 Task: In the  document bpa.txt Select the text and change paragraph spacing to  '1.5' Change page orientation to  'Landscape' Add Page color Navy Blue
Action: Mouse moved to (341, 393)
Screenshot: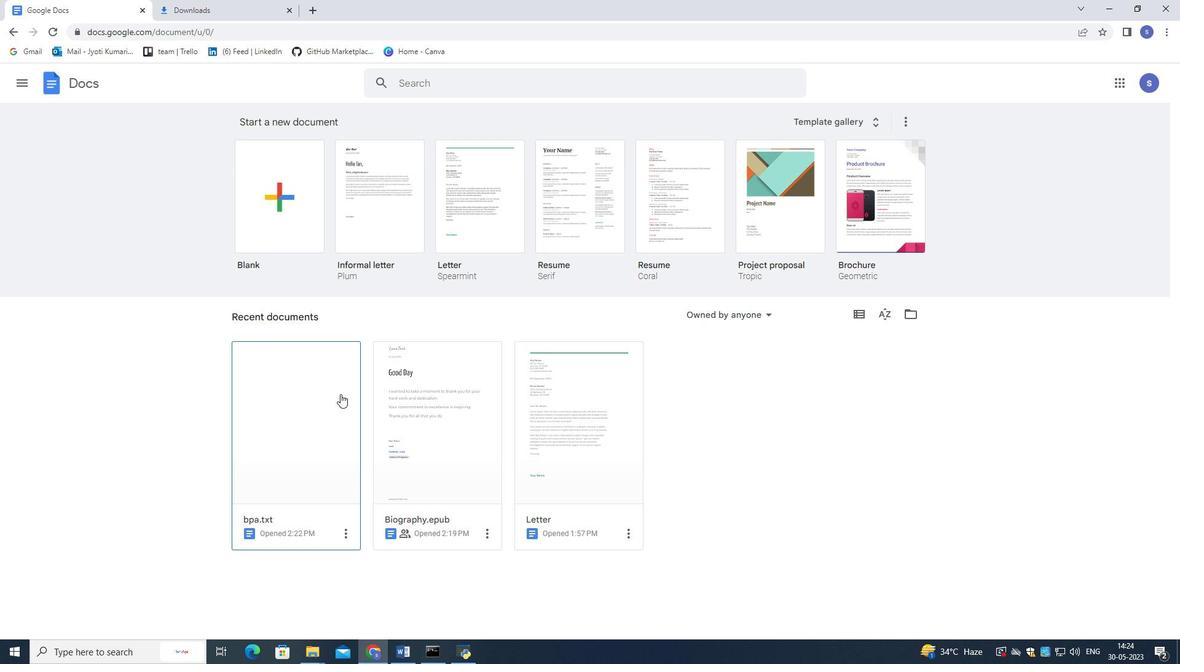 
Action: Mouse pressed left at (341, 393)
Screenshot: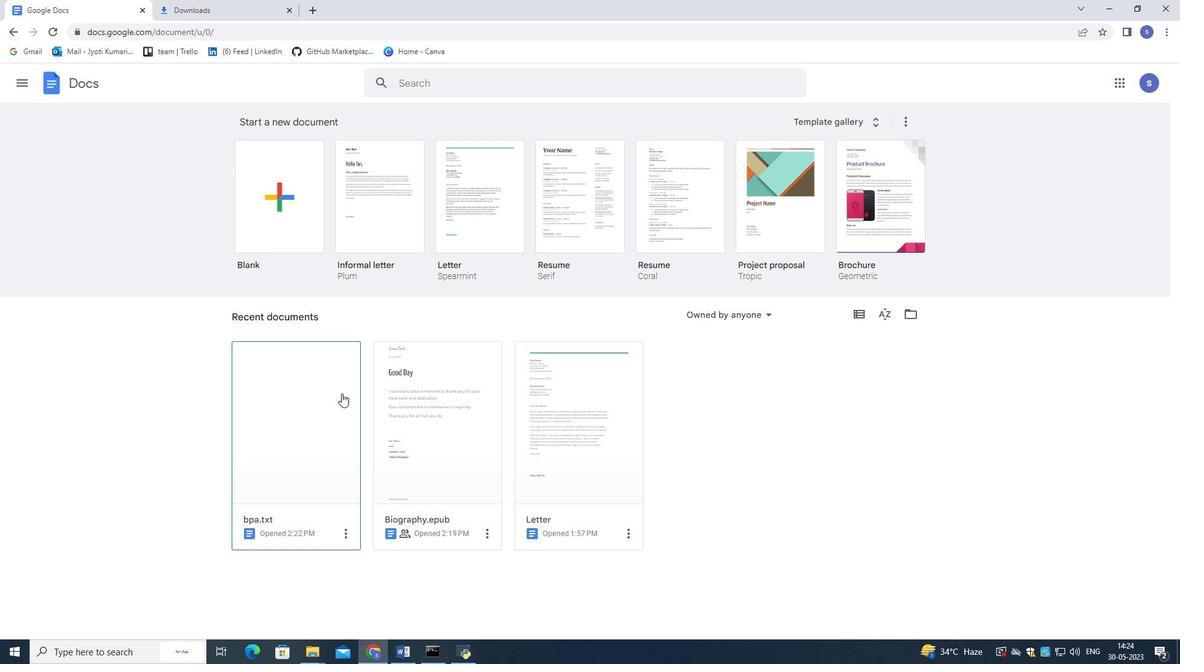 
Action: Mouse moved to (549, 282)
Screenshot: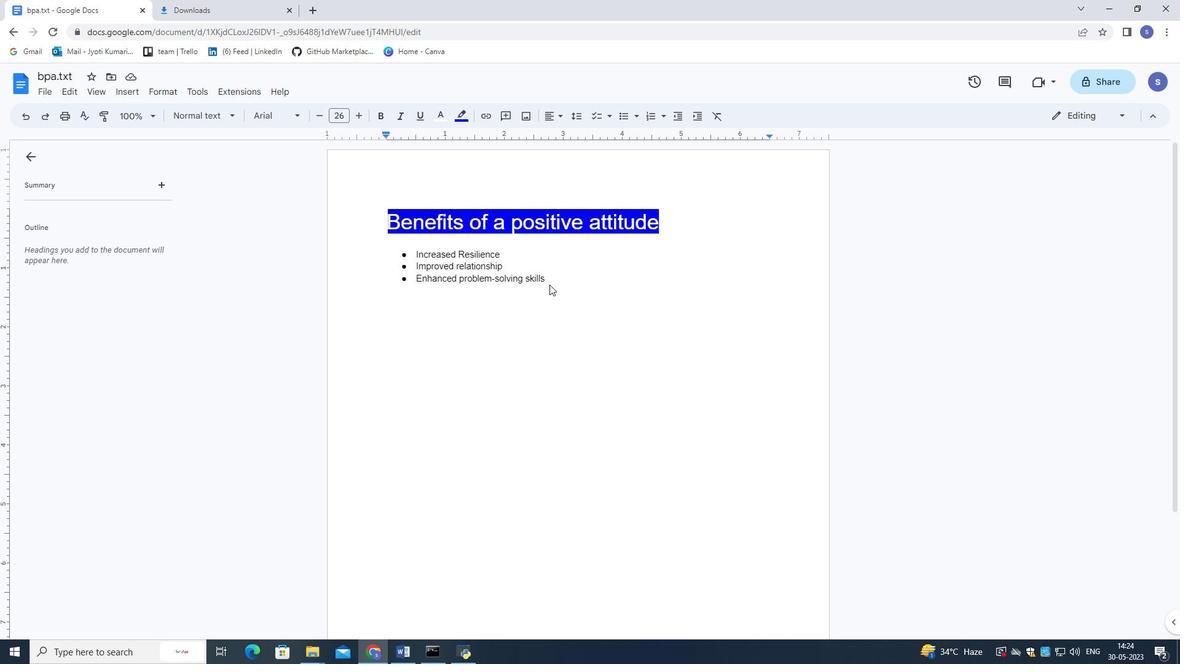 
Action: Mouse pressed left at (549, 282)
Screenshot: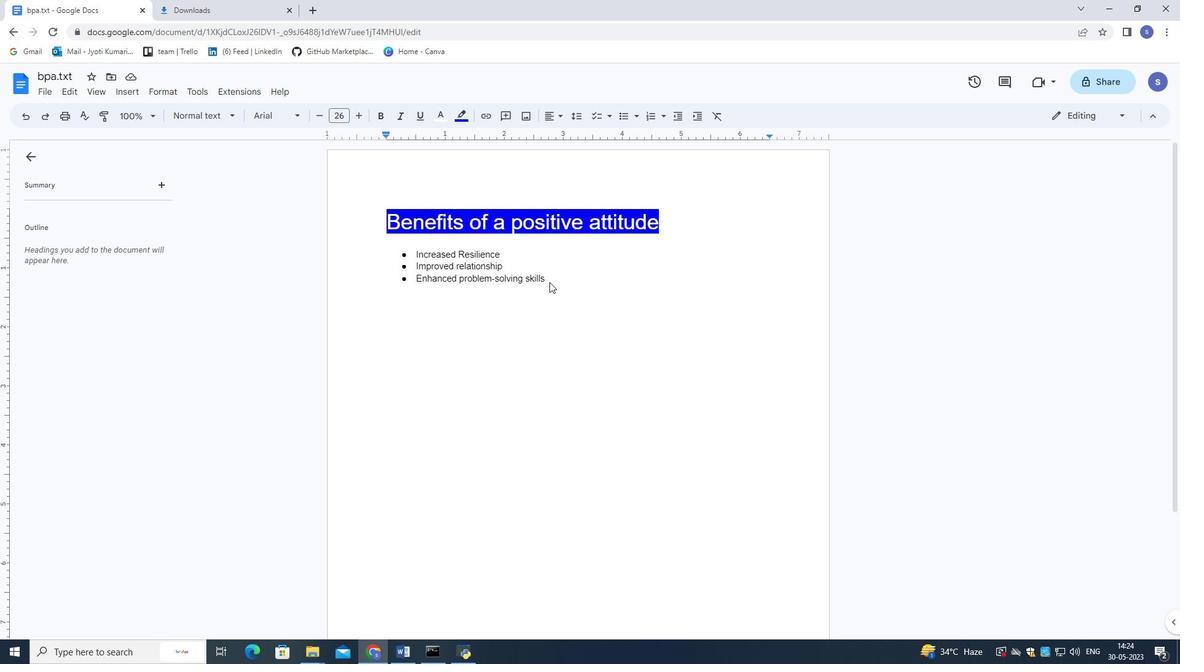 
Action: Mouse moved to (581, 118)
Screenshot: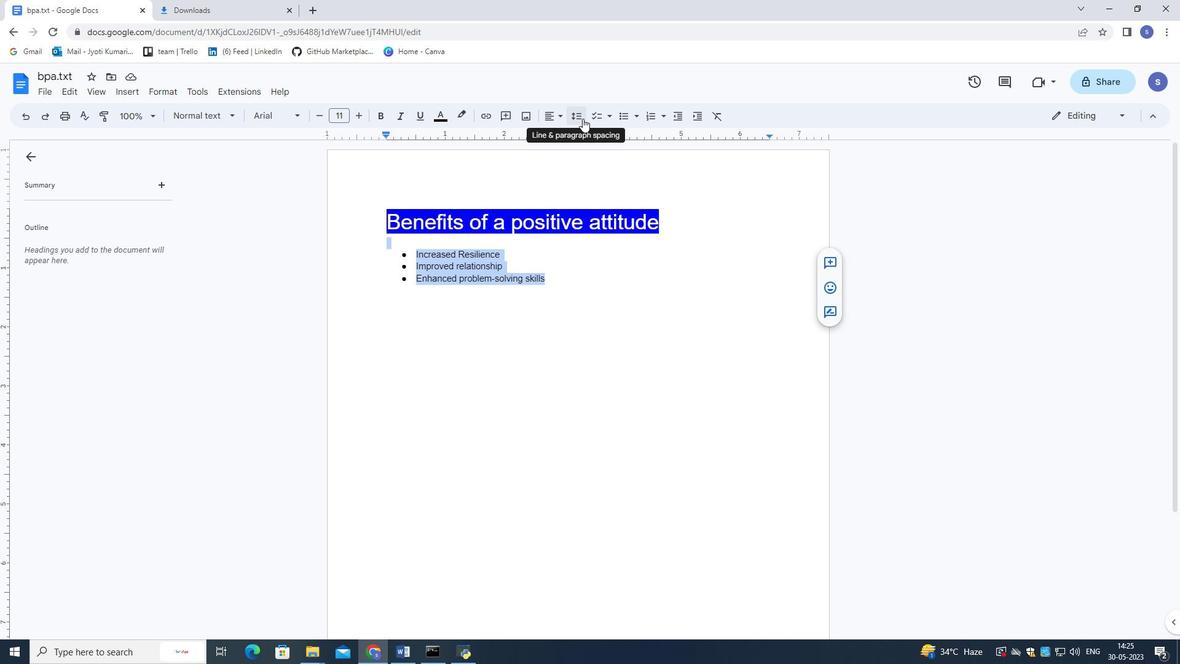 
Action: Mouse pressed left at (581, 118)
Screenshot: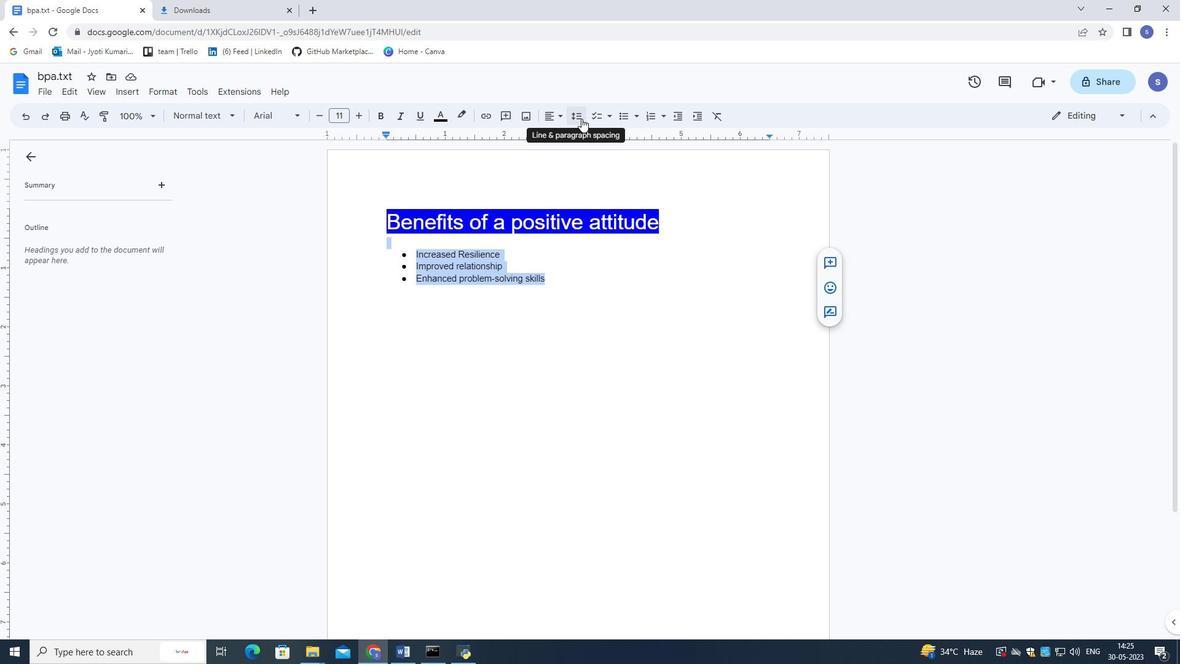 
Action: Mouse moved to (600, 182)
Screenshot: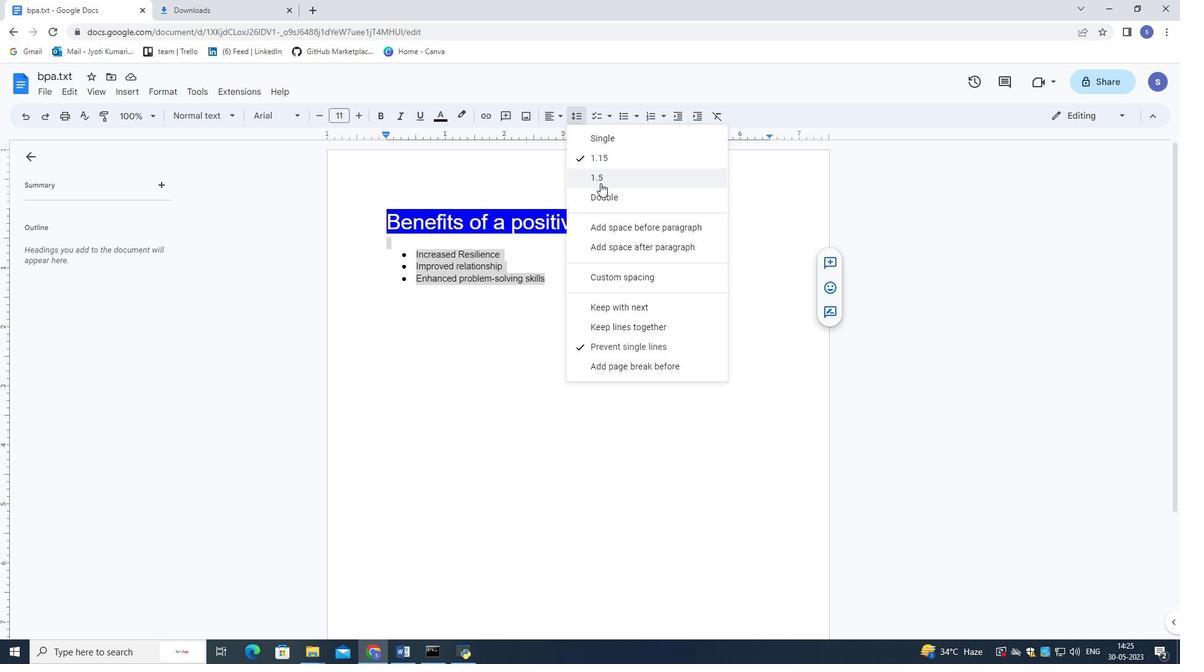 
Action: Mouse pressed left at (600, 182)
Screenshot: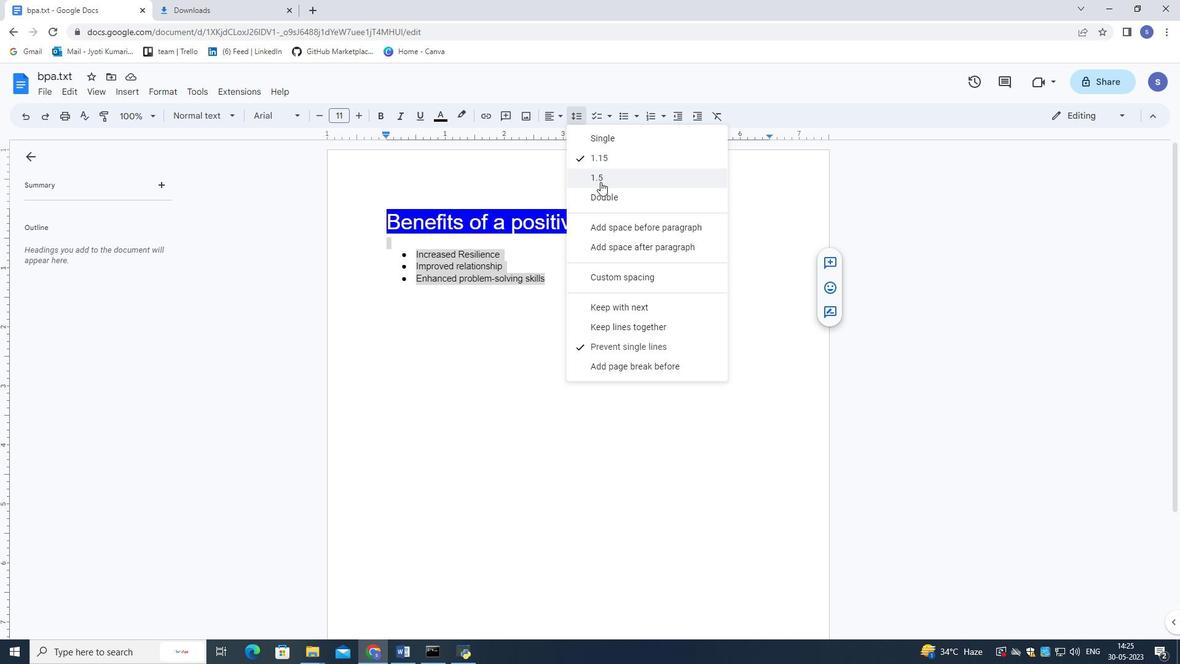 
Action: Mouse moved to (474, 335)
Screenshot: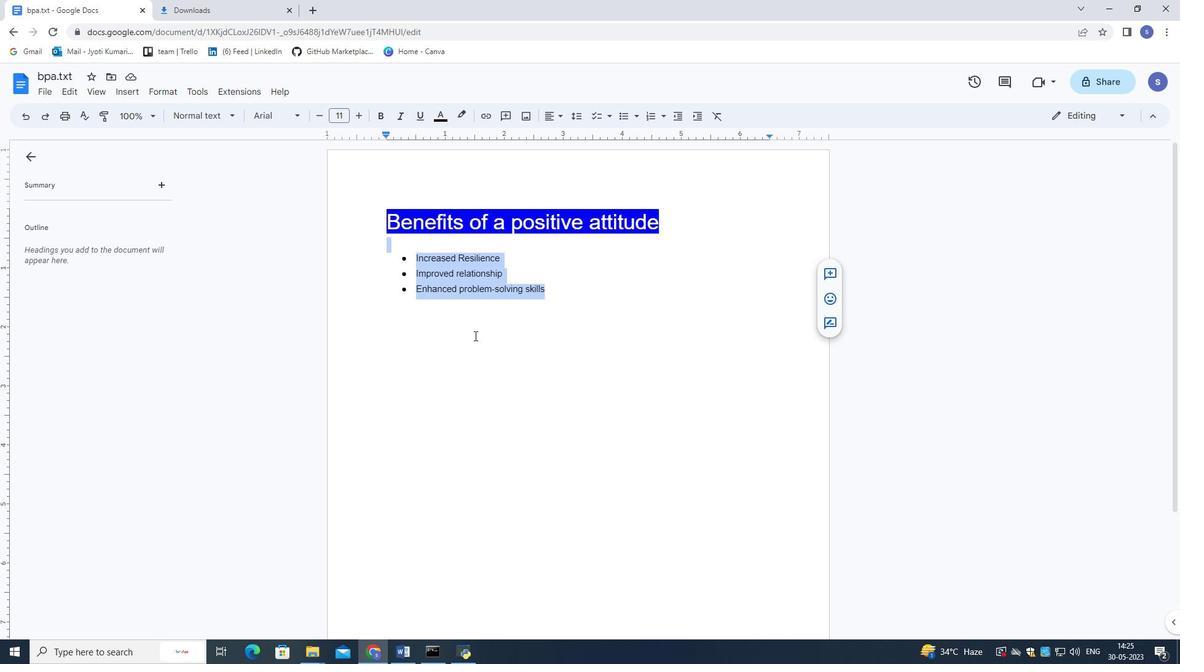 
Action: Mouse pressed left at (474, 335)
Screenshot: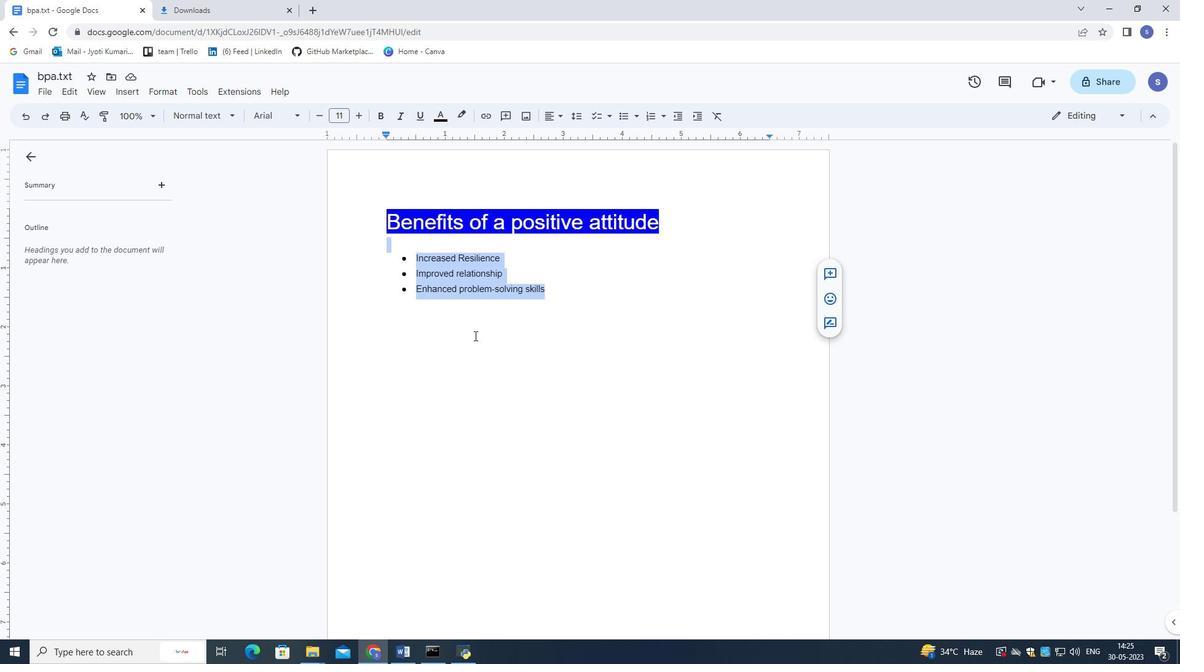 
Action: Mouse moved to (209, 122)
Screenshot: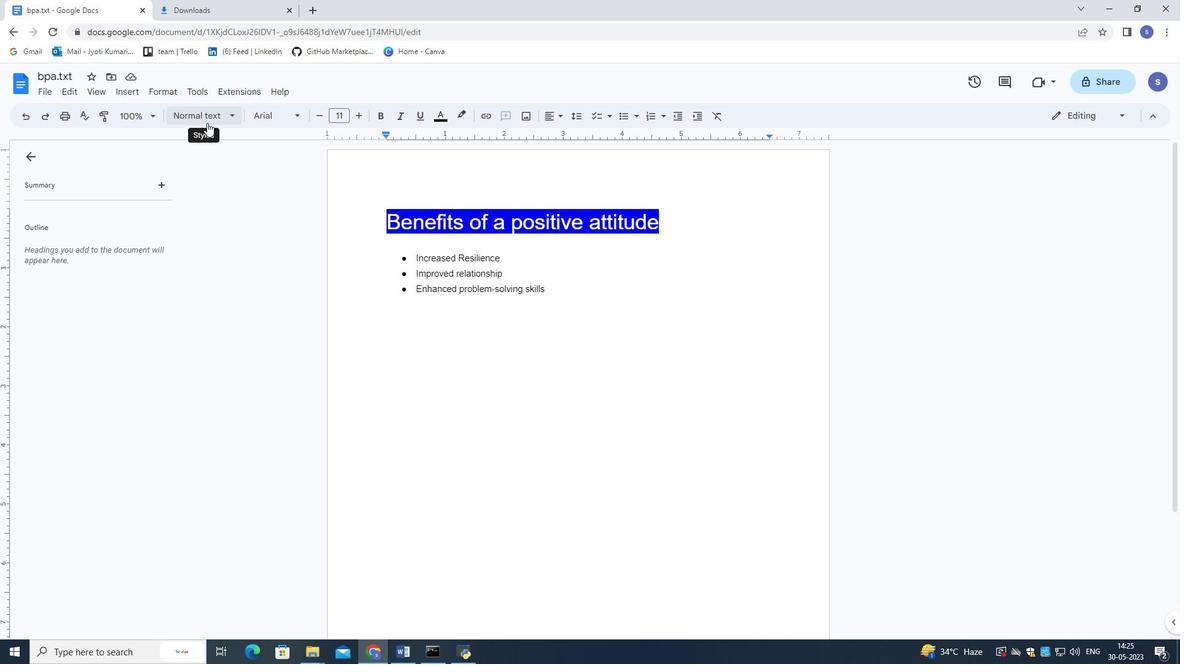 
Action: Mouse pressed left at (209, 122)
Screenshot: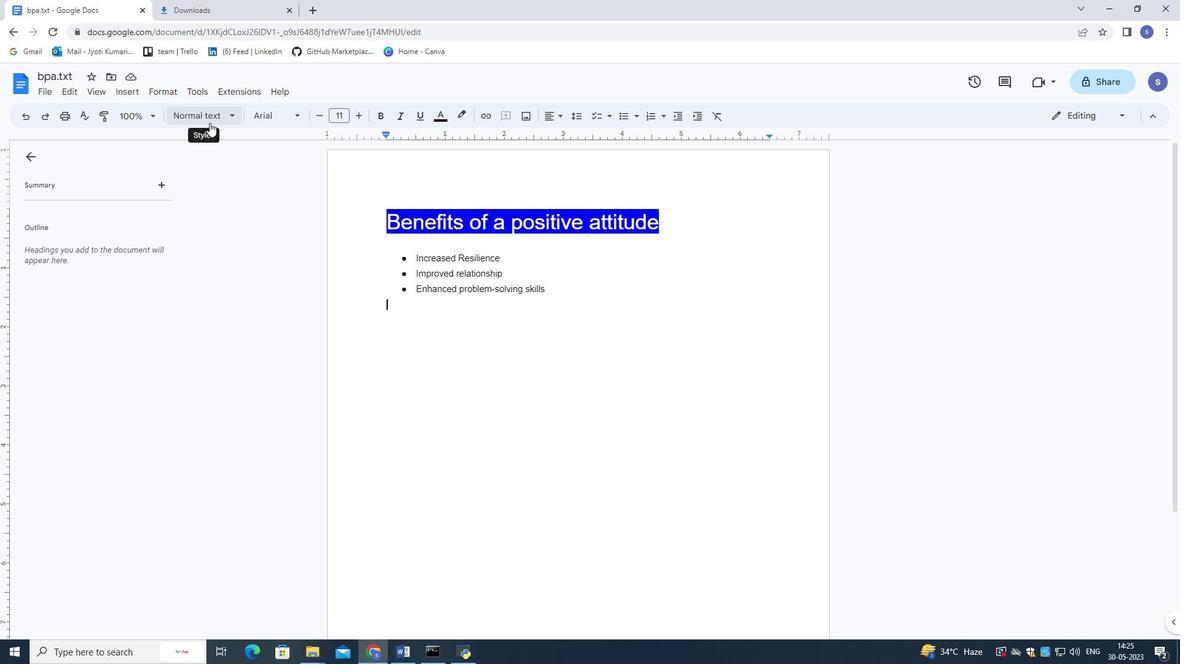 
Action: Mouse moved to (127, 201)
Screenshot: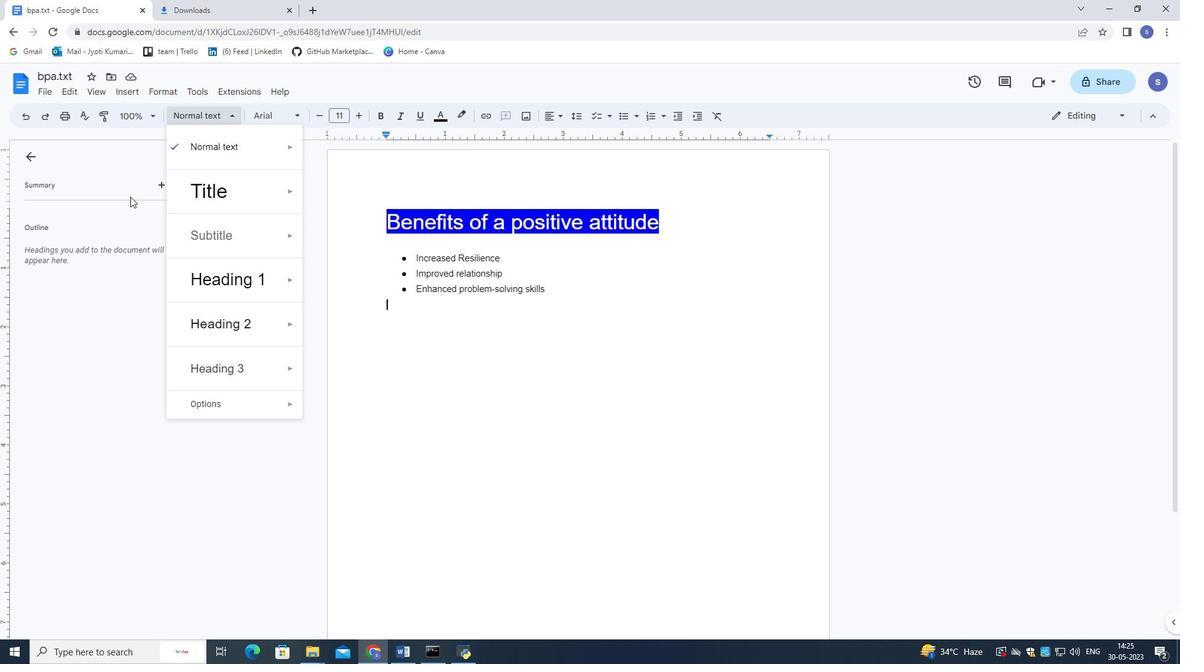 
Action: Mouse pressed left at (127, 201)
Screenshot: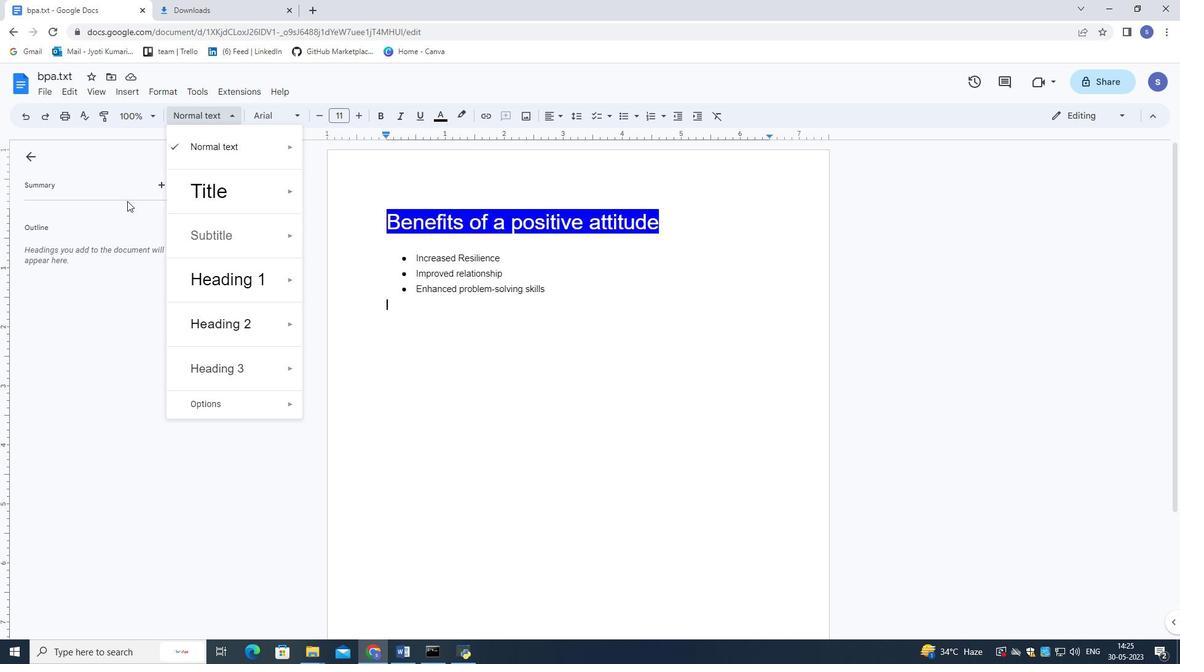 
Action: Mouse moved to (175, 90)
Screenshot: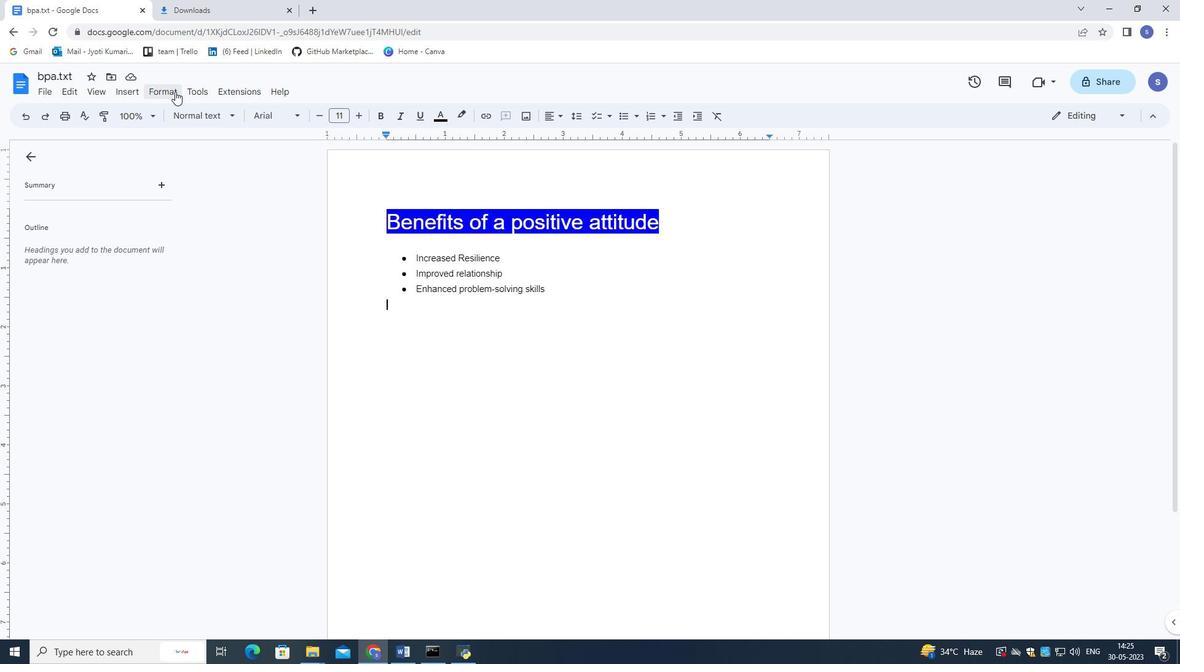 
Action: Mouse pressed left at (175, 90)
Screenshot: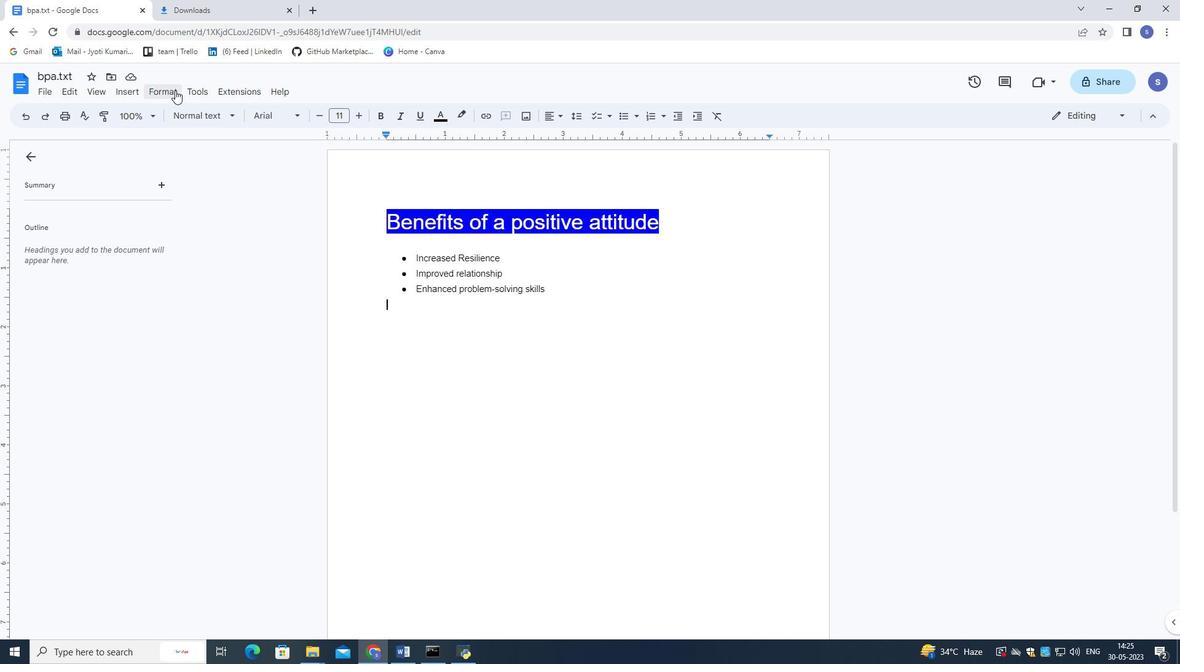 
Action: Mouse moved to (110, 427)
Screenshot: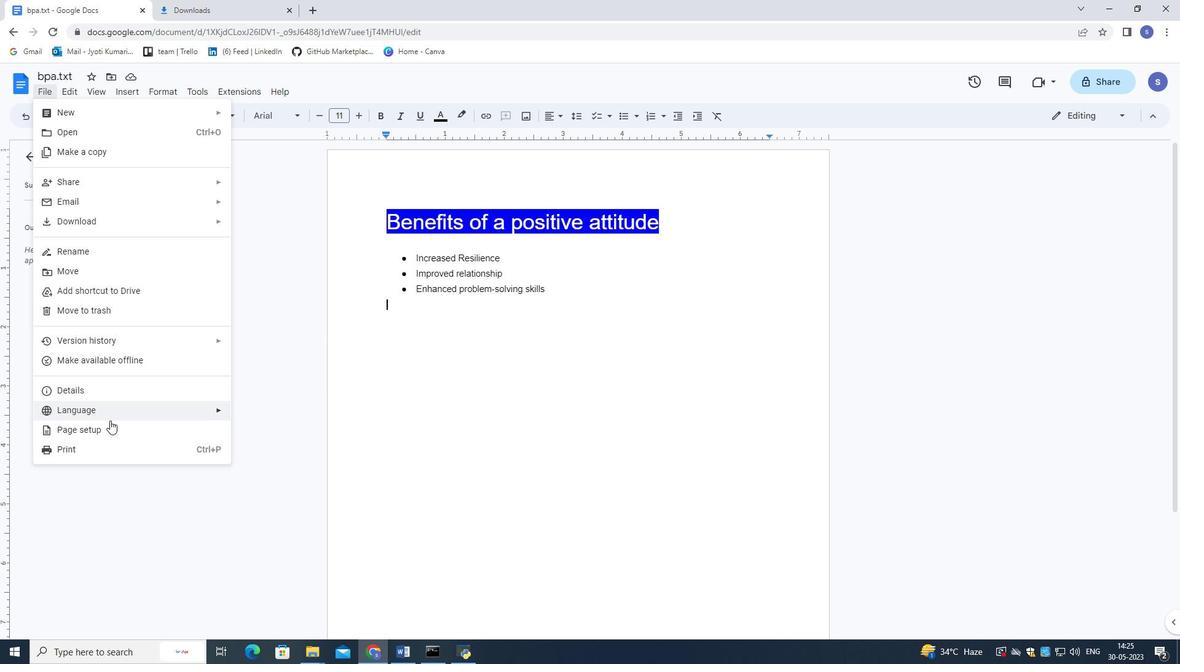 
Action: Mouse pressed left at (110, 427)
Screenshot: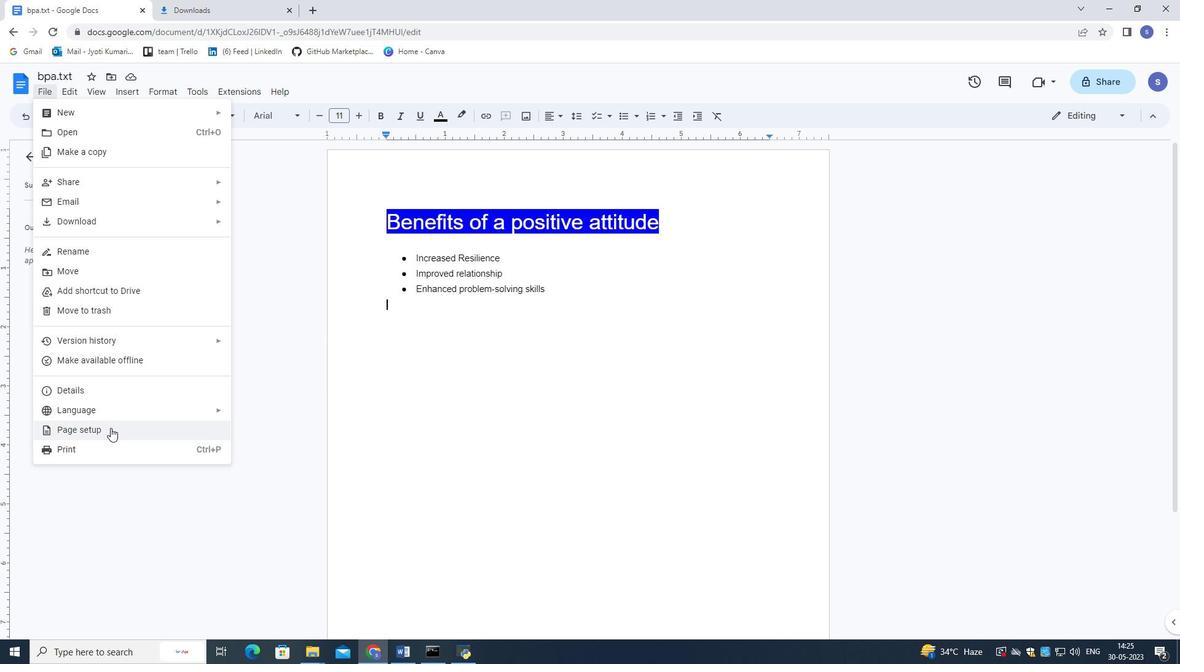 
Action: Mouse moved to (542, 336)
Screenshot: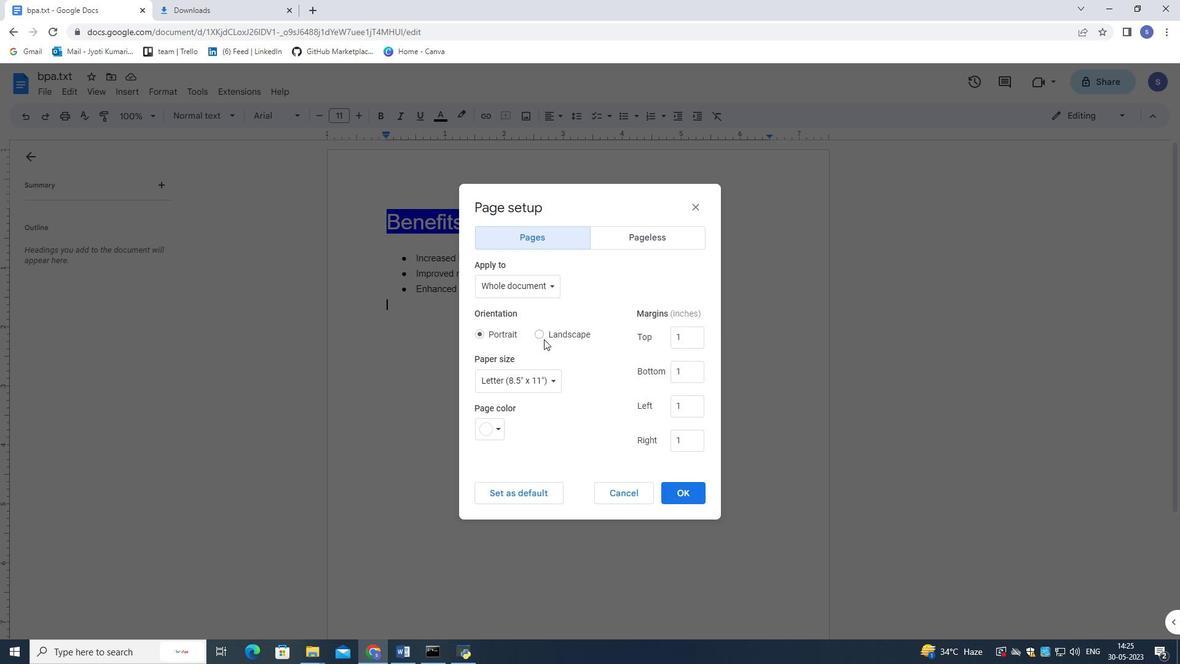 
Action: Mouse pressed left at (542, 336)
Screenshot: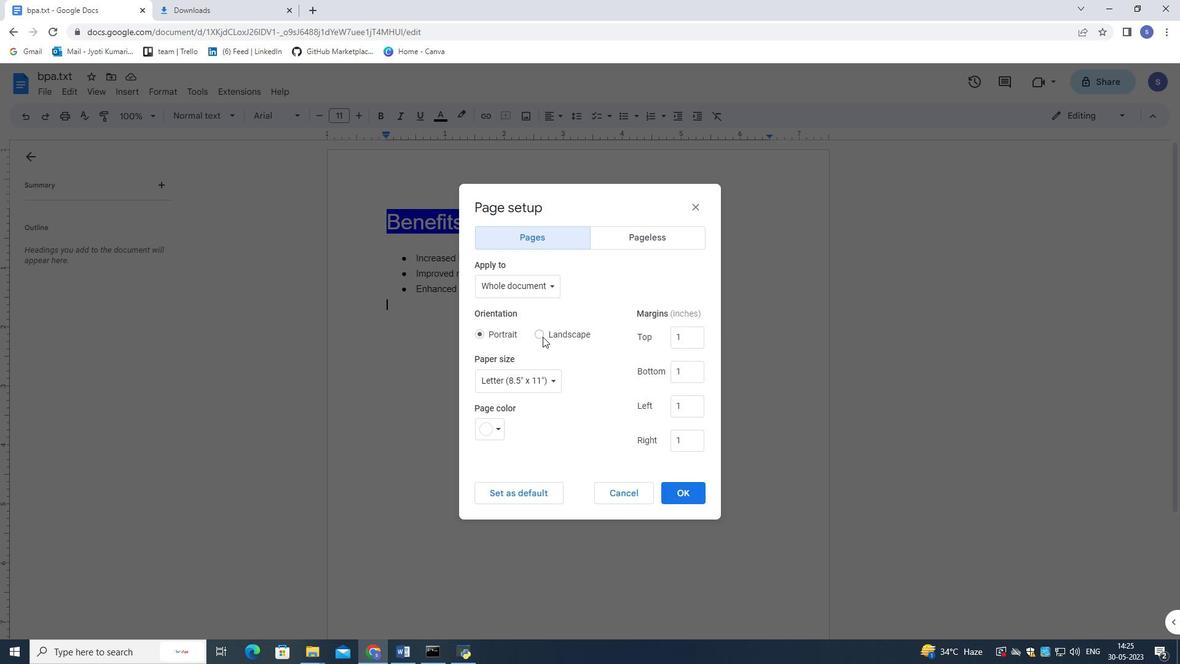 
Action: Mouse moved to (685, 491)
Screenshot: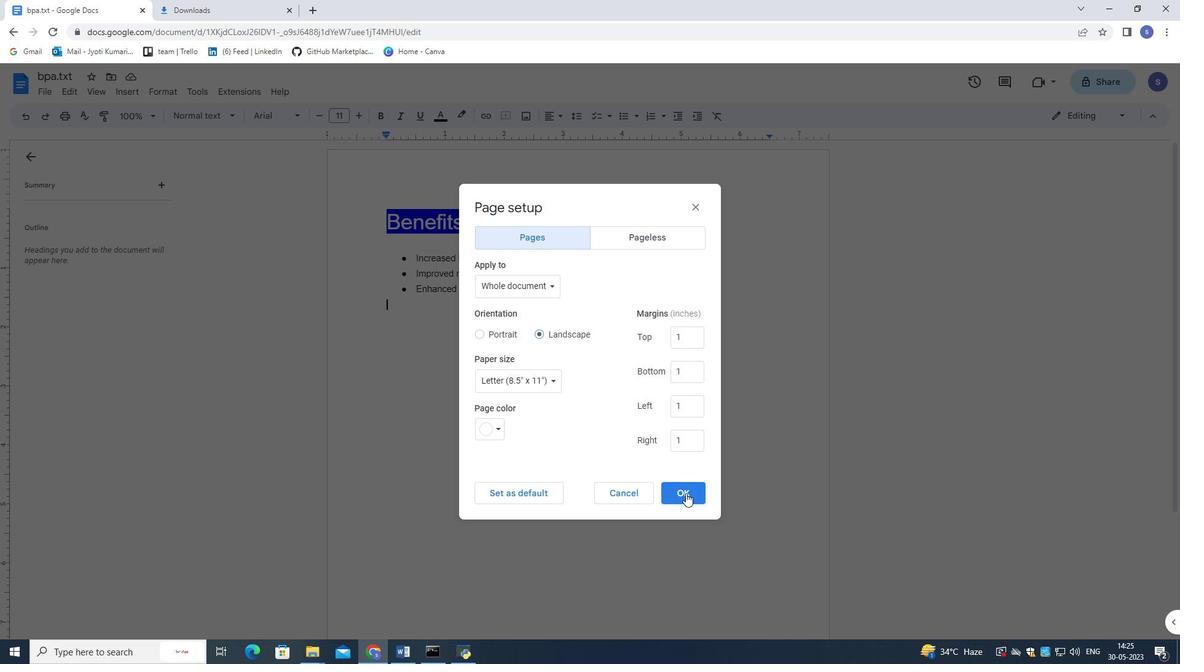 
Action: Mouse pressed left at (685, 491)
Screenshot: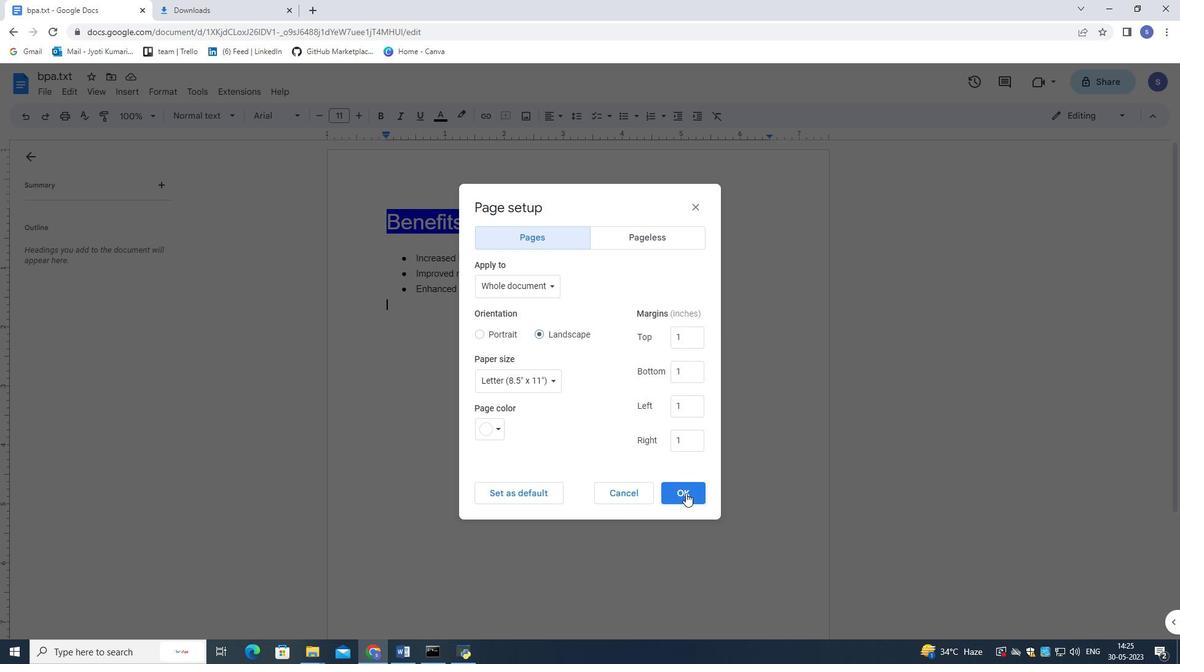 
Action: Mouse moved to (45, 92)
Screenshot: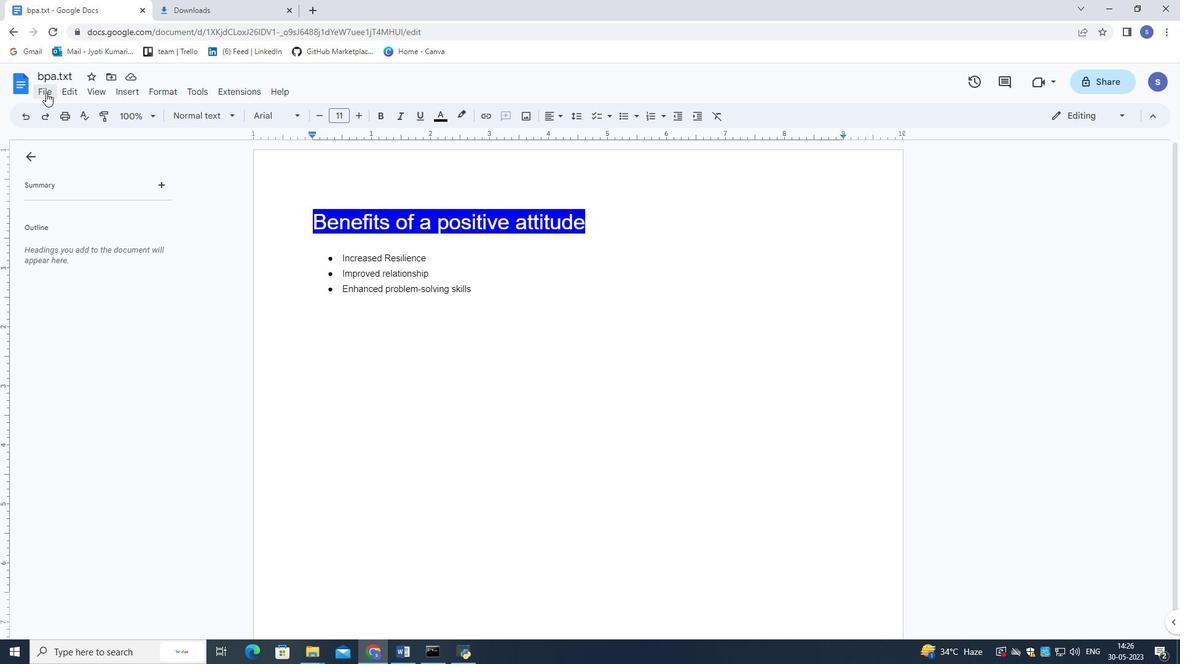 
Action: Mouse pressed left at (45, 92)
Screenshot: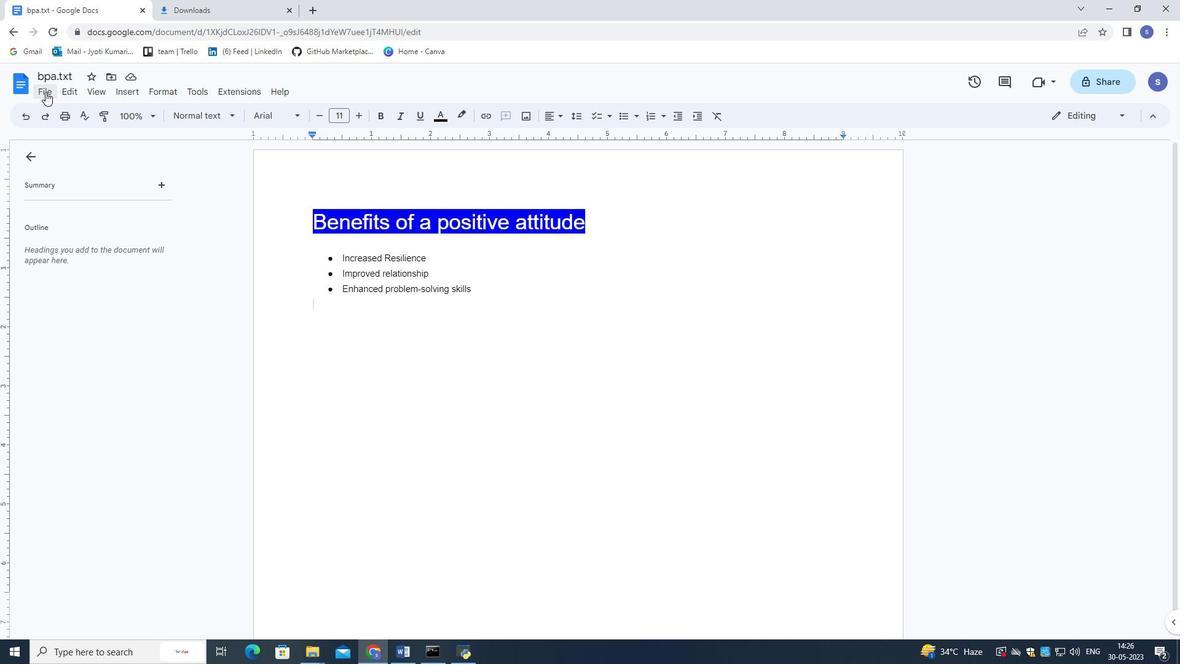 
Action: Mouse moved to (237, 278)
Screenshot: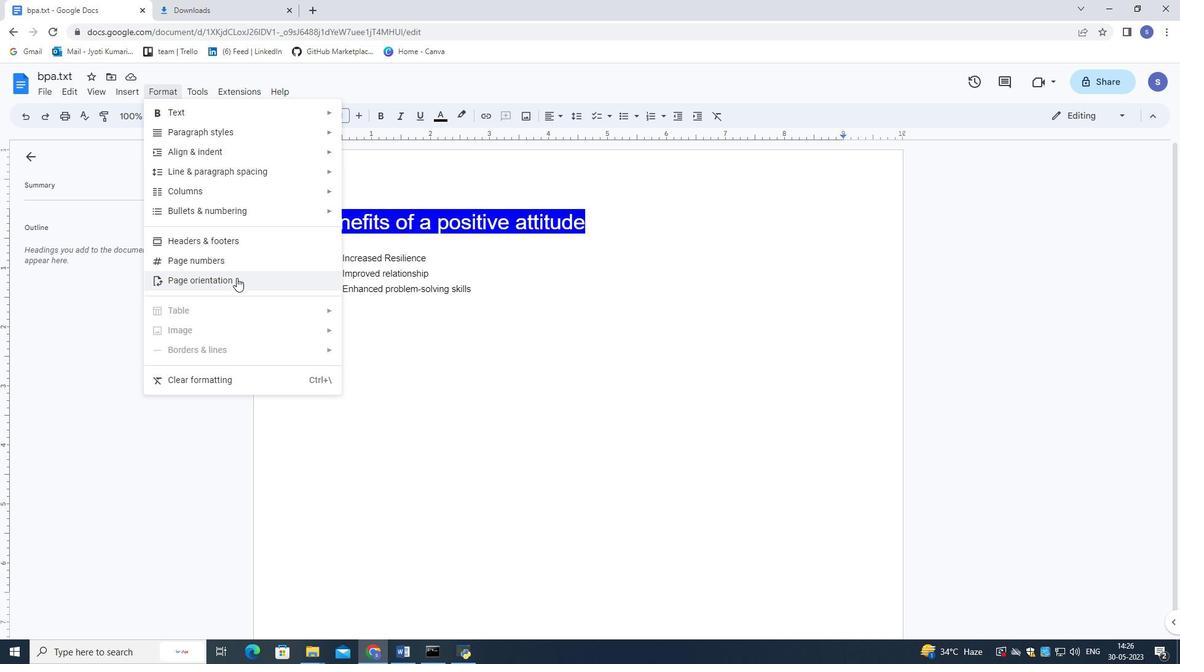 
Action: Mouse pressed left at (237, 278)
Screenshot: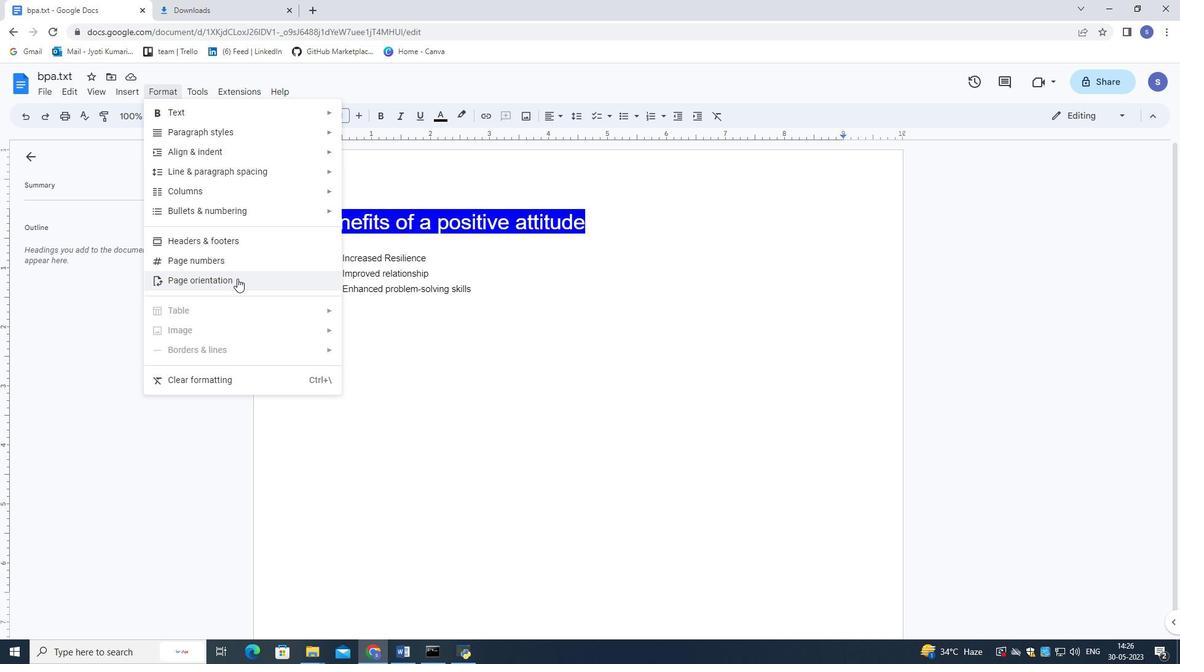 
Action: Mouse moved to (548, 375)
Screenshot: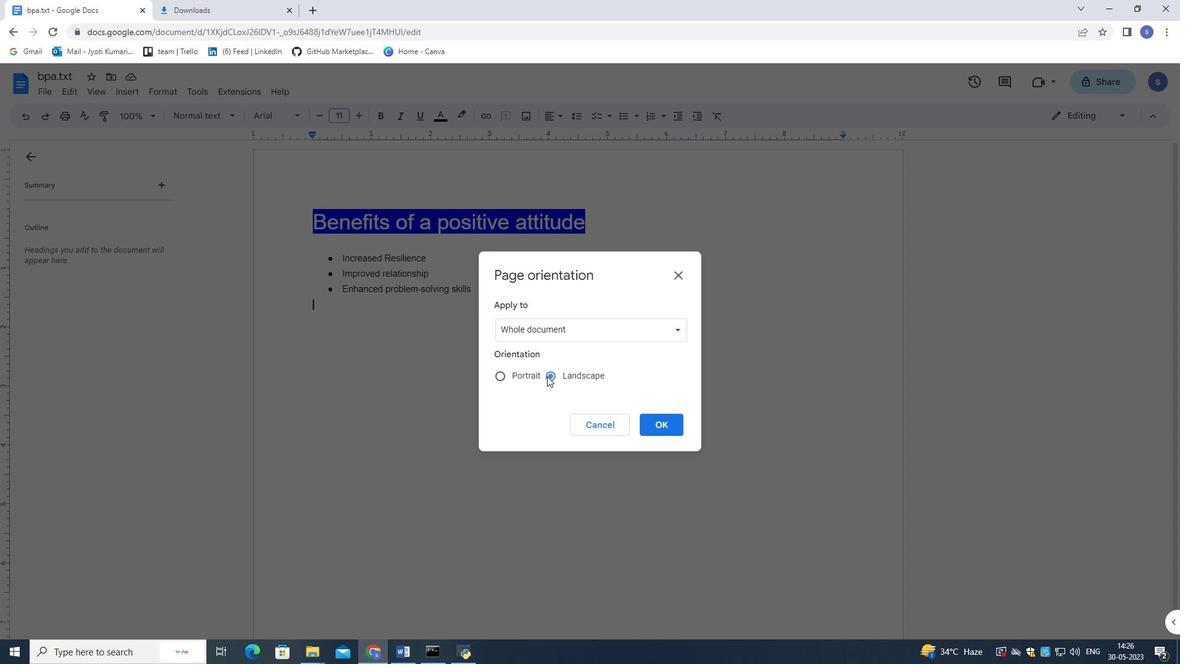 
Action: Mouse pressed left at (548, 375)
Screenshot: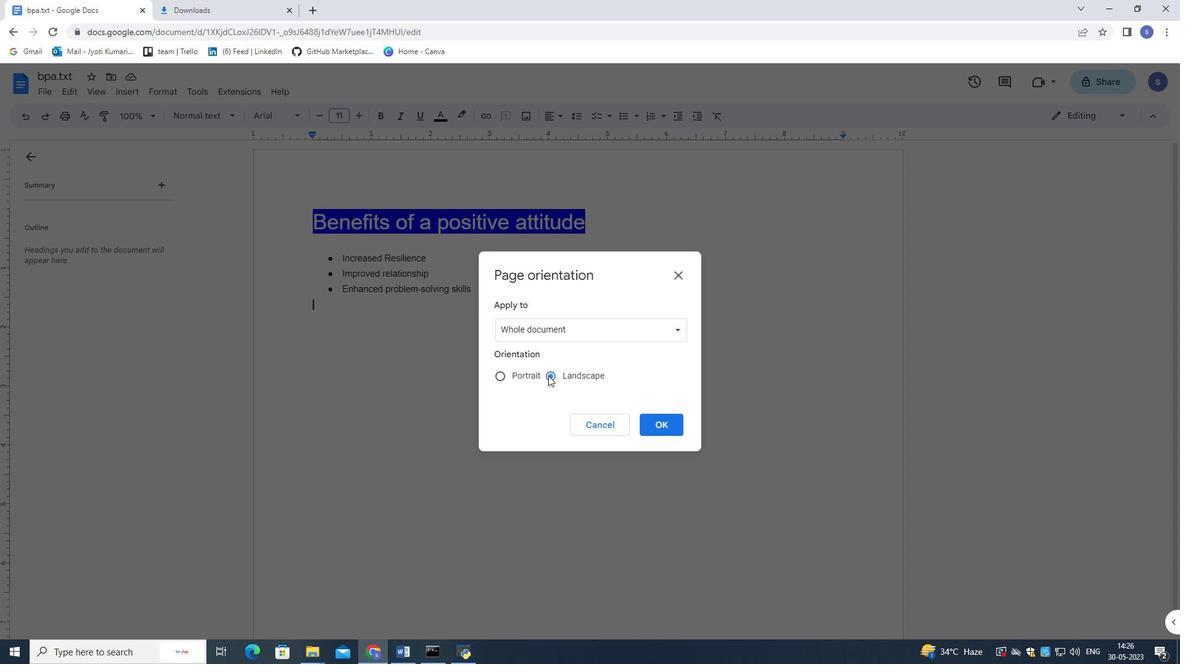 
Action: Mouse moved to (662, 423)
Screenshot: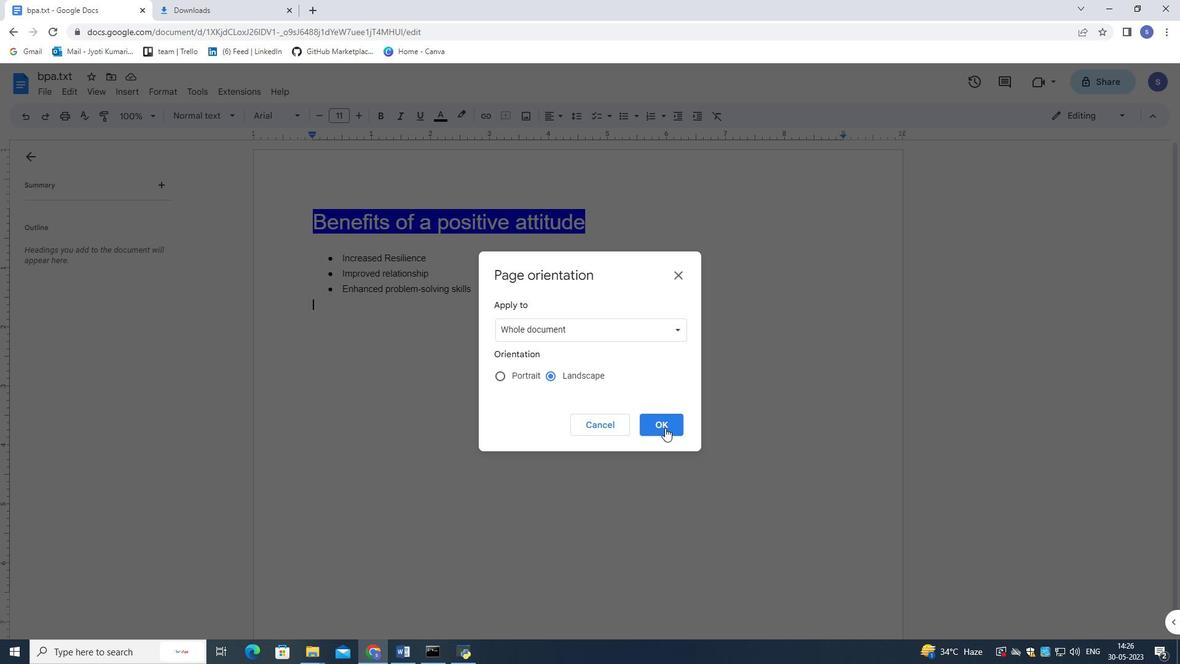 
Action: Mouse pressed left at (662, 423)
Screenshot: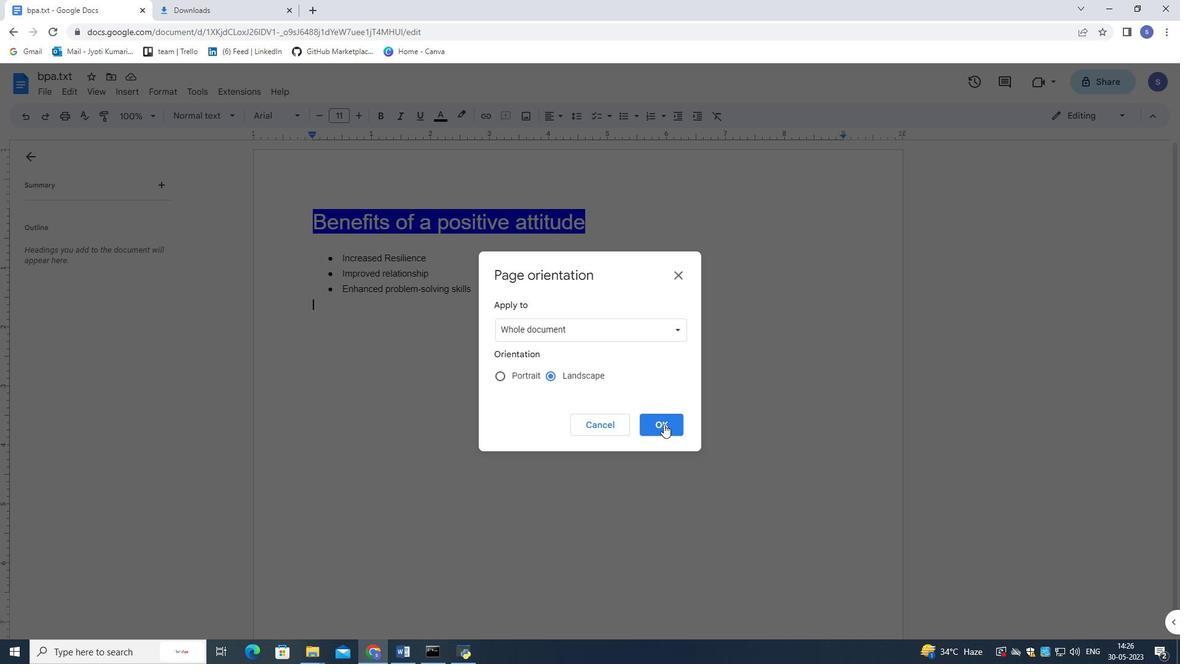 
Action: Mouse moved to (186, 89)
Screenshot: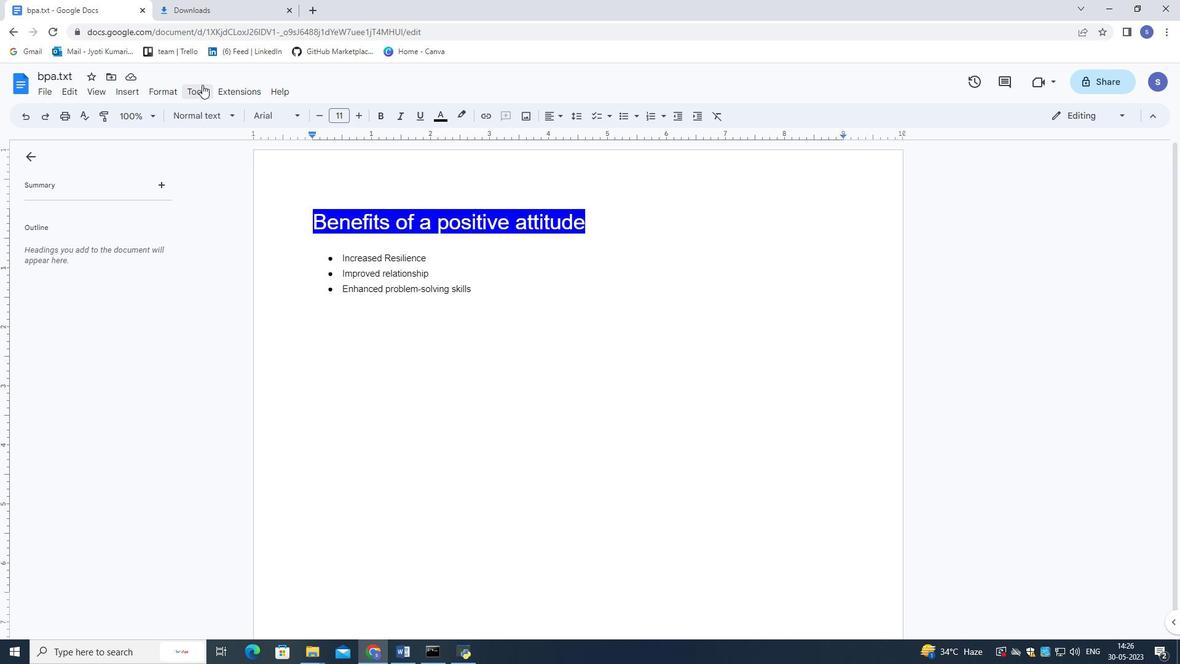 
Action: Mouse pressed left at (186, 89)
Screenshot: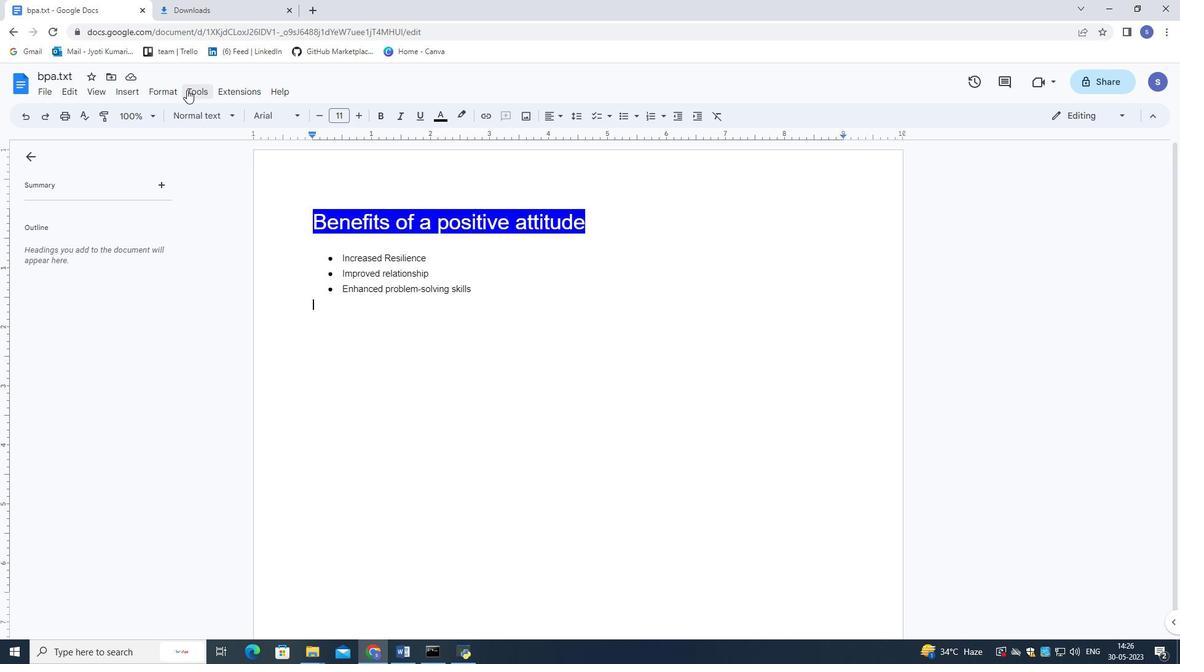 
Action: Mouse moved to (311, 111)
Screenshot: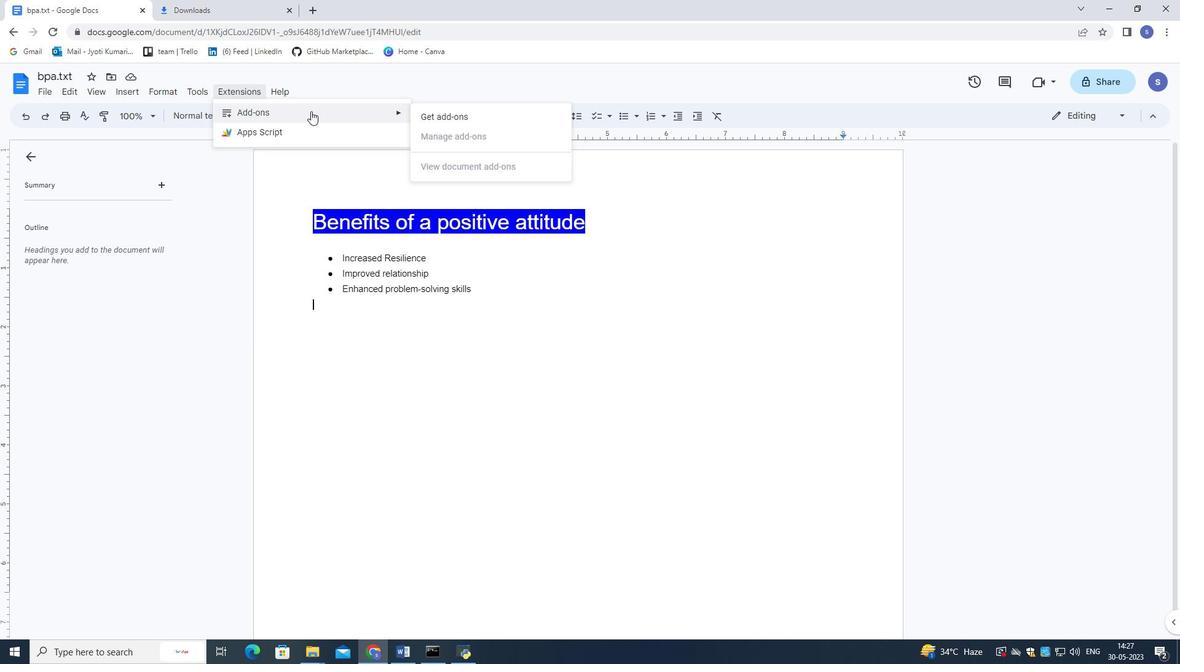
Action: Mouse pressed left at (311, 111)
Screenshot: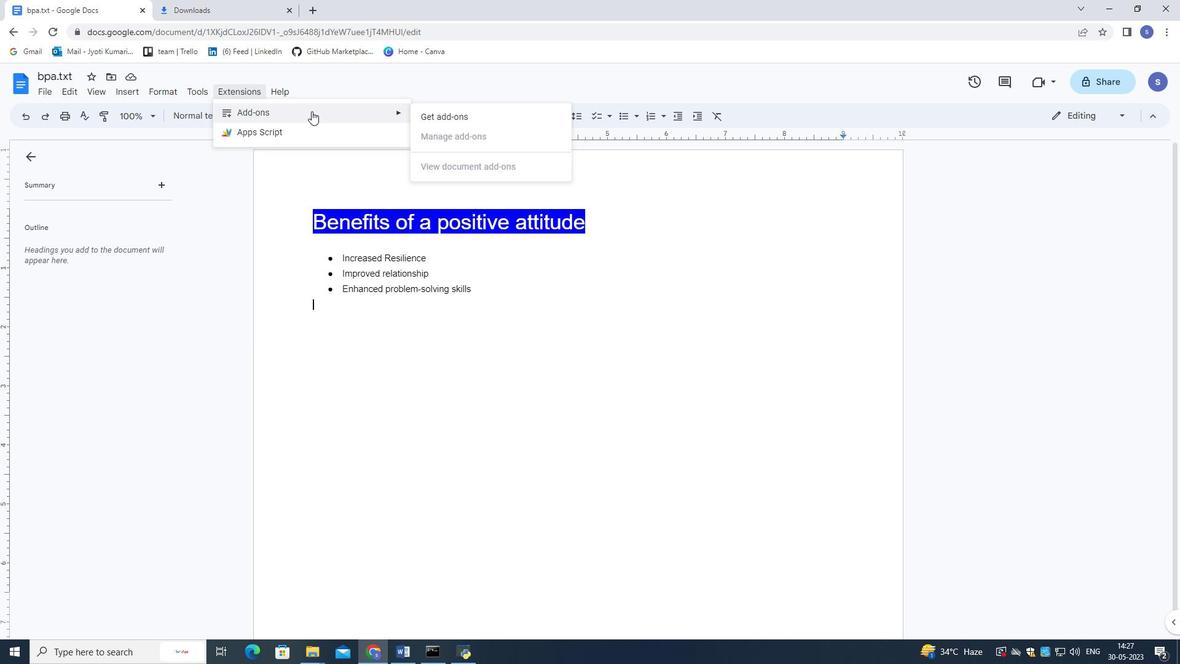 
Action: Mouse moved to (487, 118)
Screenshot: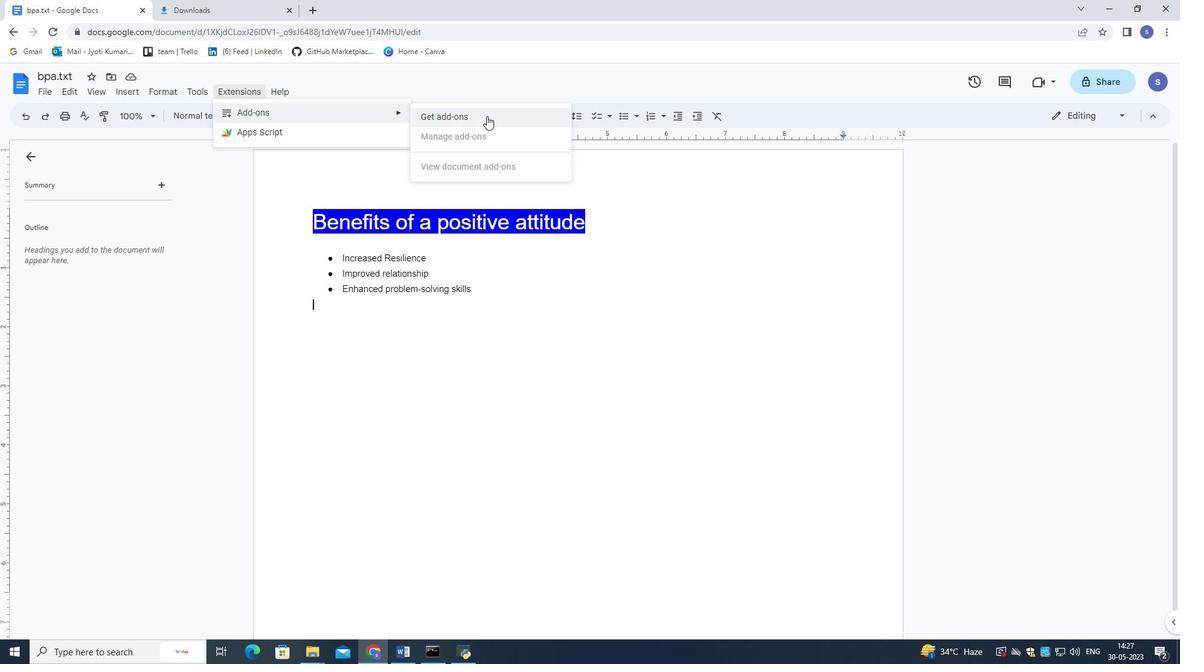 
Action: Mouse pressed left at (487, 118)
Screenshot: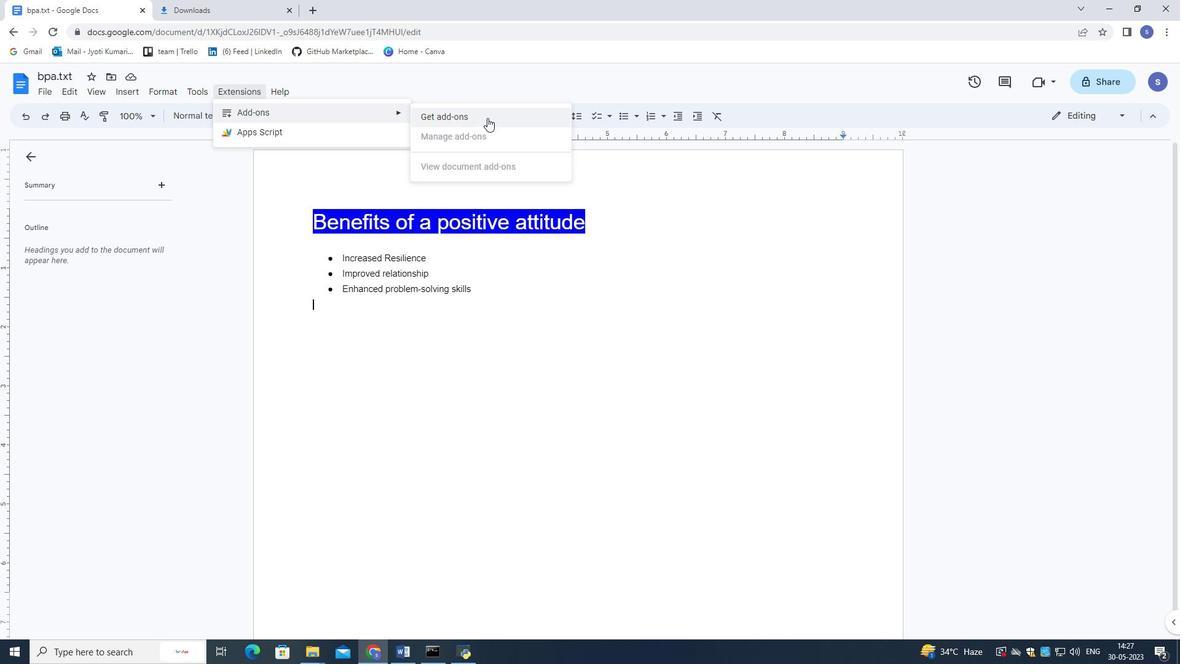 
Action: Mouse moved to (494, 136)
Screenshot: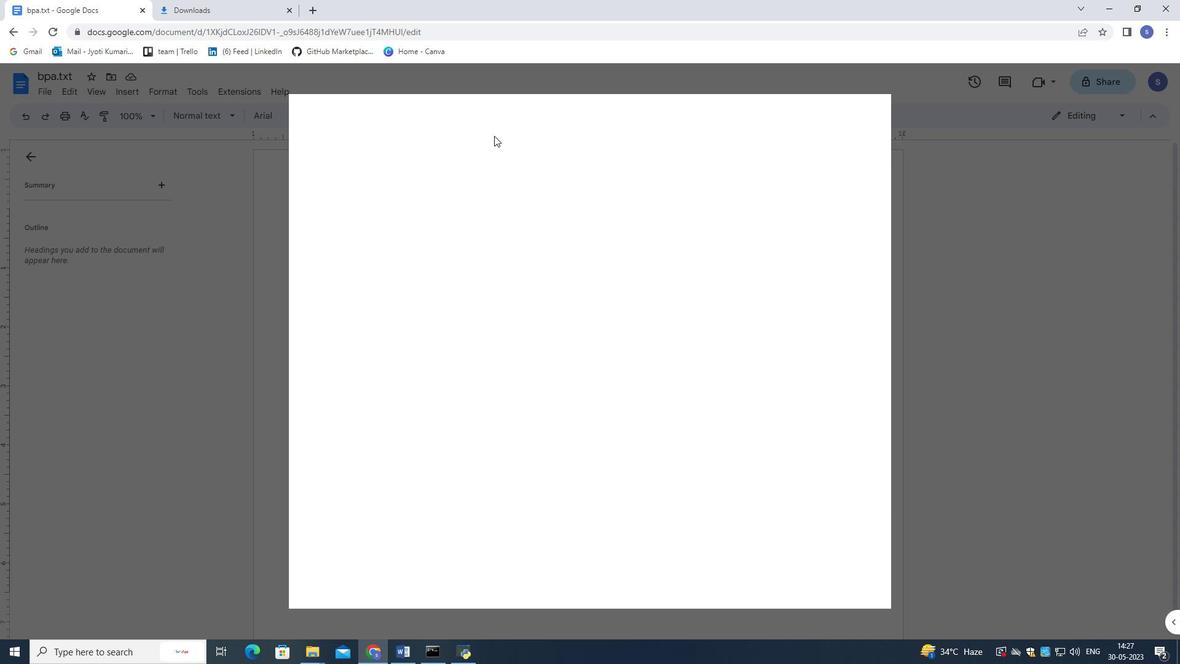 
Action: Mouse pressed left at (494, 136)
Screenshot: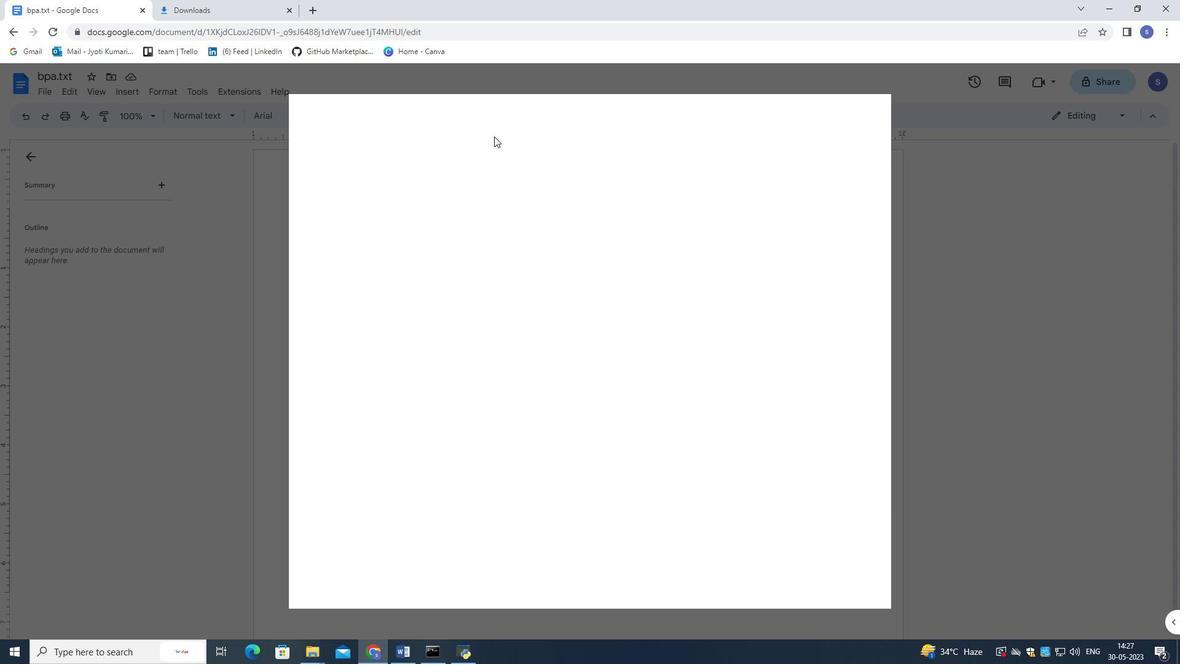 
Action: Mouse pressed right at (494, 136)
Screenshot: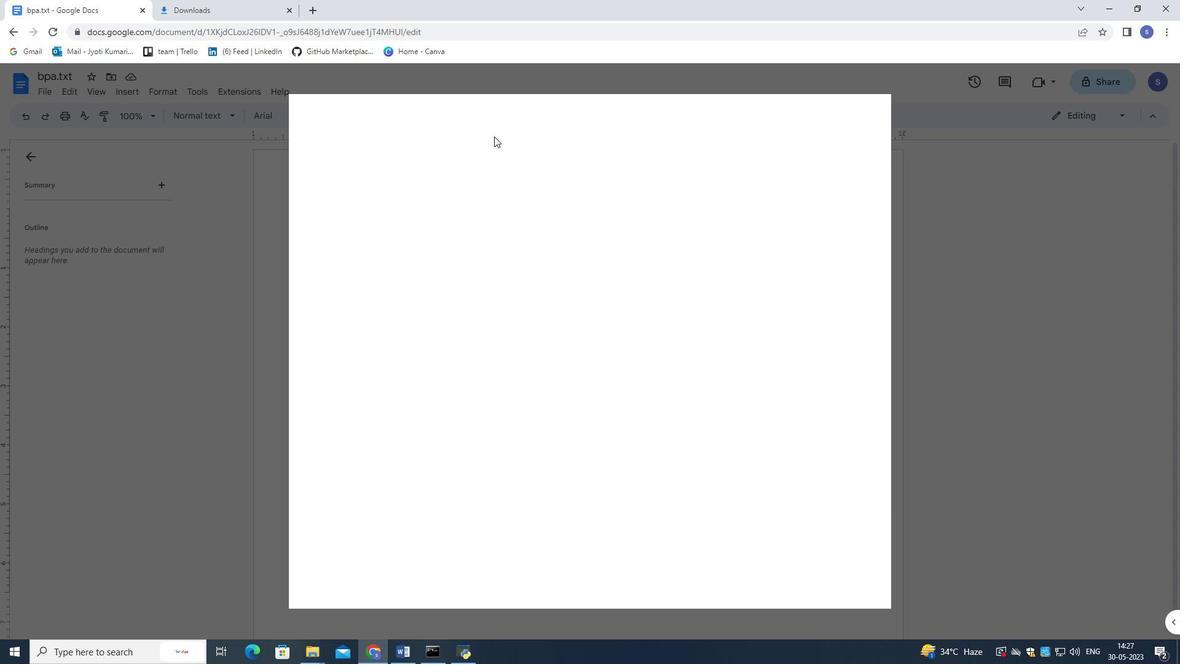 
Action: Mouse moved to (876, 114)
Screenshot: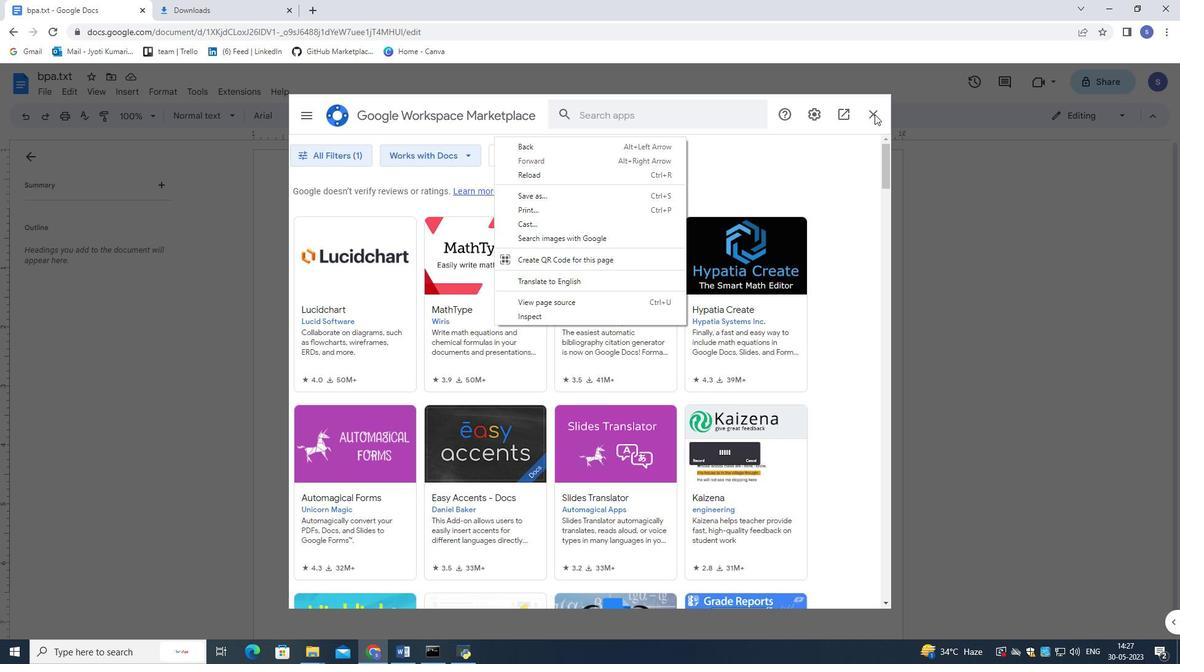 
Action: Mouse pressed left at (876, 114)
Screenshot: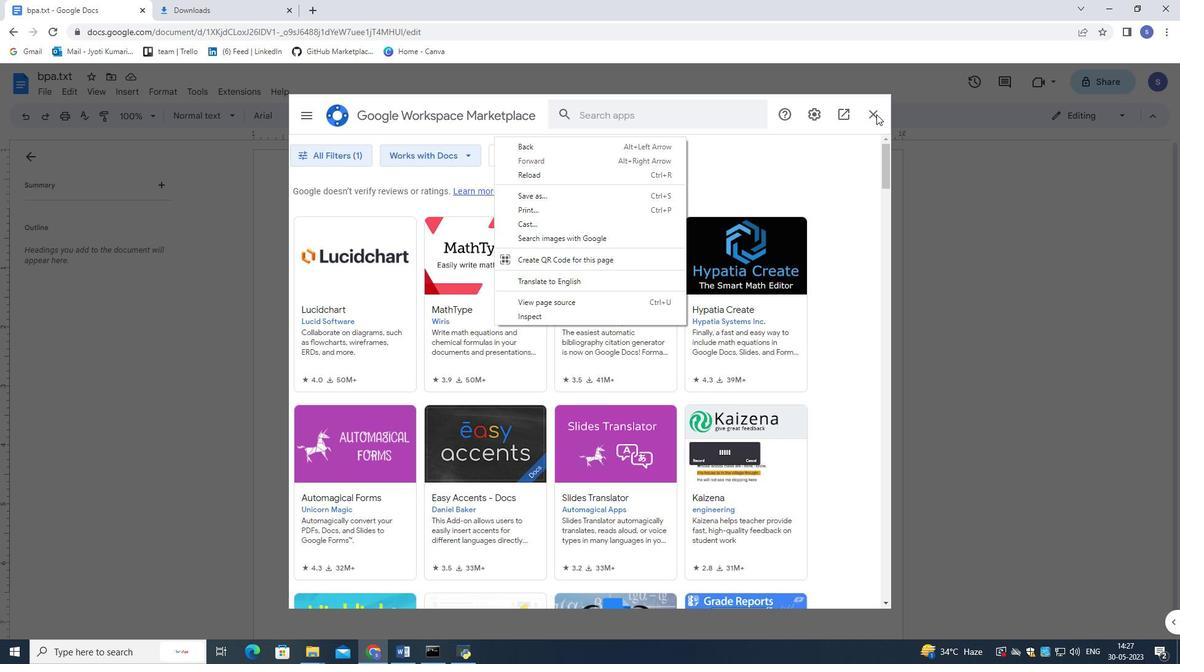 
Action: Mouse moved to (1125, 115)
Screenshot: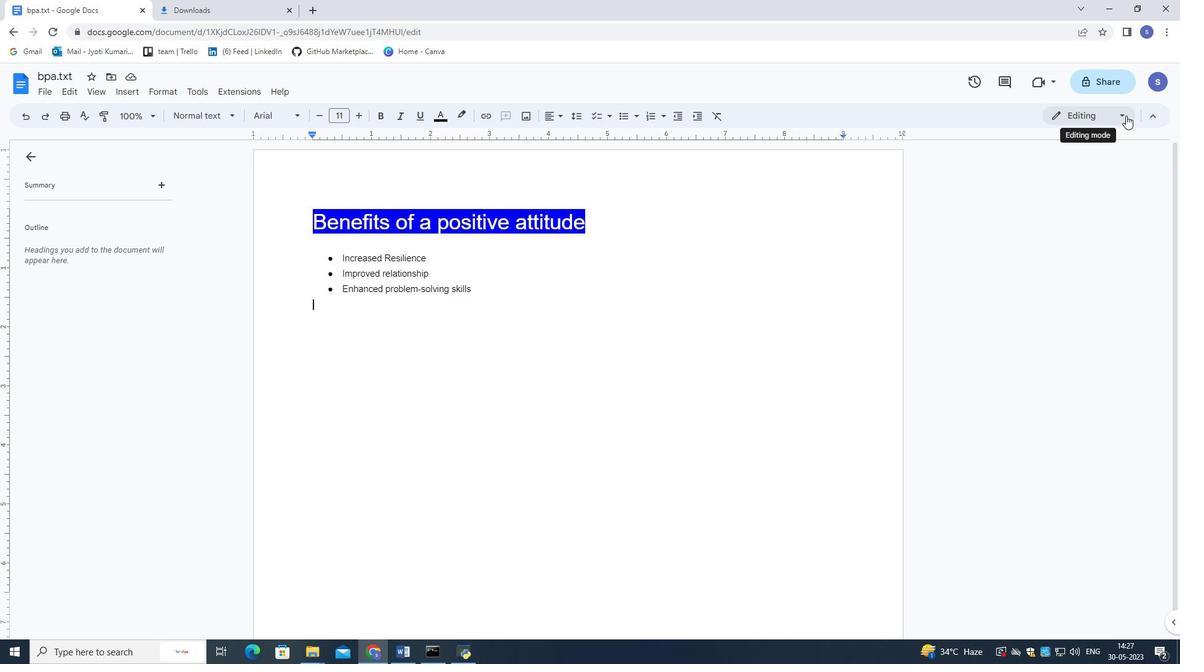 
Action: Mouse pressed left at (1125, 115)
Screenshot: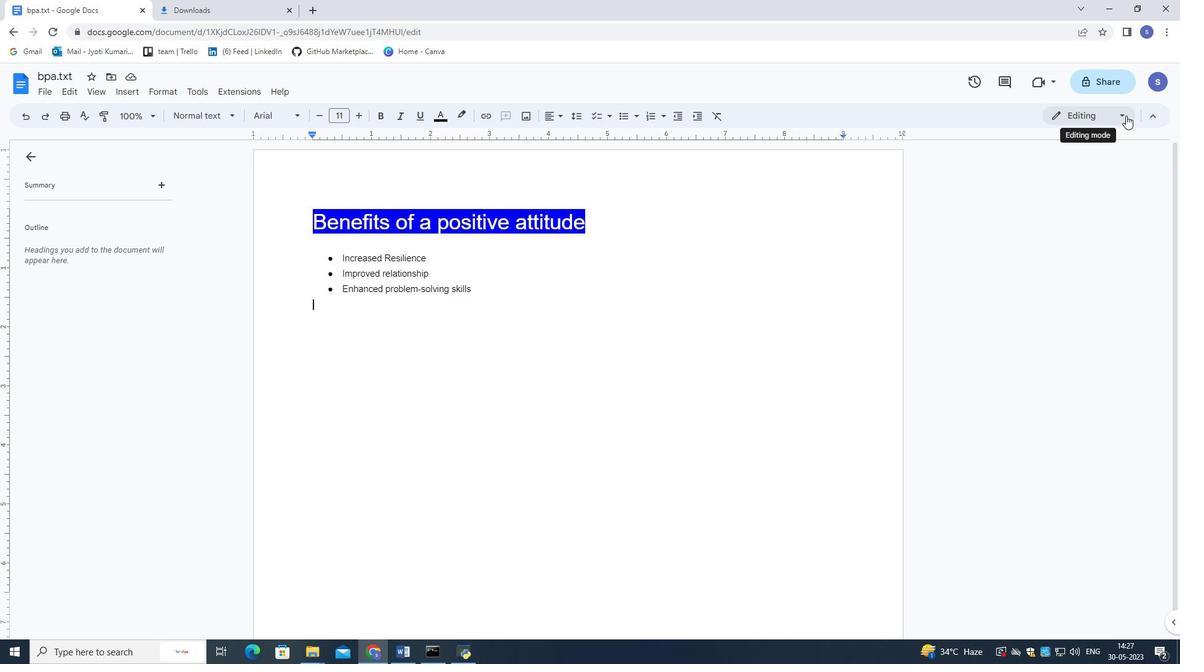
Action: Mouse moved to (1081, 241)
Screenshot: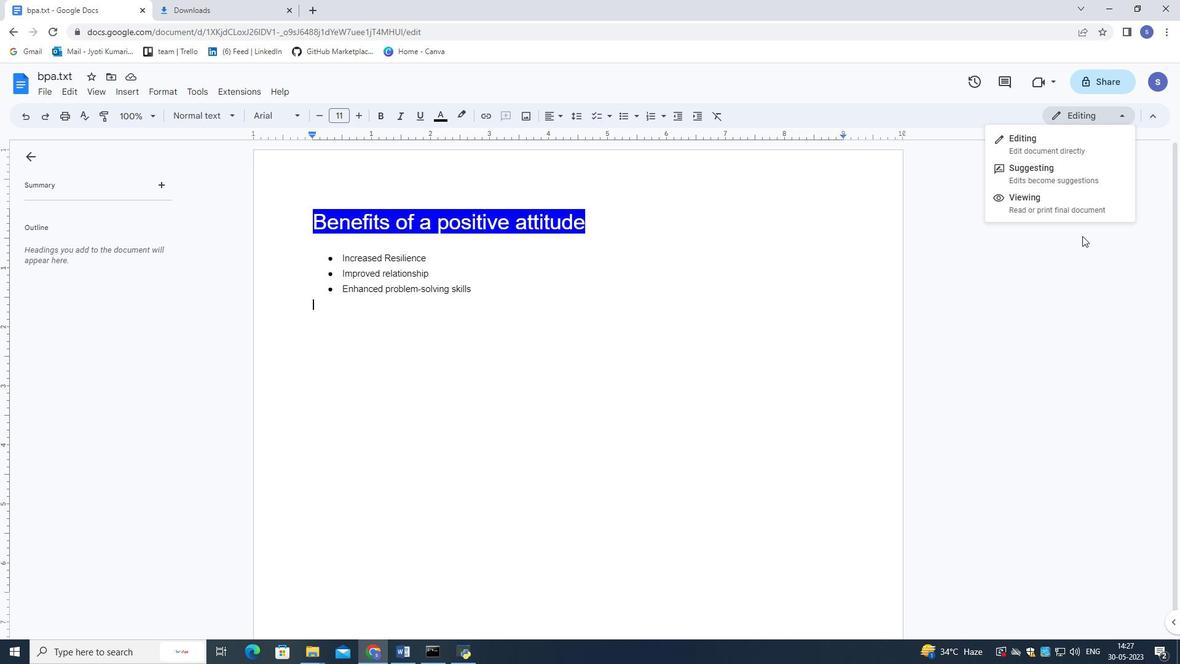 
Action: Mouse pressed left at (1081, 241)
Screenshot: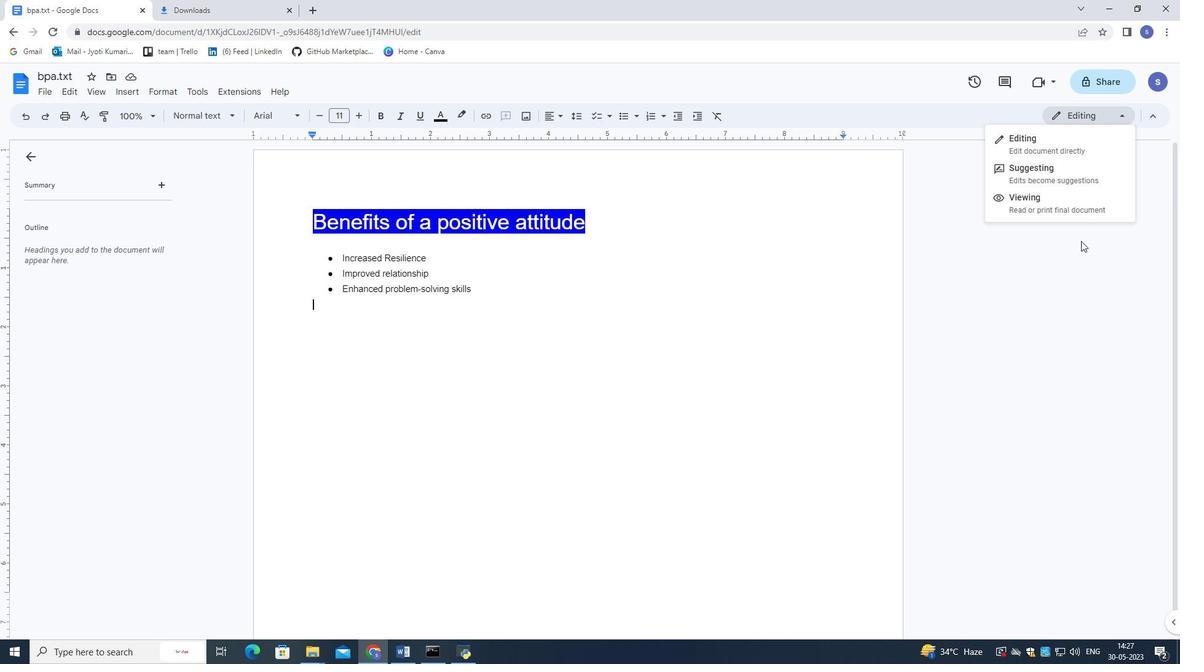 
Action: Mouse moved to (208, 88)
Screenshot: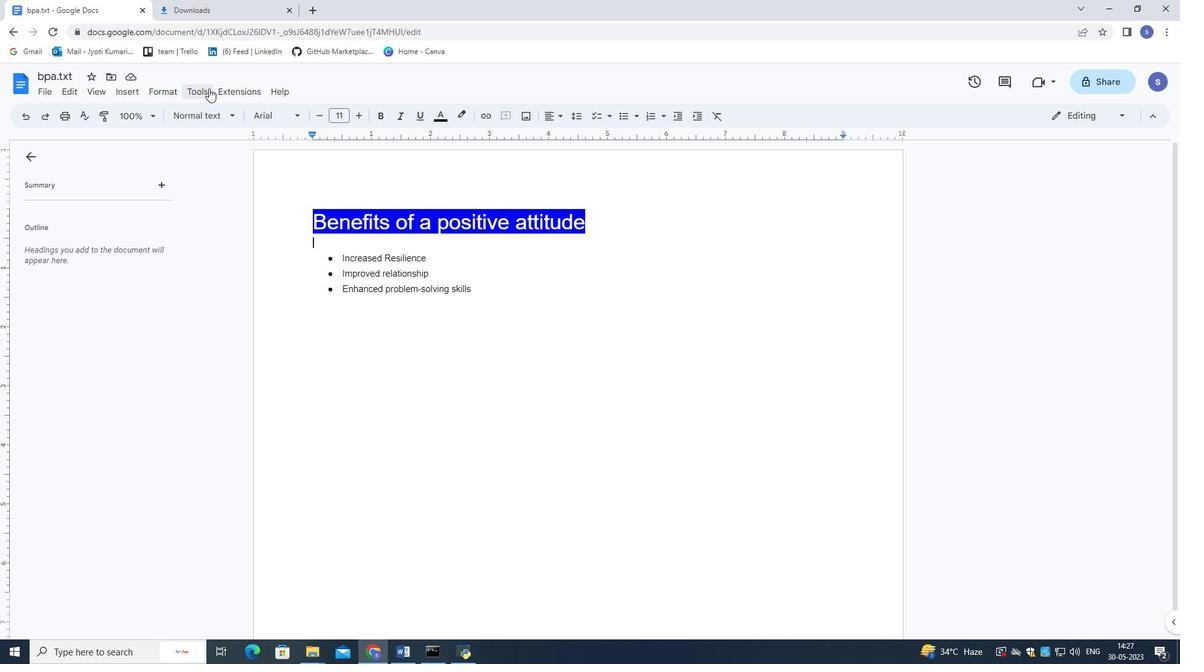
Action: Mouse pressed left at (208, 88)
Screenshot: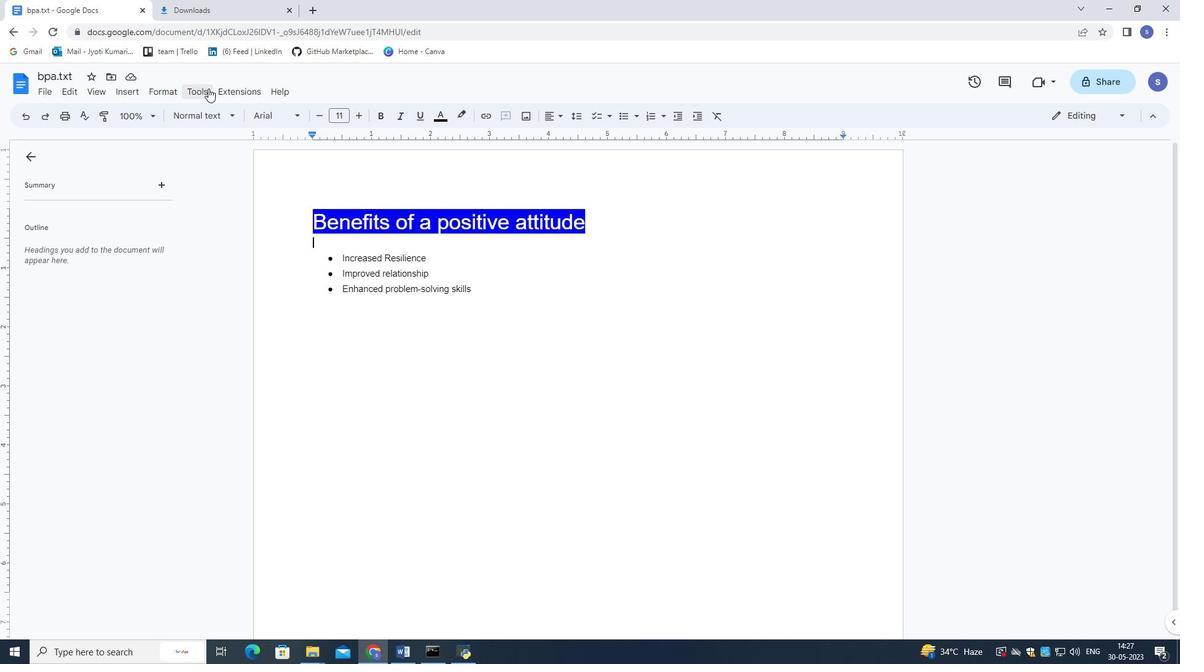 
Action: Mouse moved to (178, 424)
Screenshot: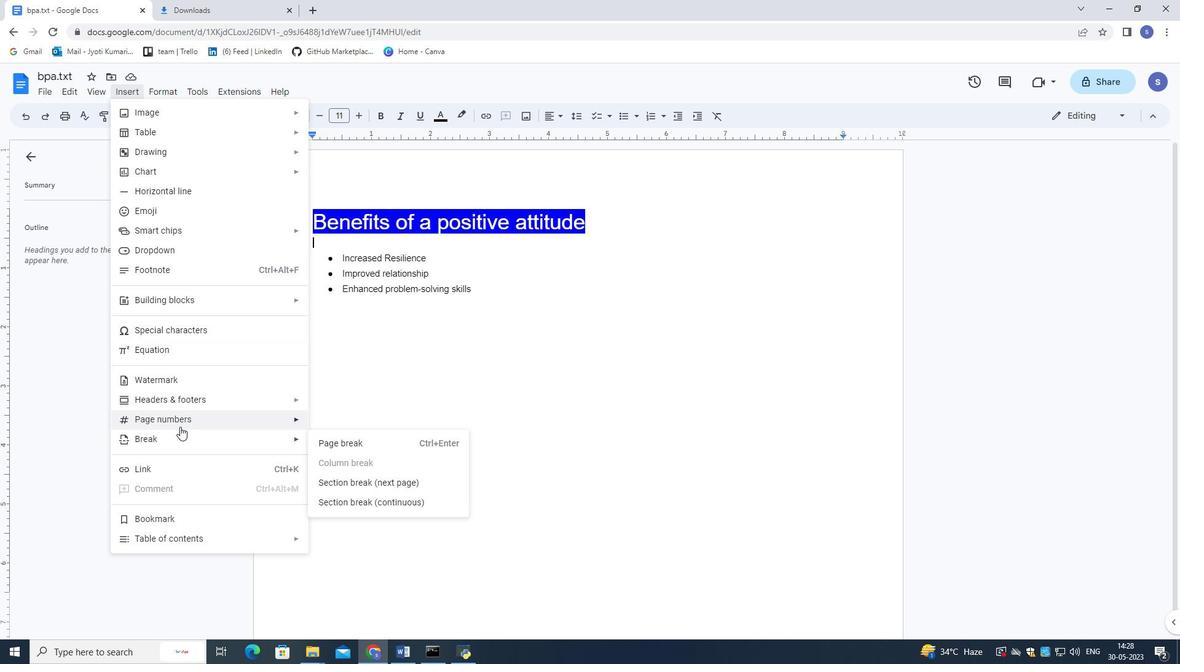 
Action: Mouse pressed left at (178, 424)
Screenshot: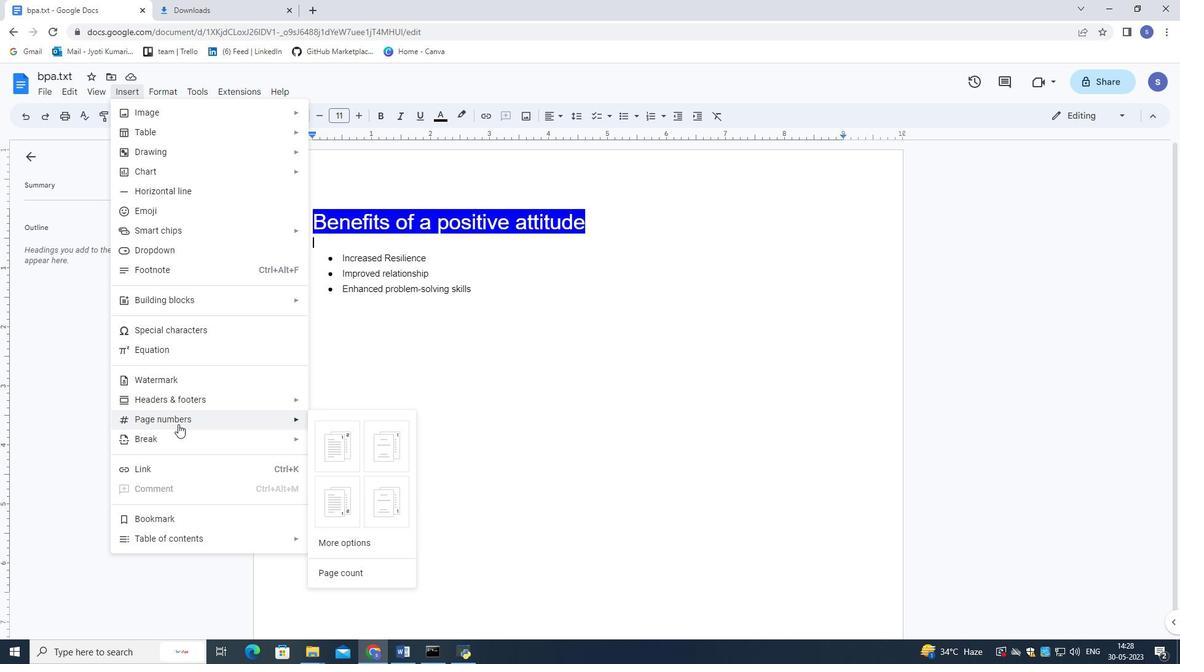 
Action: Mouse moved to (568, 450)
Screenshot: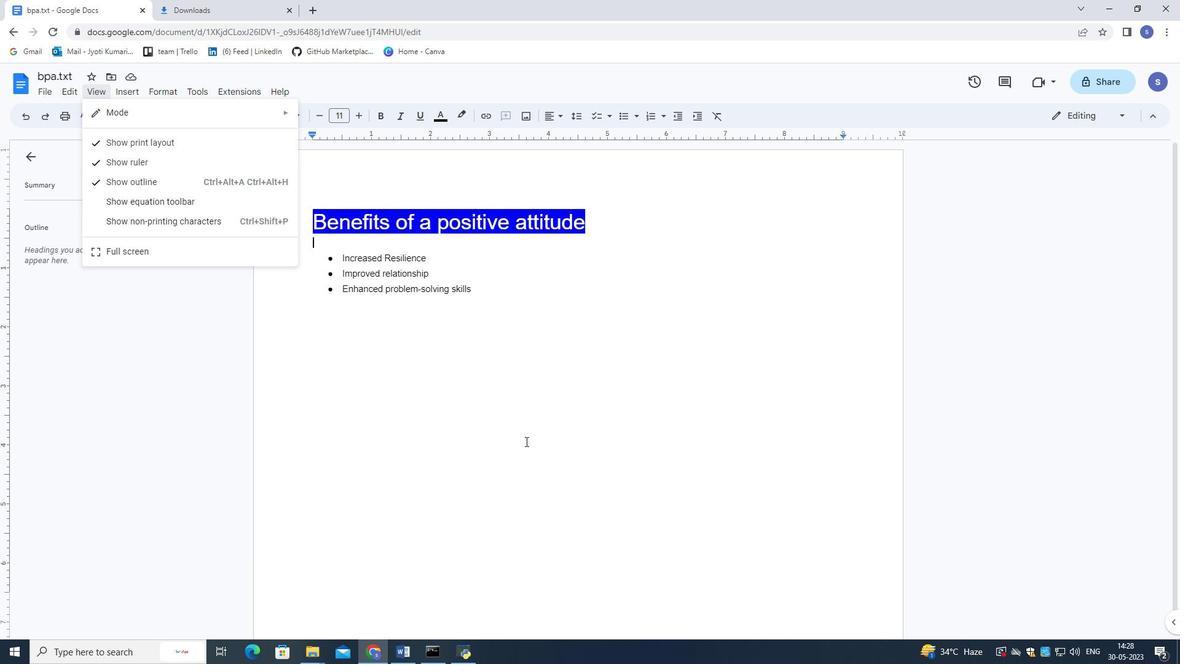 
Action: Mouse pressed left at (568, 450)
Screenshot: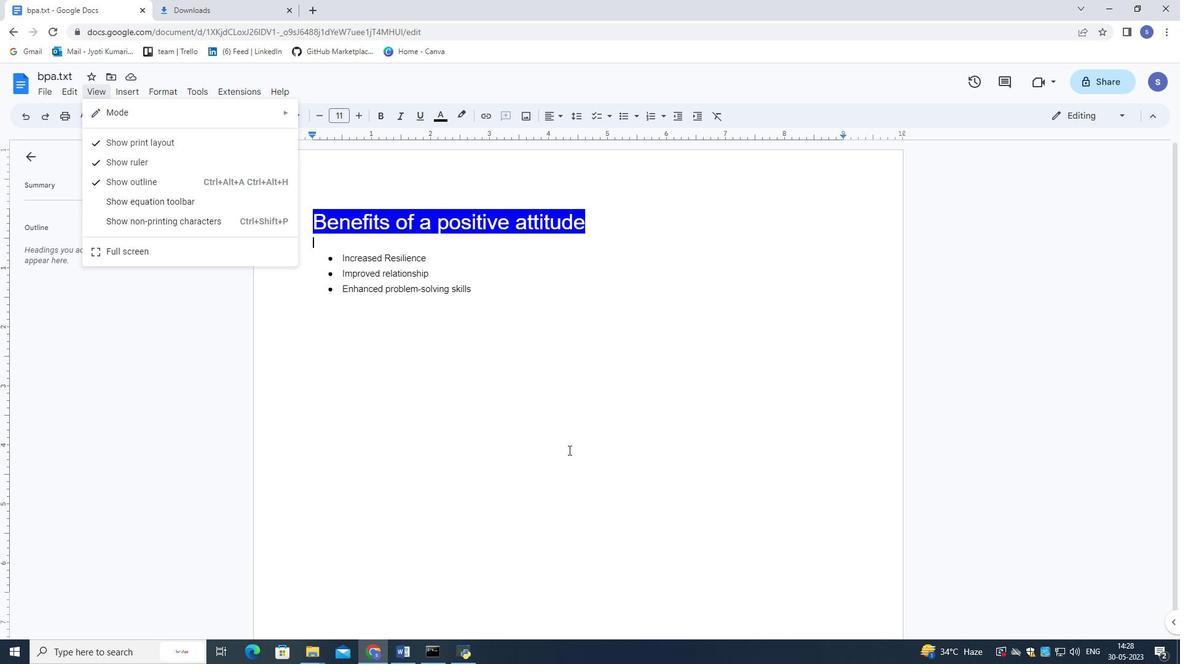 
Action: Mouse moved to (569, 450)
Screenshot: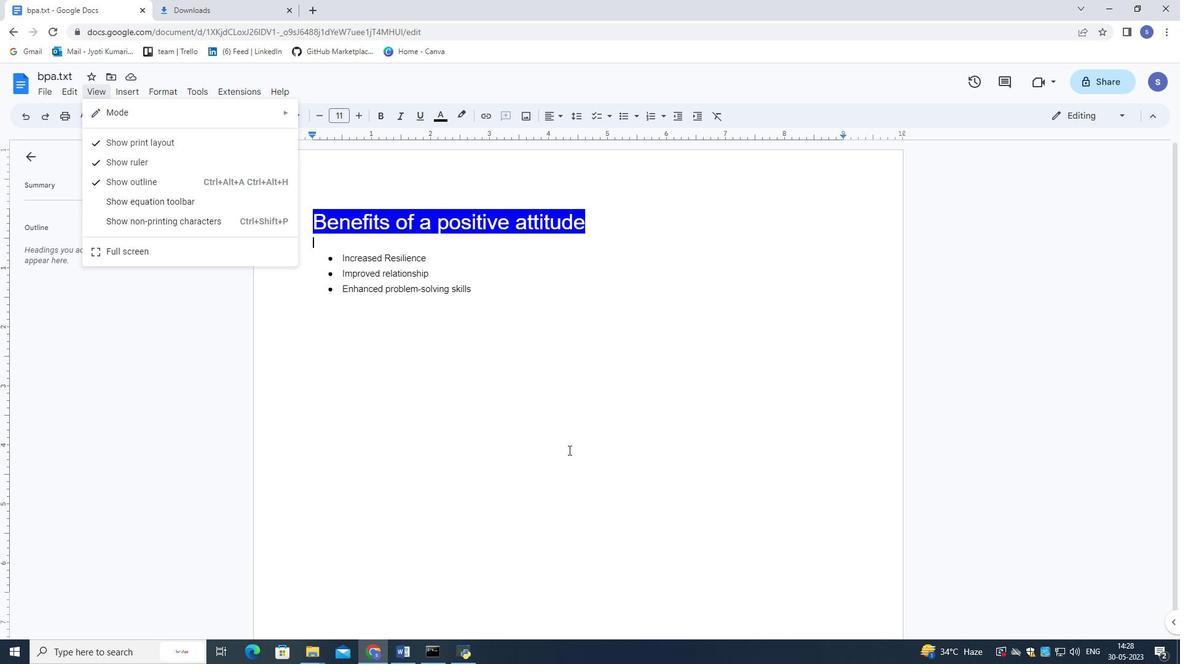 
Action: Mouse scrolled (569, 449) with delta (0, 0)
Screenshot: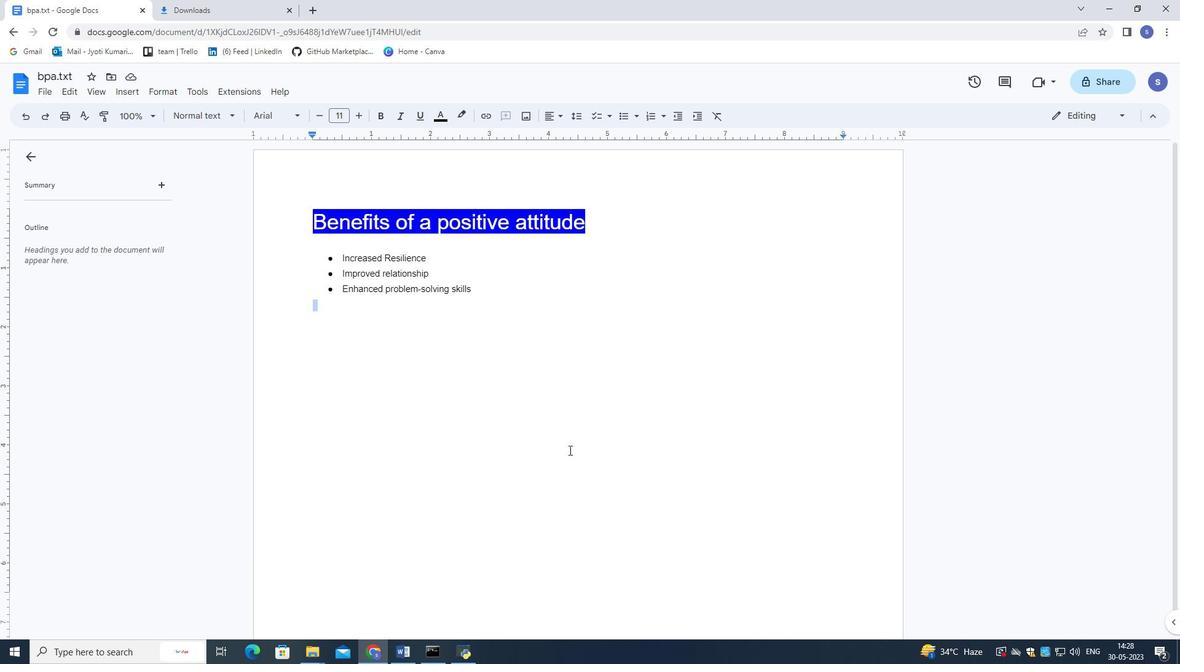 
Action: Mouse scrolled (569, 449) with delta (0, 0)
Screenshot: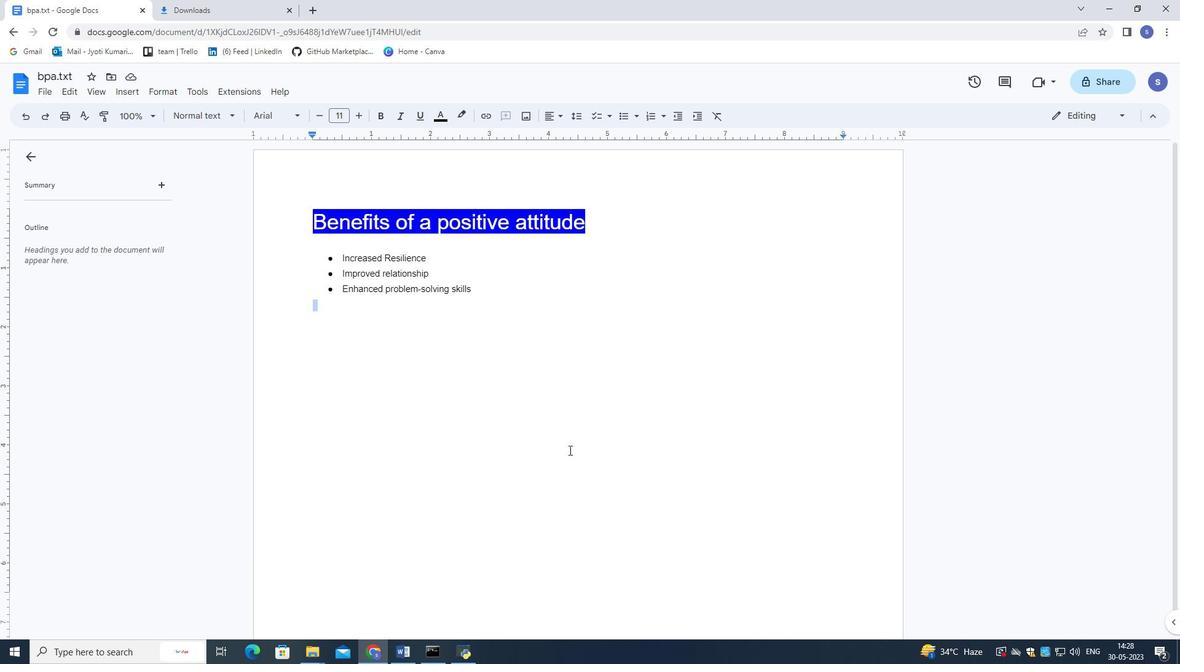 
Action: Mouse scrolled (569, 449) with delta (0, 0)
Screenshot: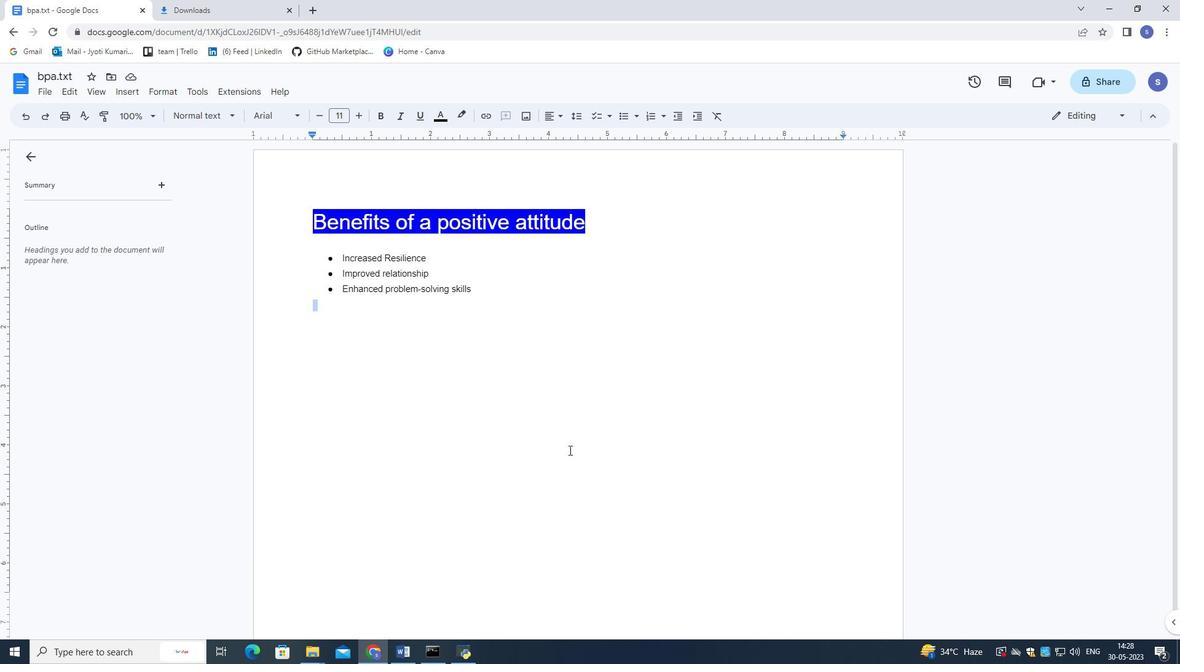 
Action: Mouse scrolled (569, 449) with delta (0, 0)
Screenshot: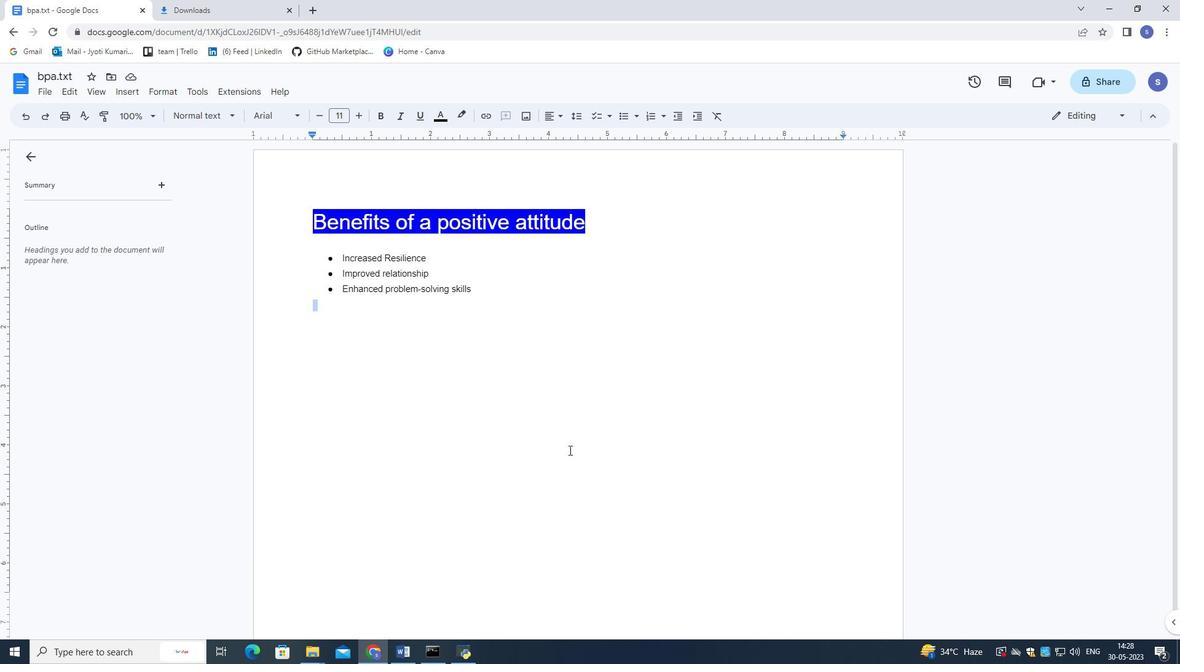 
Action: Mouse moved to (570, 445)
Screenshot: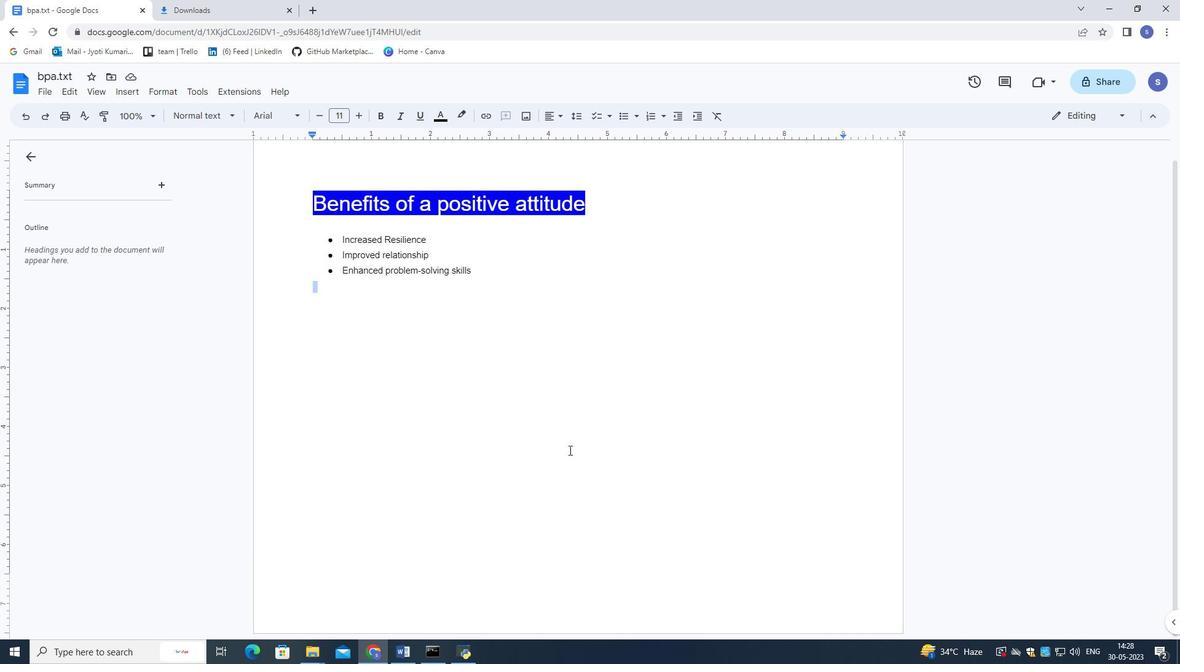 
Action: Mouse scrolled (570, 445) with delta (0, 0)
Screenshot: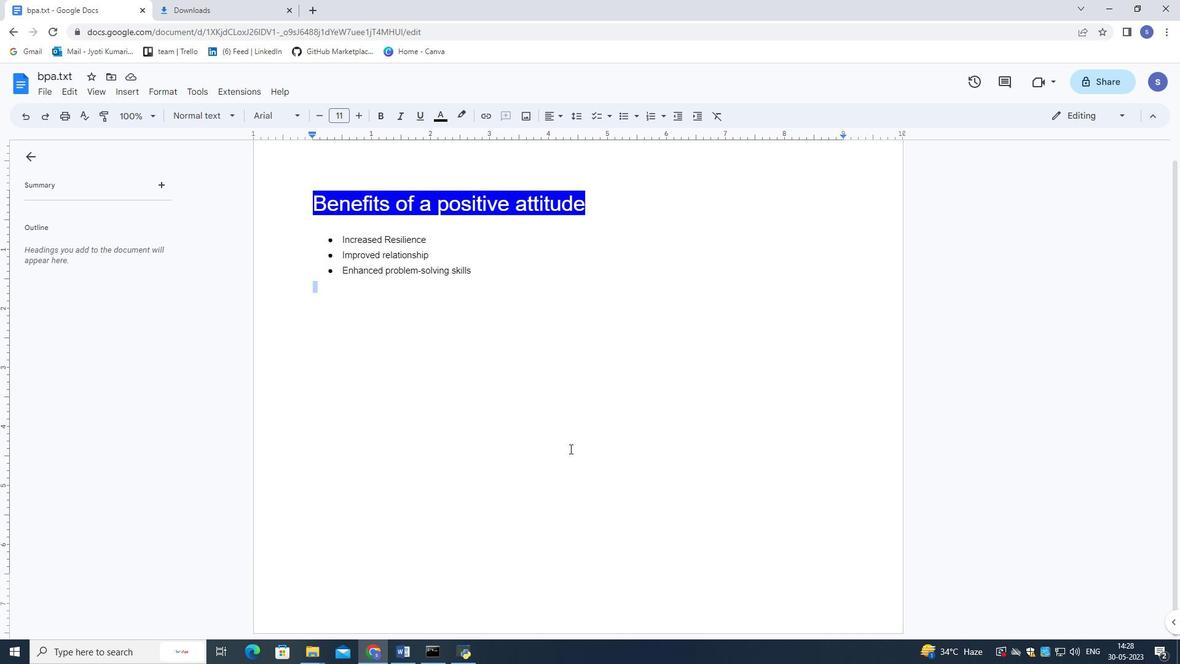 
Action: Mouse scrolled (570, 445) with delta (0, 0)
Screenshot: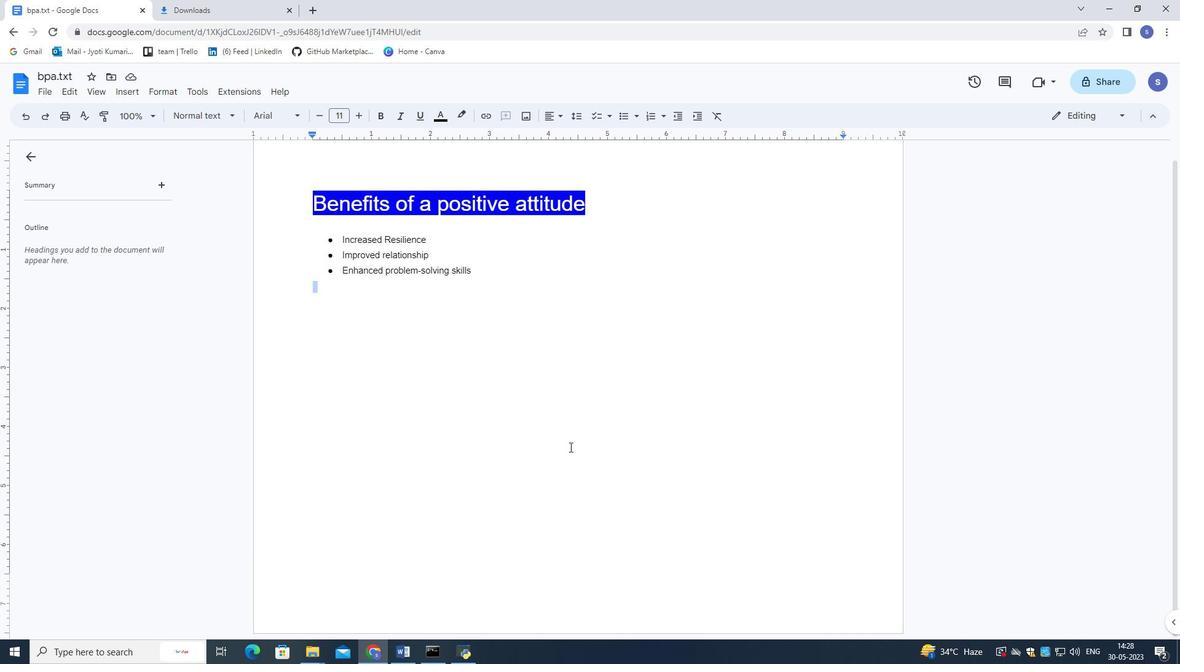 
Action: Mouse scrolled (570, 445) with delta (0, 0)
Screenshot: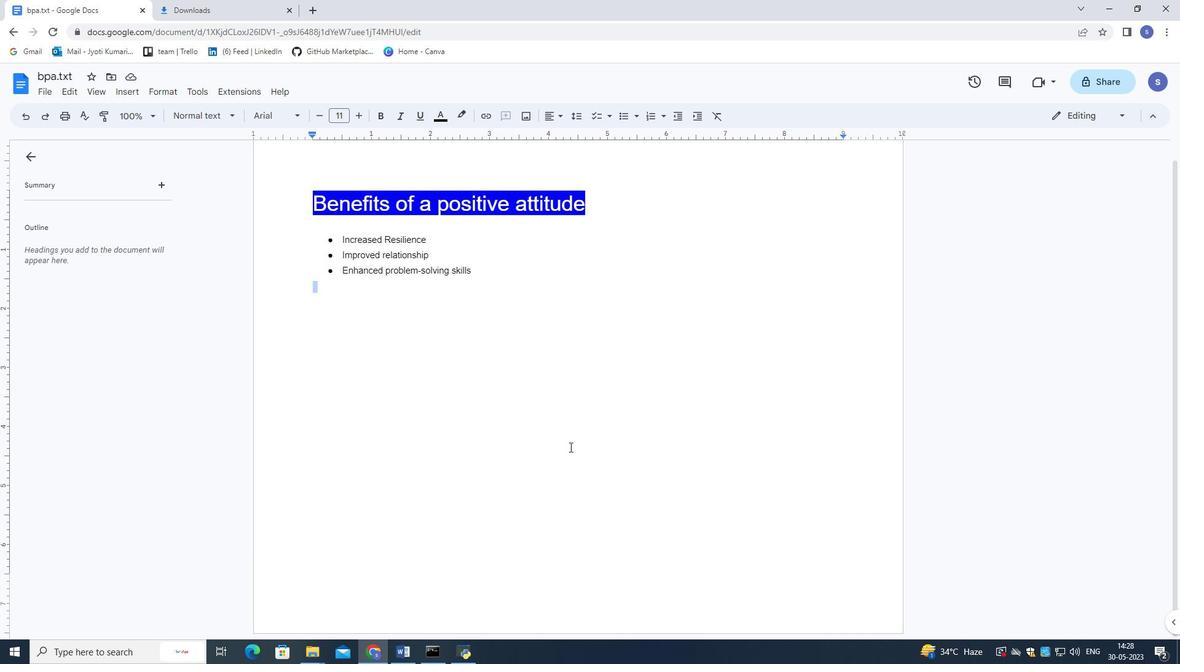 
Action: Mouse scrolled (570, 445) with delta (0, 0)
Screenshot: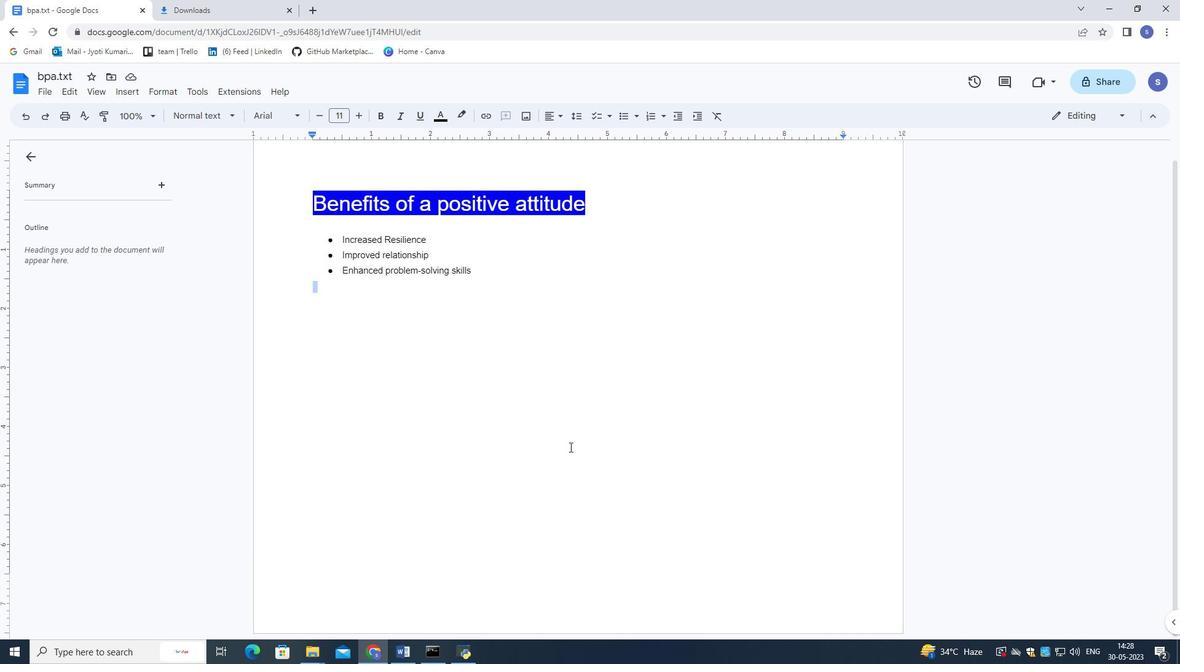 
Action: Mouse scrolled (570, 445) with delta (0, 0)
Screenshot: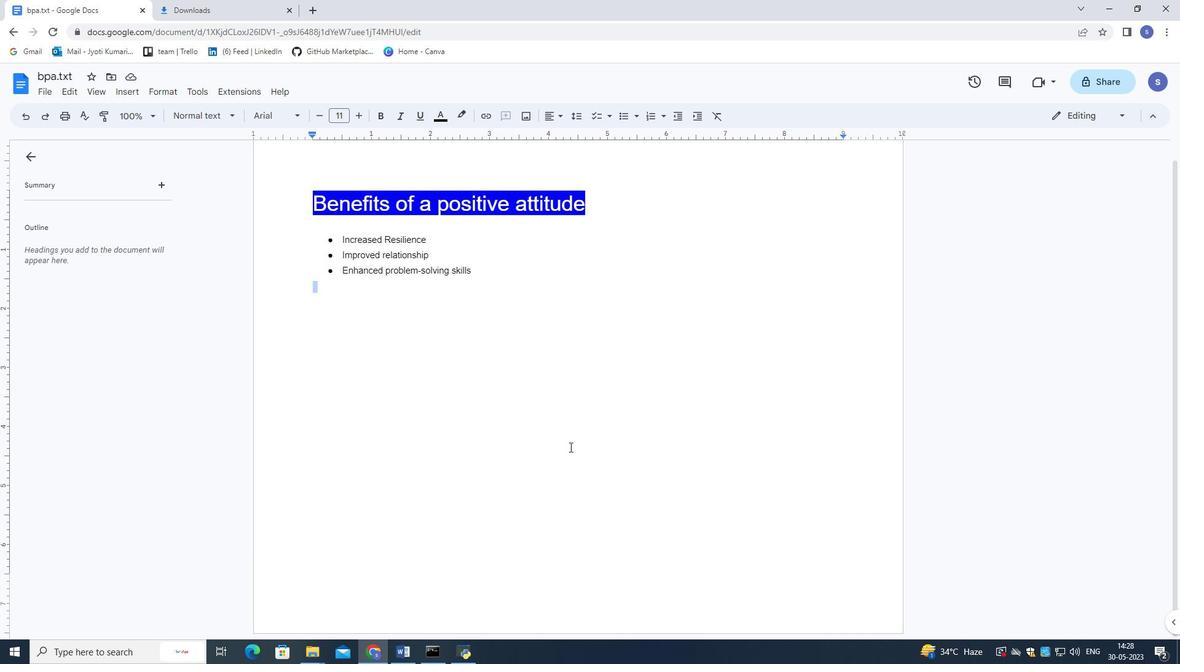 
Action: Mouse moved to (570, 443)
Screenshot: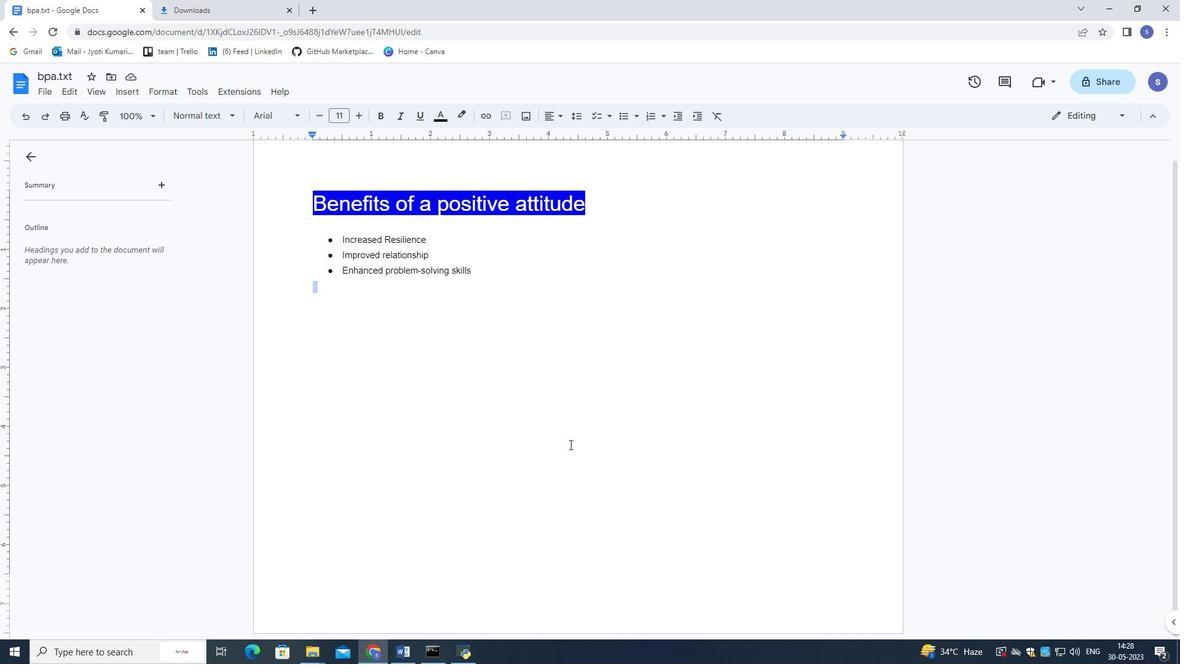 
Action: Mouse scrolled (570, 442) with delta (0, 0)
Screenshot: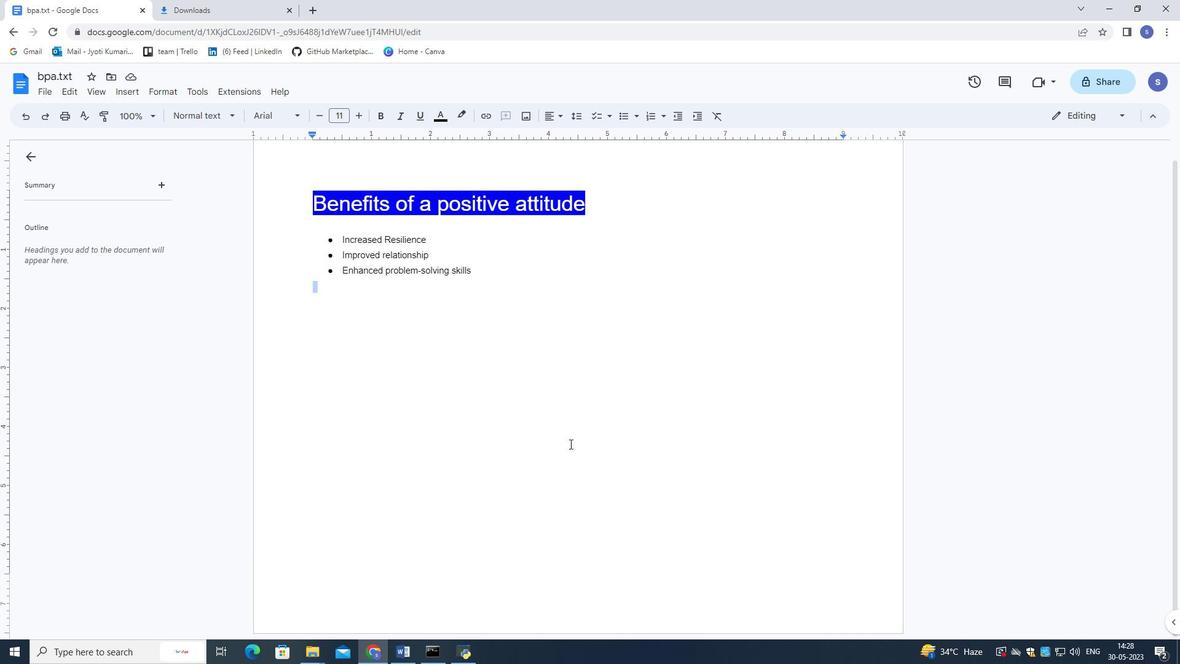 
Action: Mouse scrolled (570, 442) with delta (0, 0)
Screenshot: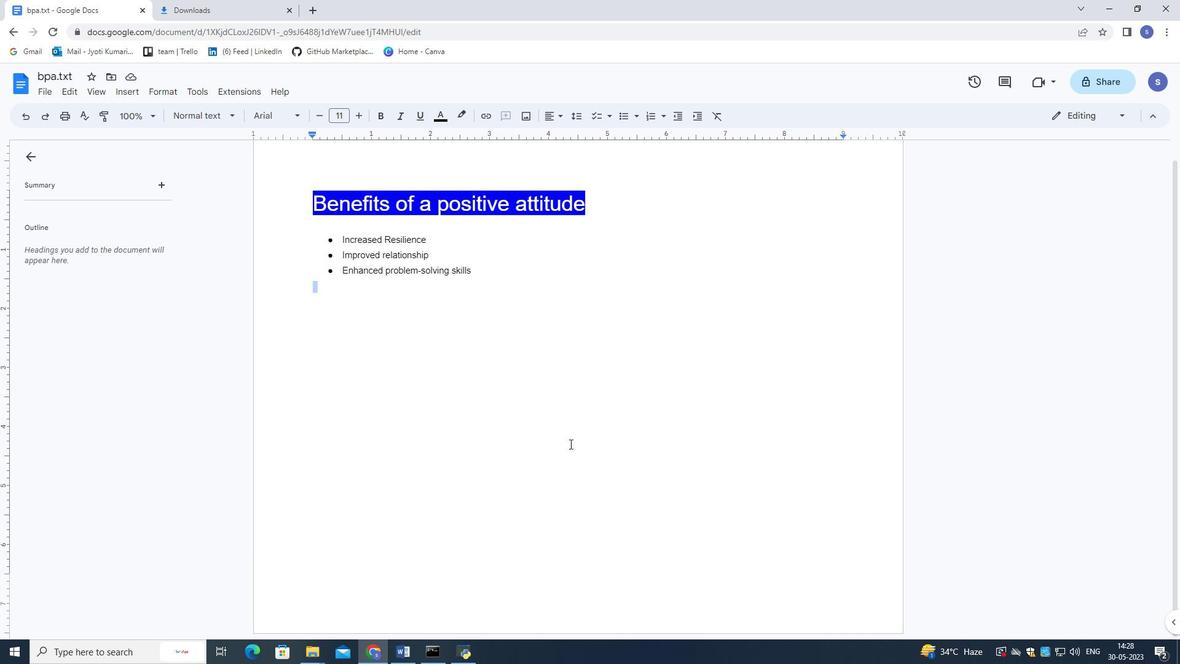 
Action: Mouse scrolled (570, 442) with delta (0, 0)
Screenshot: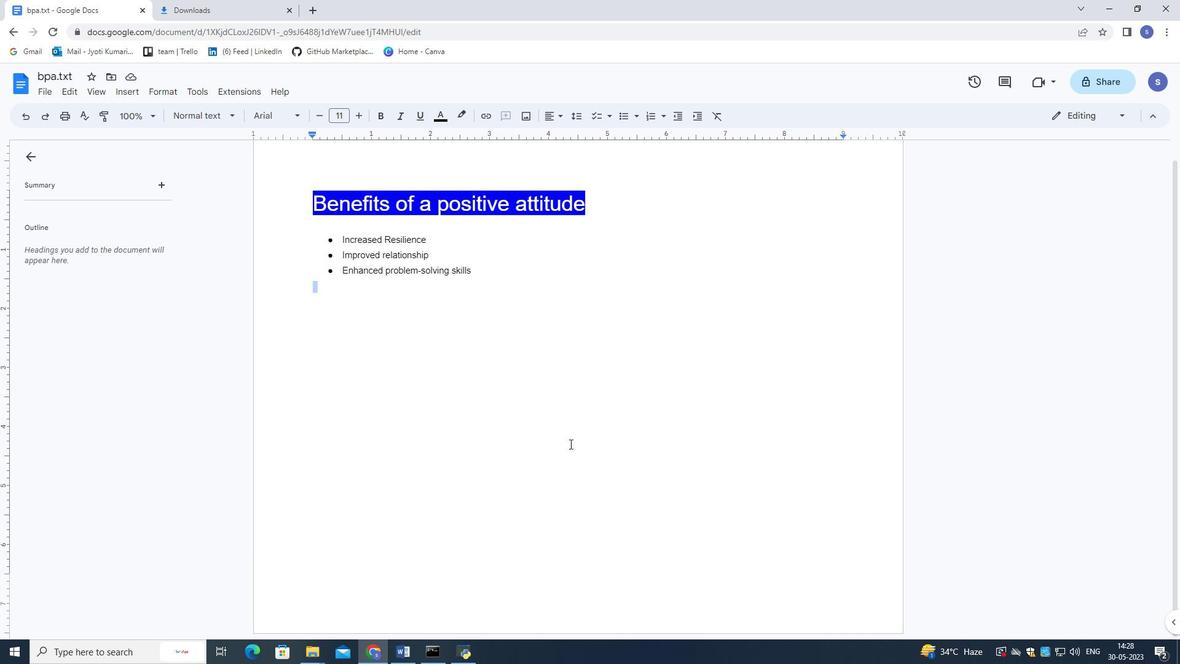 
Action: Mouse scrolled (570, 442) with delta (0, 0)
Screenshot: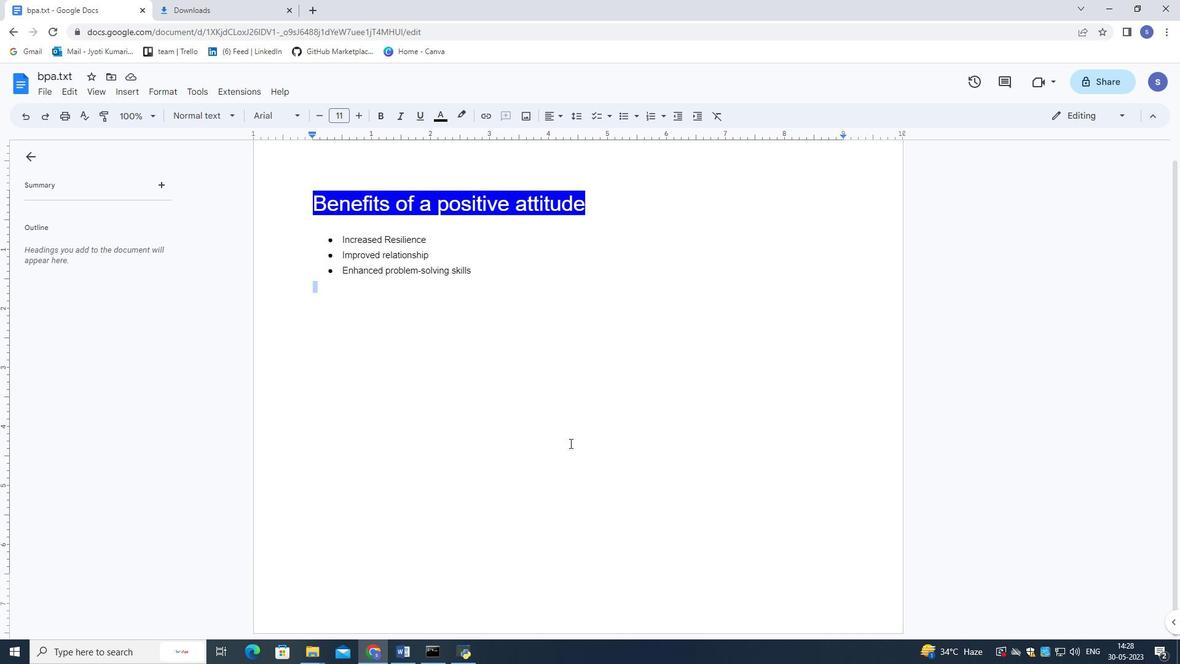 
Action: Mouse scrolled (570, 442) with delta (0, 0)
Screenshot: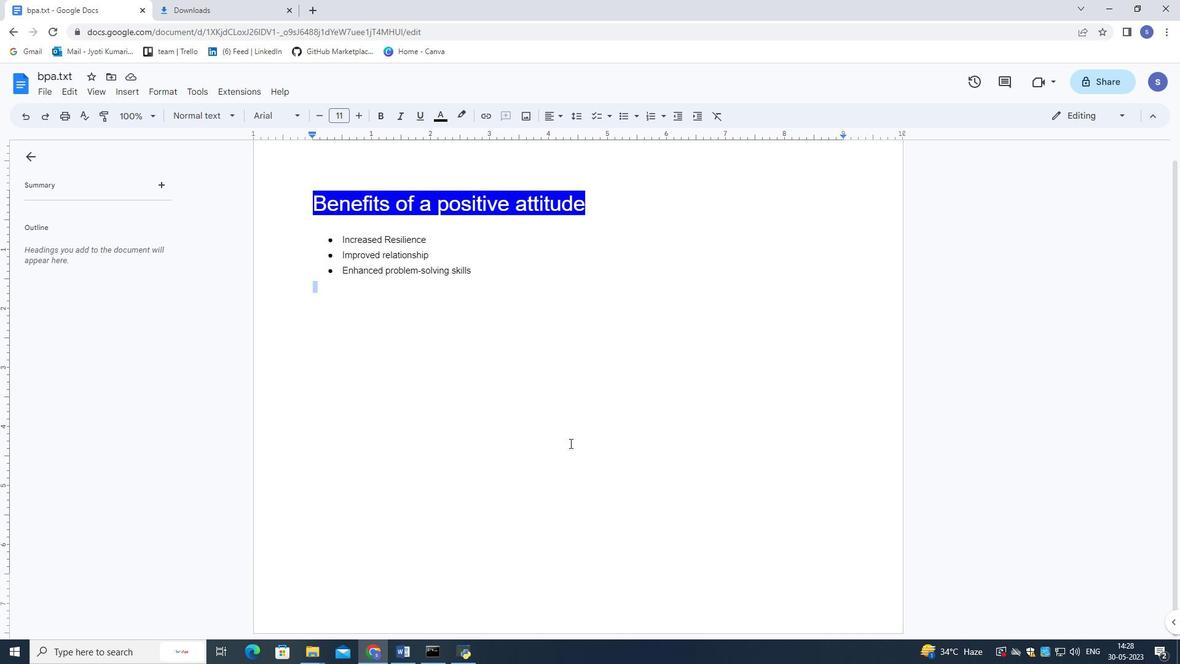 
Action: Mouse moved to (567, 435)
Screenshot: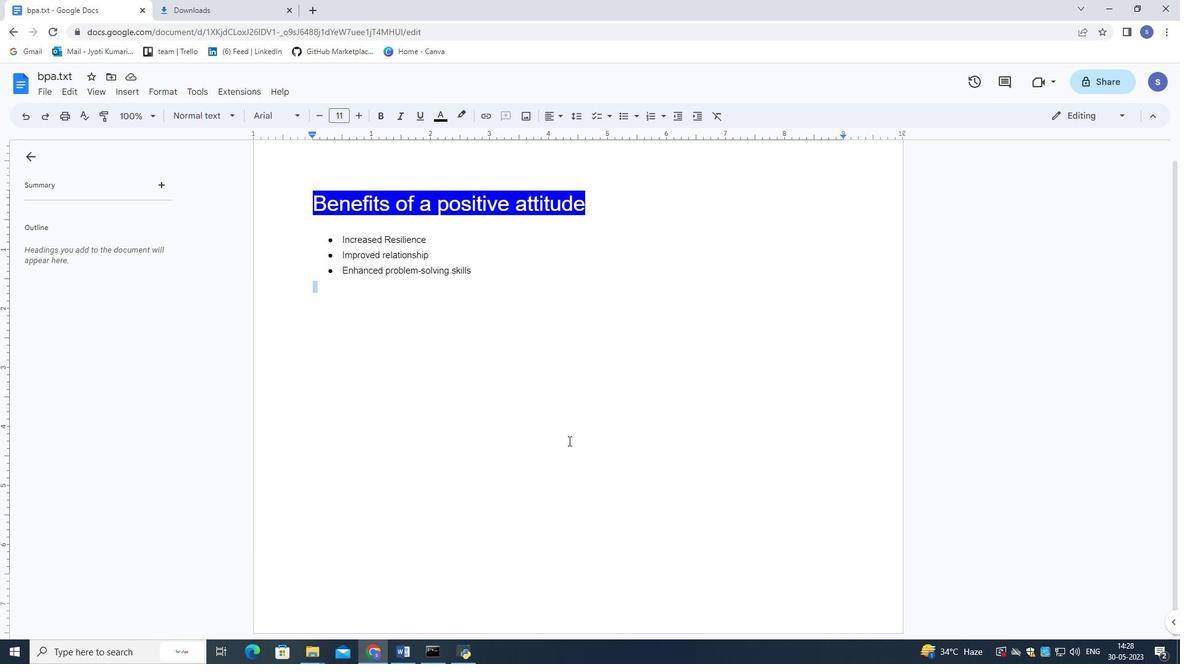 
Action: Mouse scrolled (567, 436) with delta (0, 0)
Screenshot: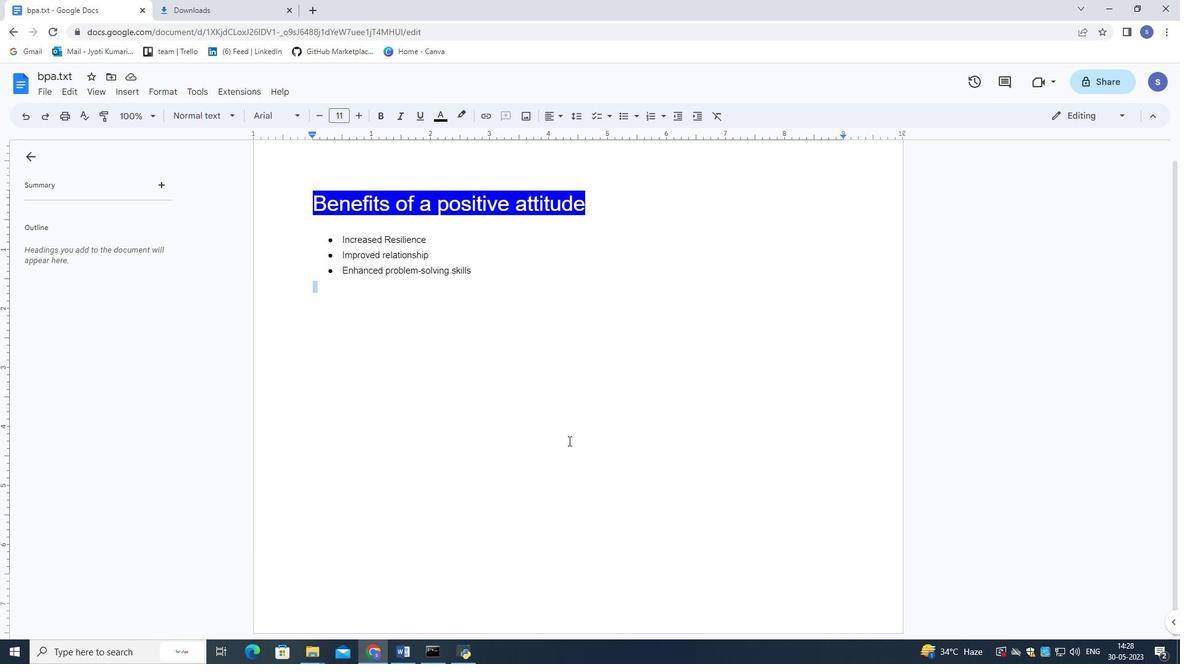 
Action: Mouse scrolled (567, 436) with delta (0, 0)
Screenshot: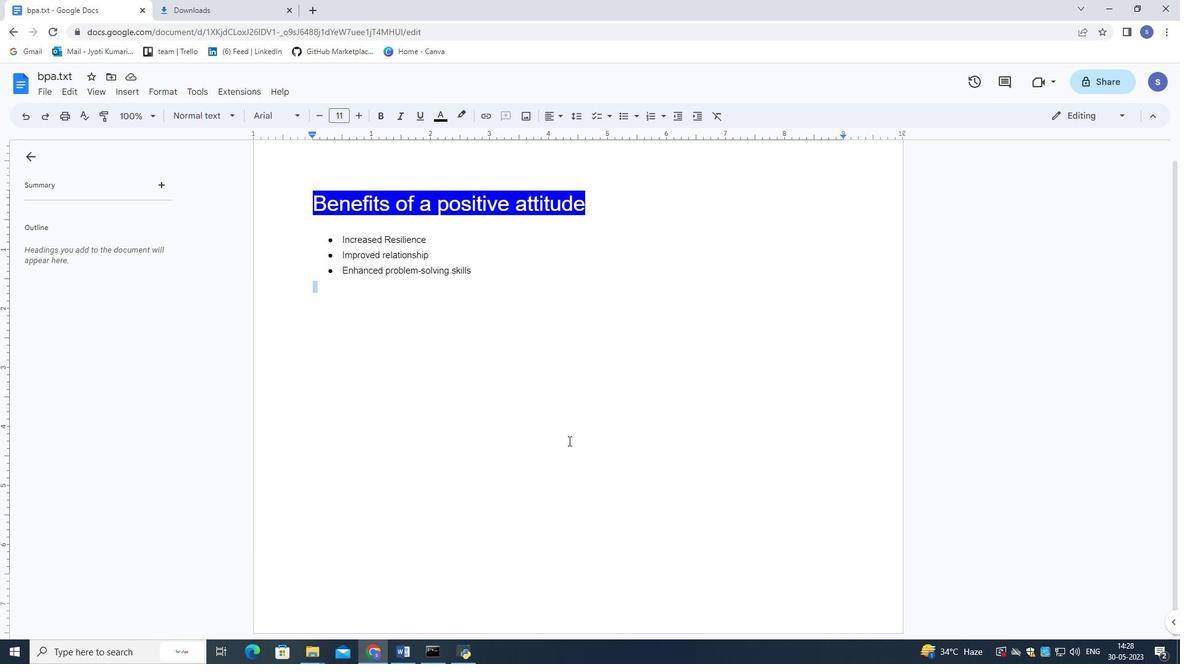 
Action: Mouse scrolled (567, 436) with delta (0, 0)
Screenshot: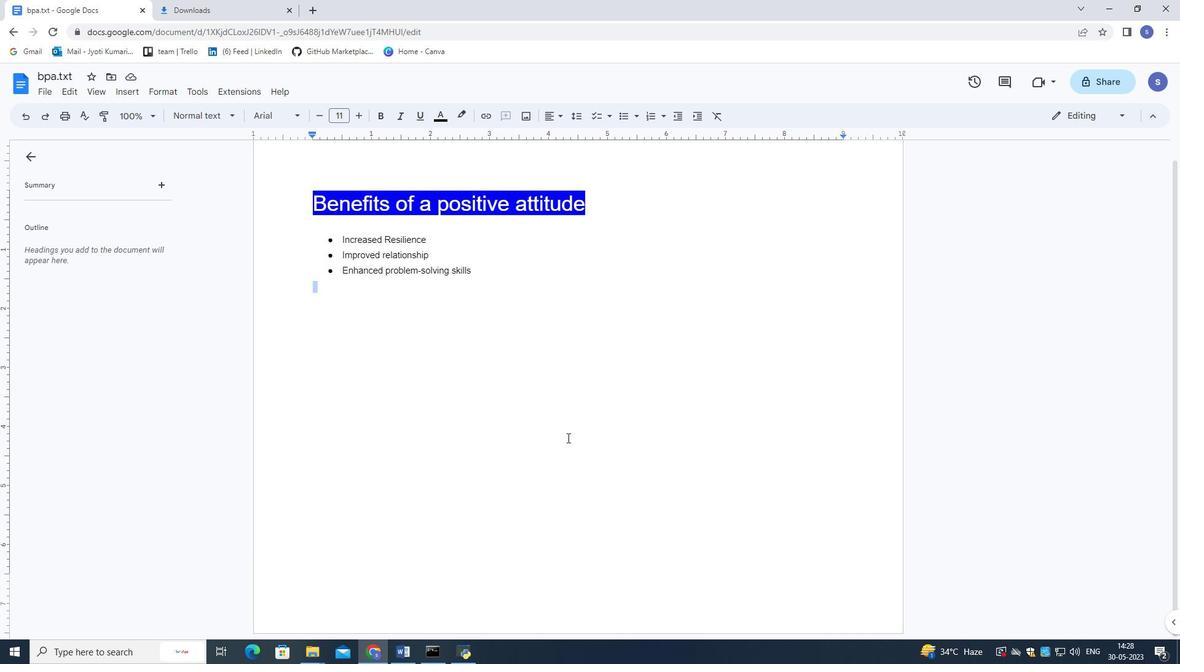 
Action: Mouse moved to (566, 434)
Screenshot: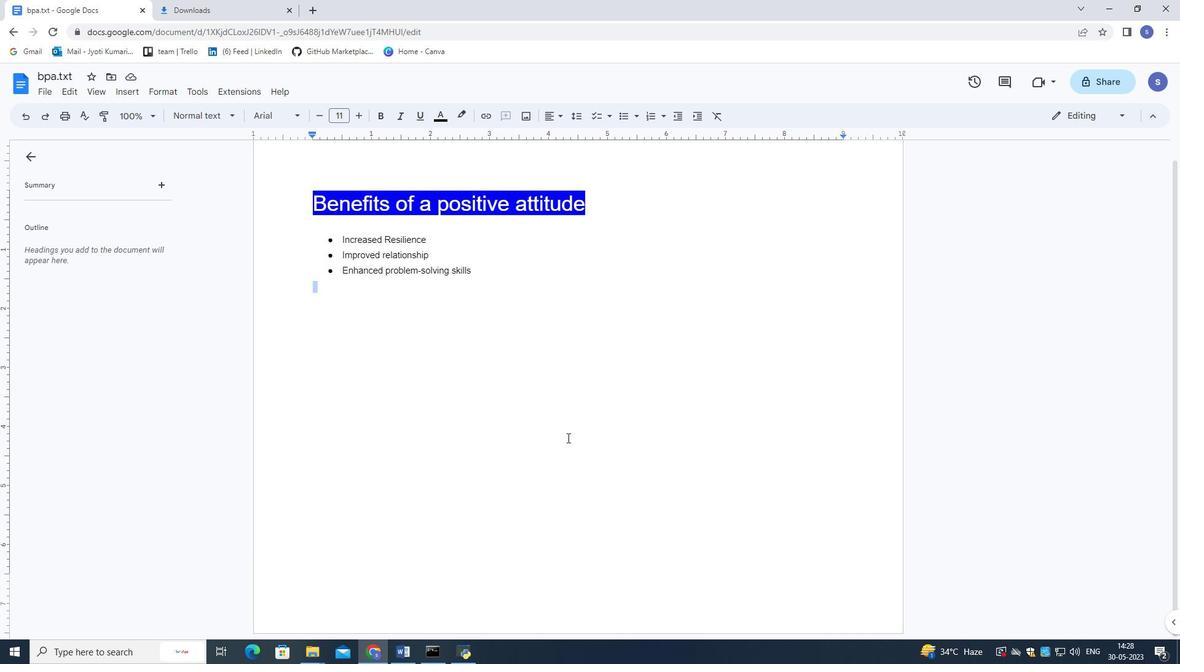
Action: Mouse scrolled (566, 434) with delta (0, 0)
Screenshot: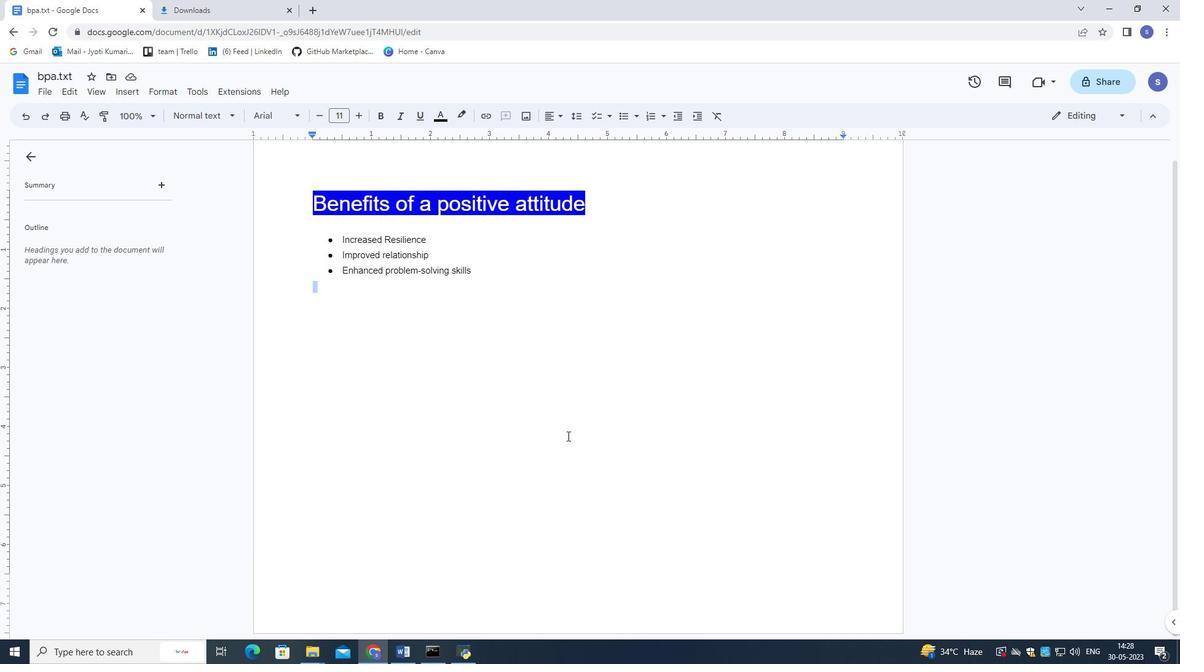 
Action: Mouse moved to (565, 431)
Screenshot: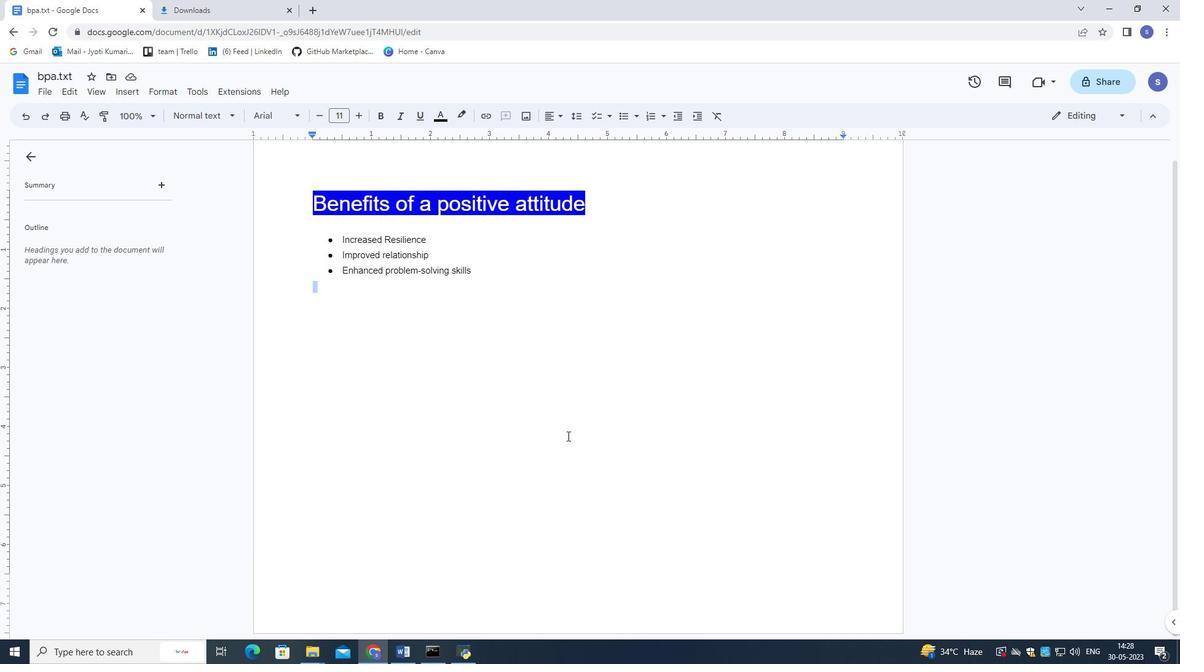
Action: Mouse scrolled (566, 432) with delta (0, 0)
Screenshot: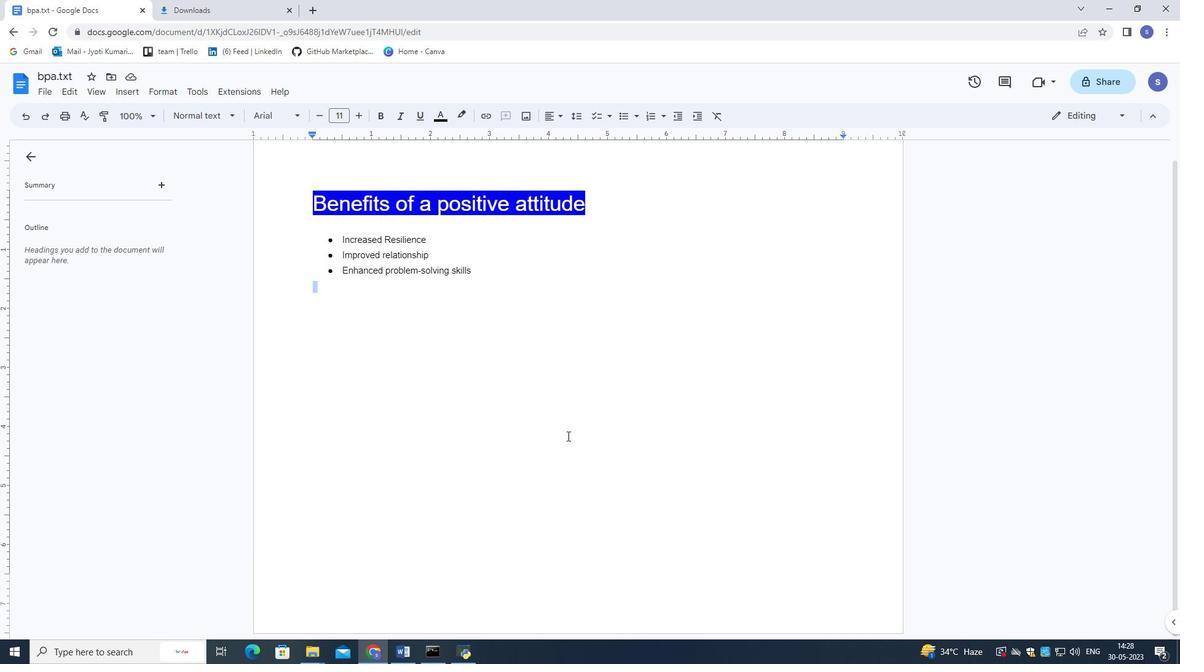 
Action: Mouse moved to (564, 421)
Screenshot: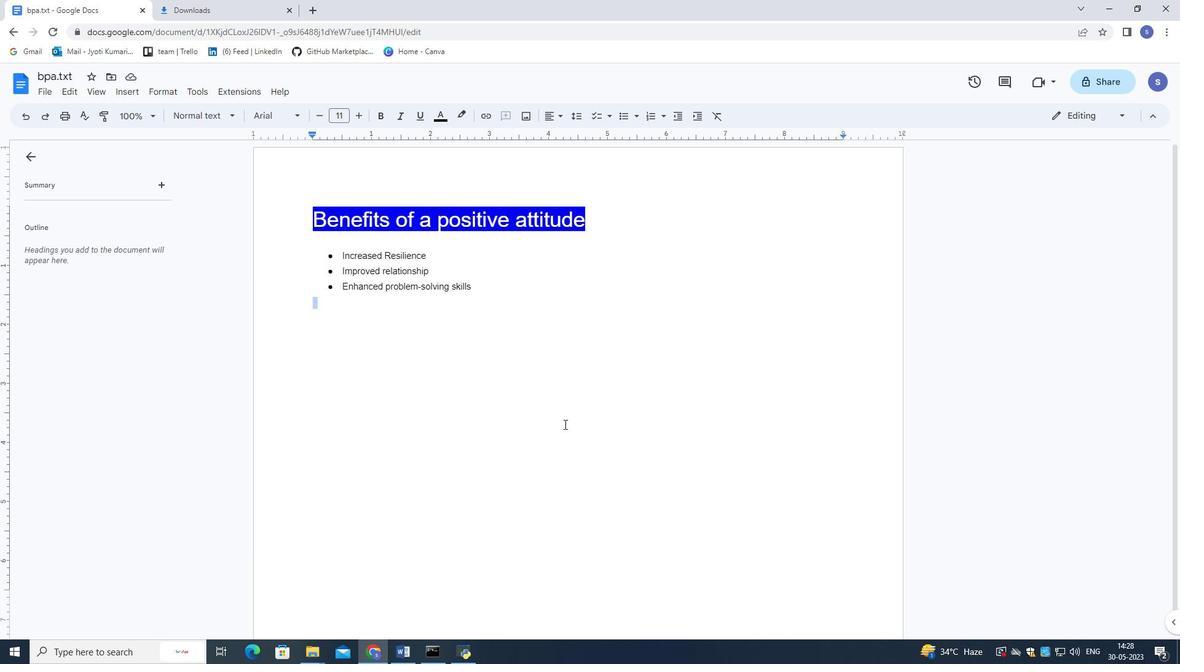 
Action: Mouse pressed right at (564, 421)
Screenshot: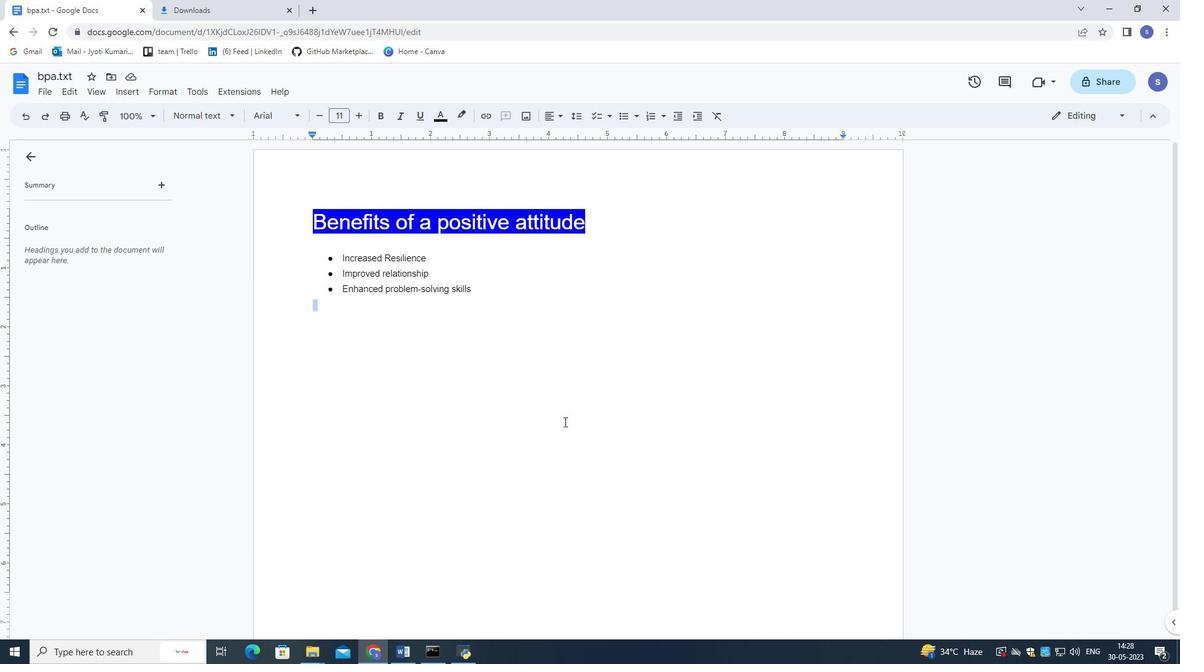 
Action: Mouse moved to (498, 349)
Screenshot: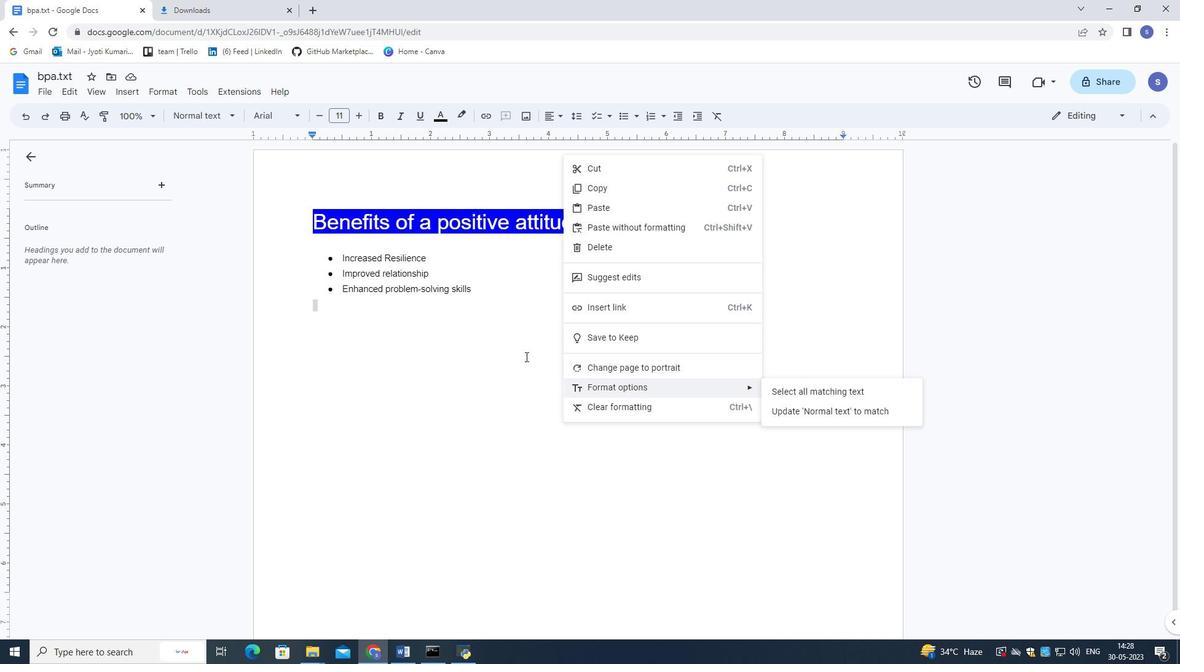 
Action: Mouse pressed left at (498, 349)
Screenshot: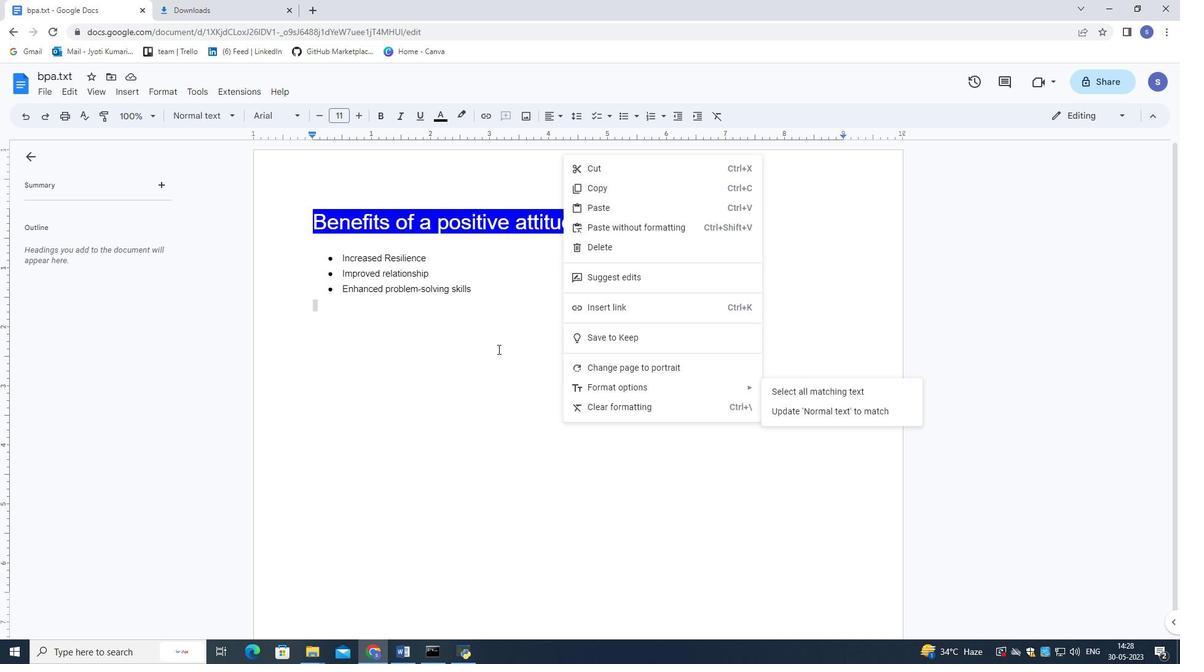 
Action: Mouse moved to (46, 88)
Screenshot: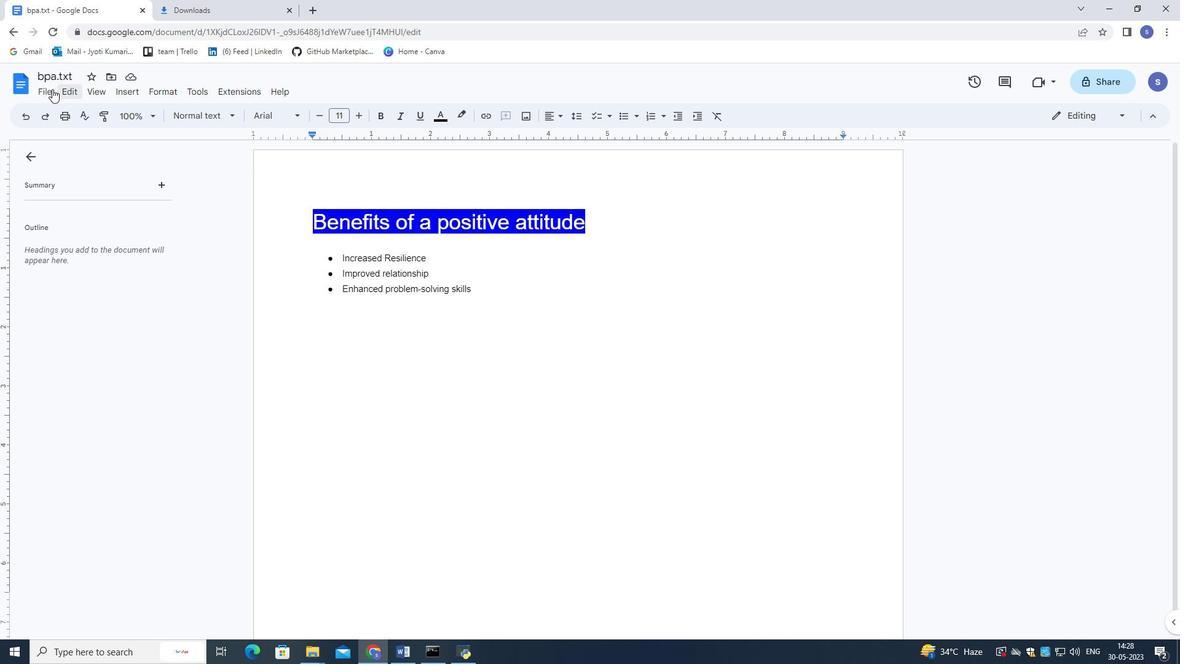 
Action: Mouse pressed left at (46, 88)
Screenshot: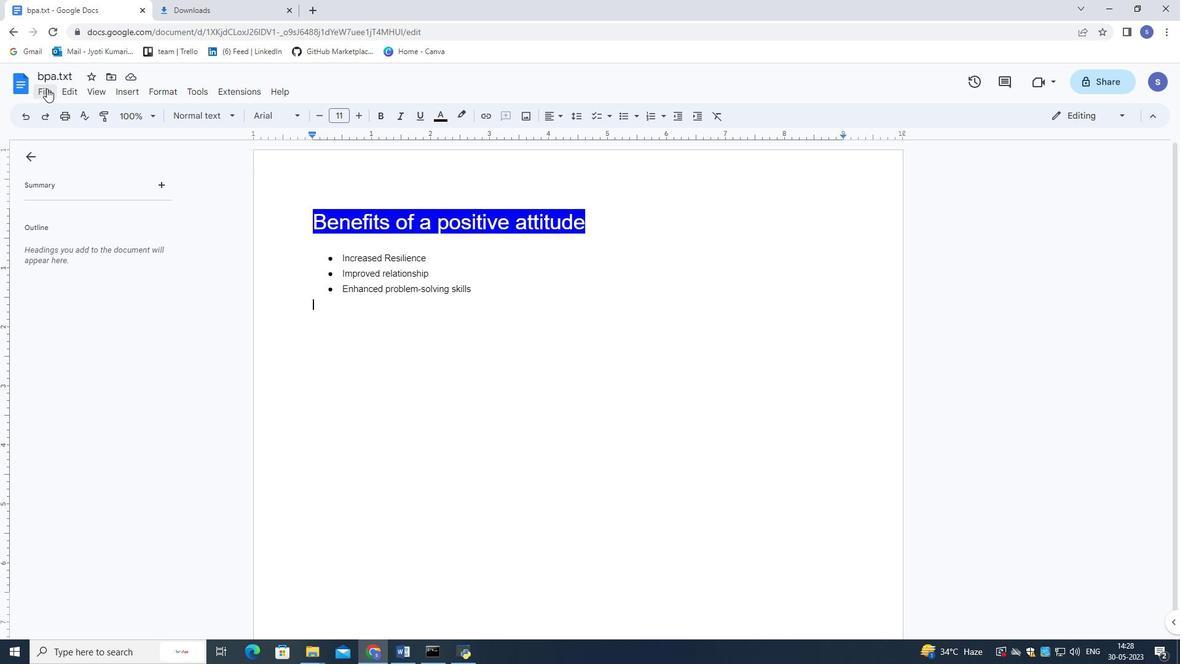 
Action: Mouse moved to (95, 91)
Screenshot: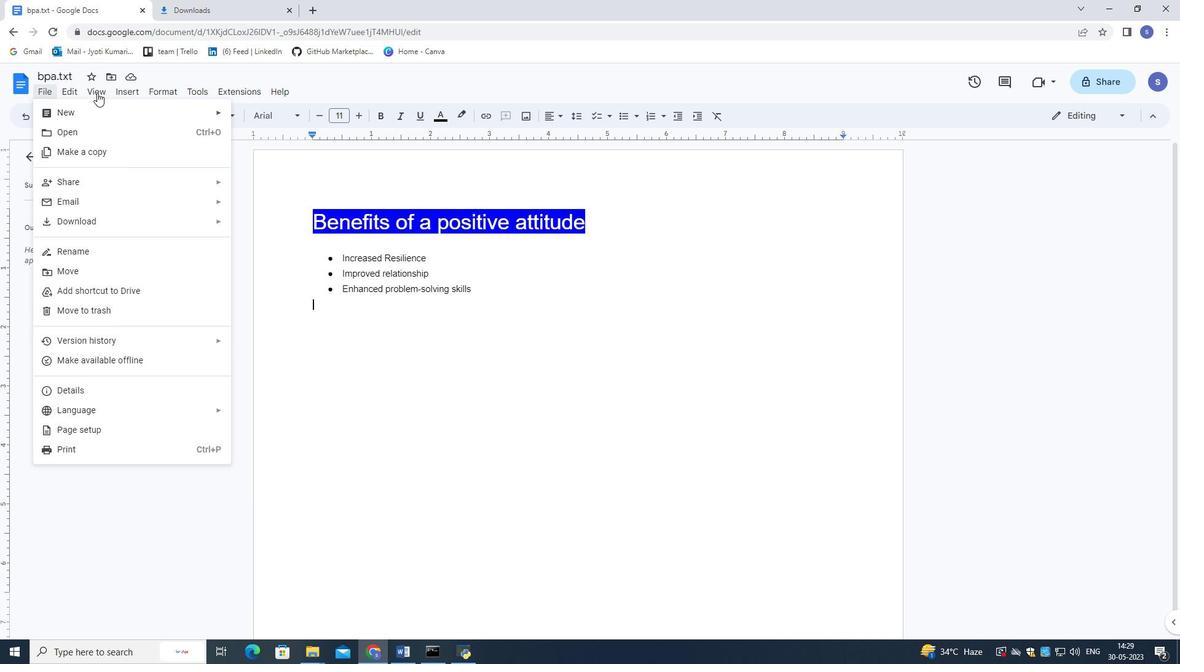 
Action: Mouse pressed left at (95, 91)
Screenshot: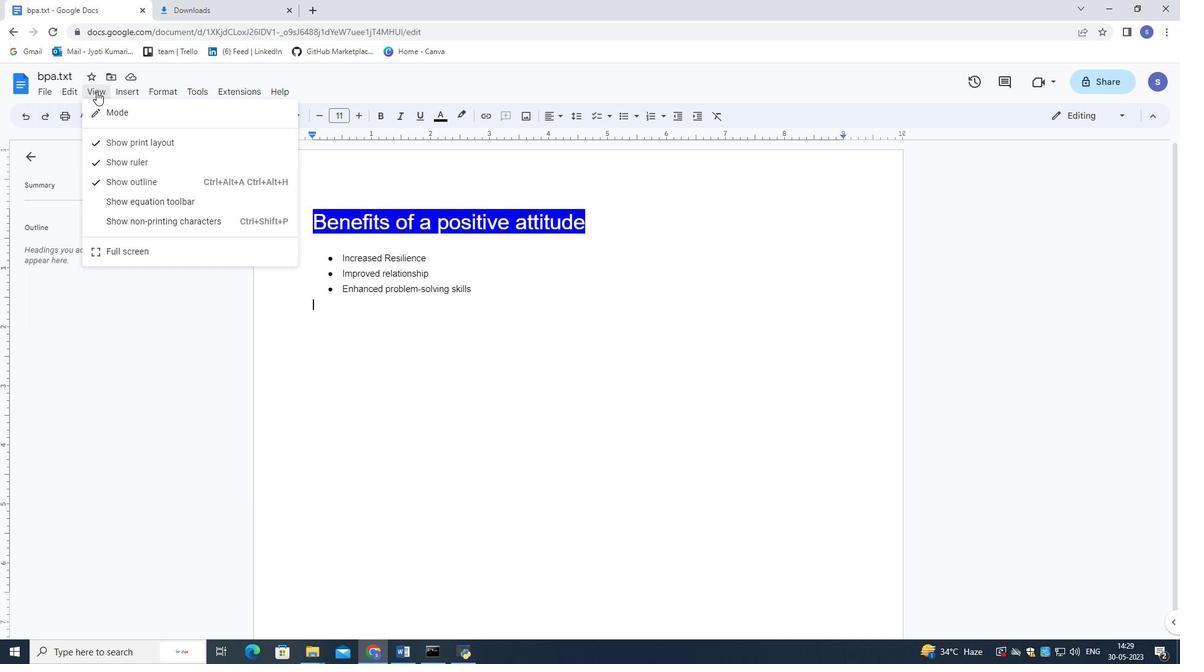 
Action: Mouse pressed left at (95, 91)
Screenshot: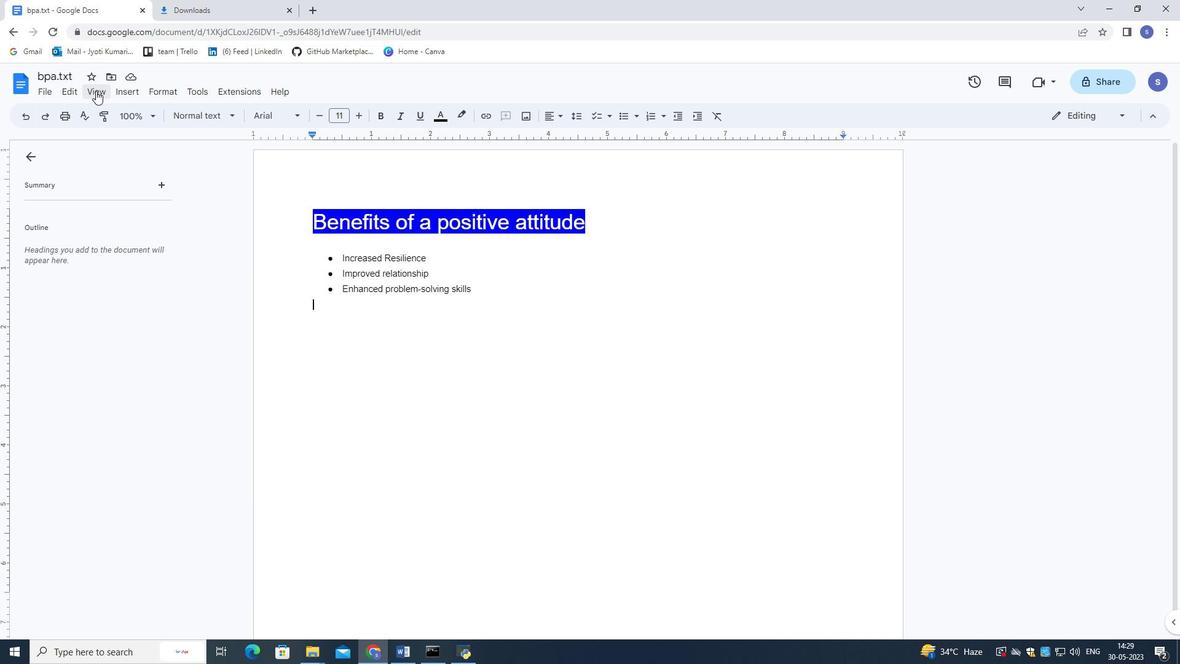 
Action: Mouse moved to (375, 370)
Screenshot: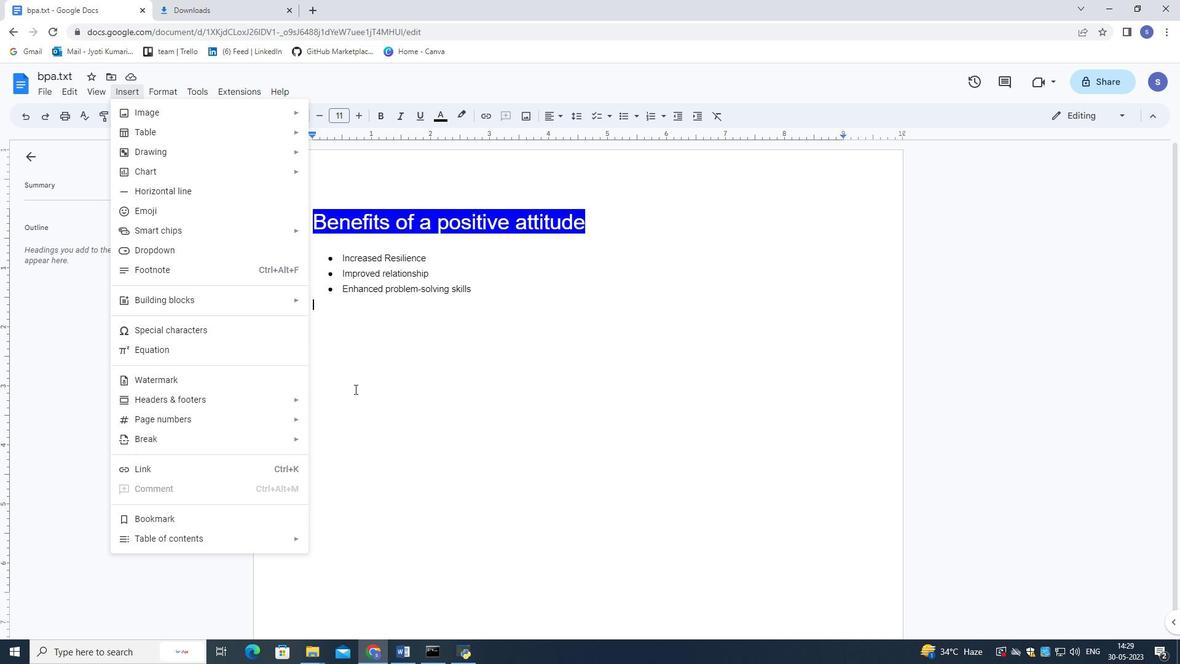 
Action: Mouse pressed left at (375, 370)
Screenshot: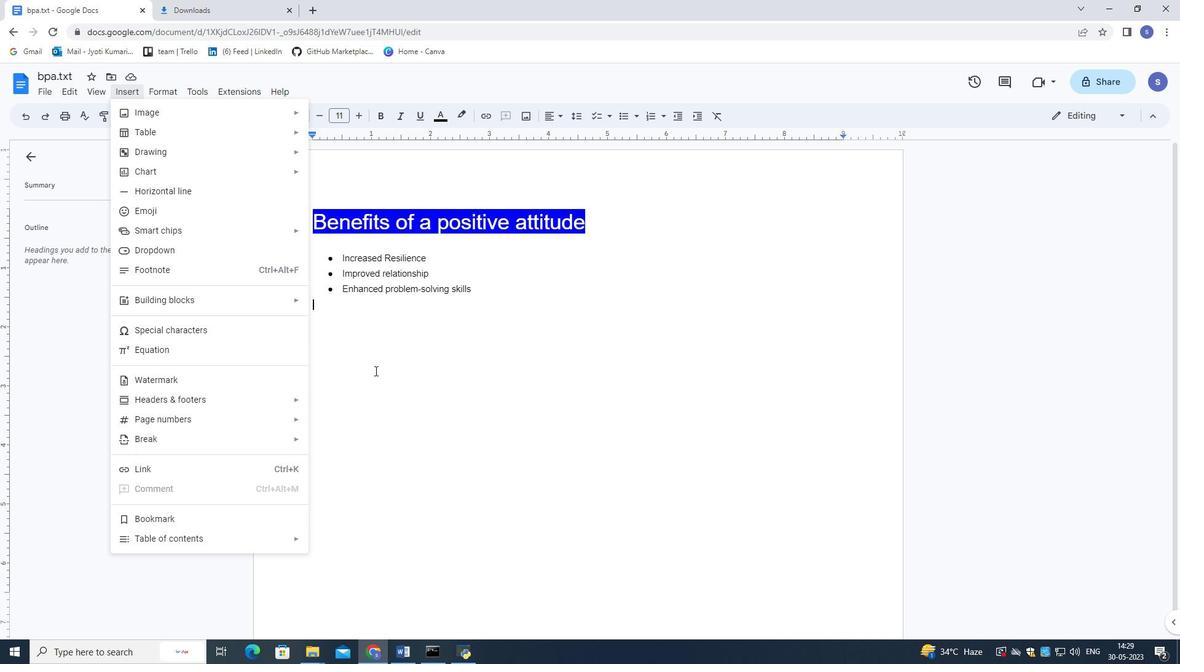 
Action: Mouse moved to (503, 114)
Screenshot: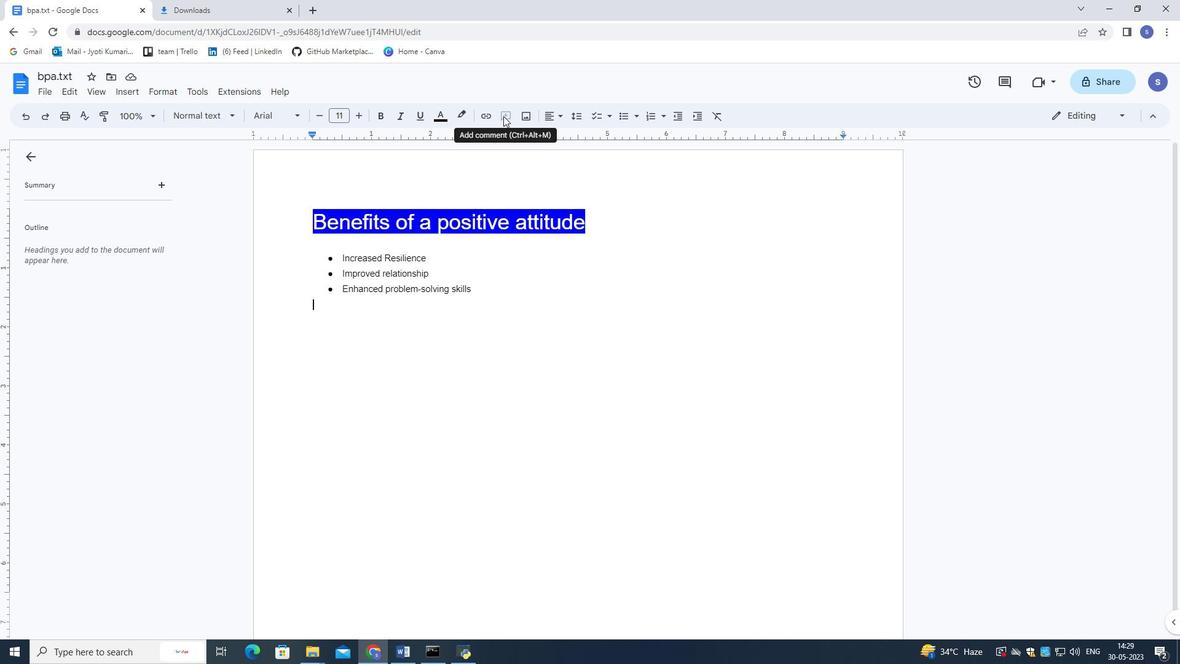 
Action: Mouse pressed left at (503, 114)
Screenshot: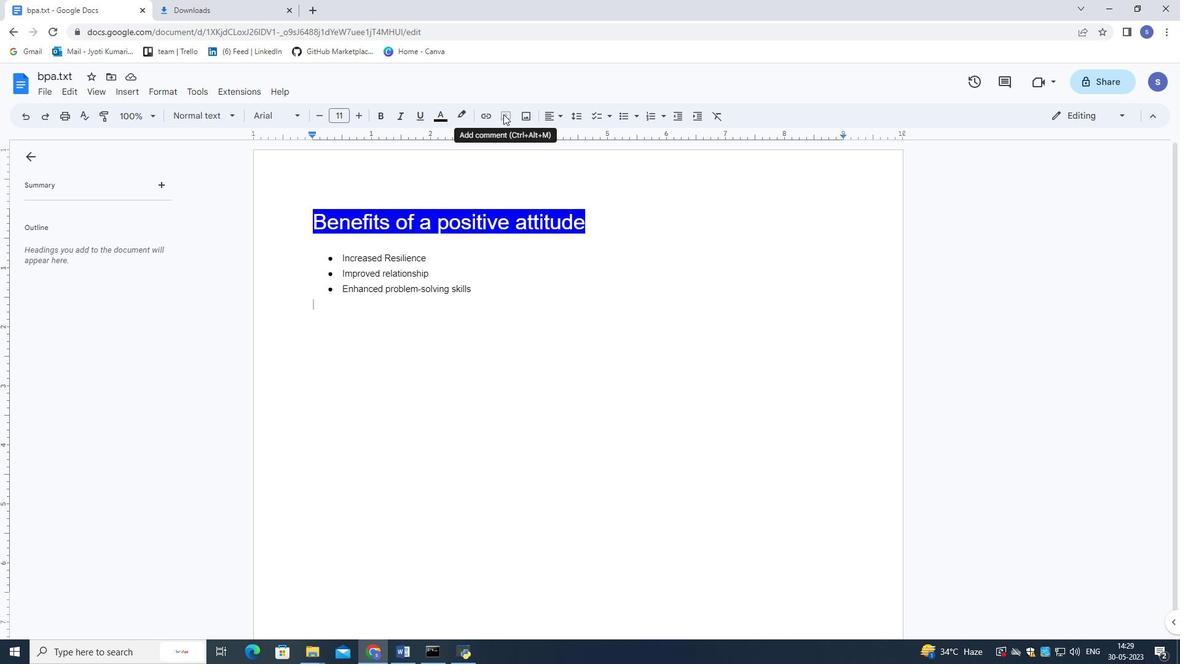 
Action: Mouse moved to (1125, 115)
Screenshot: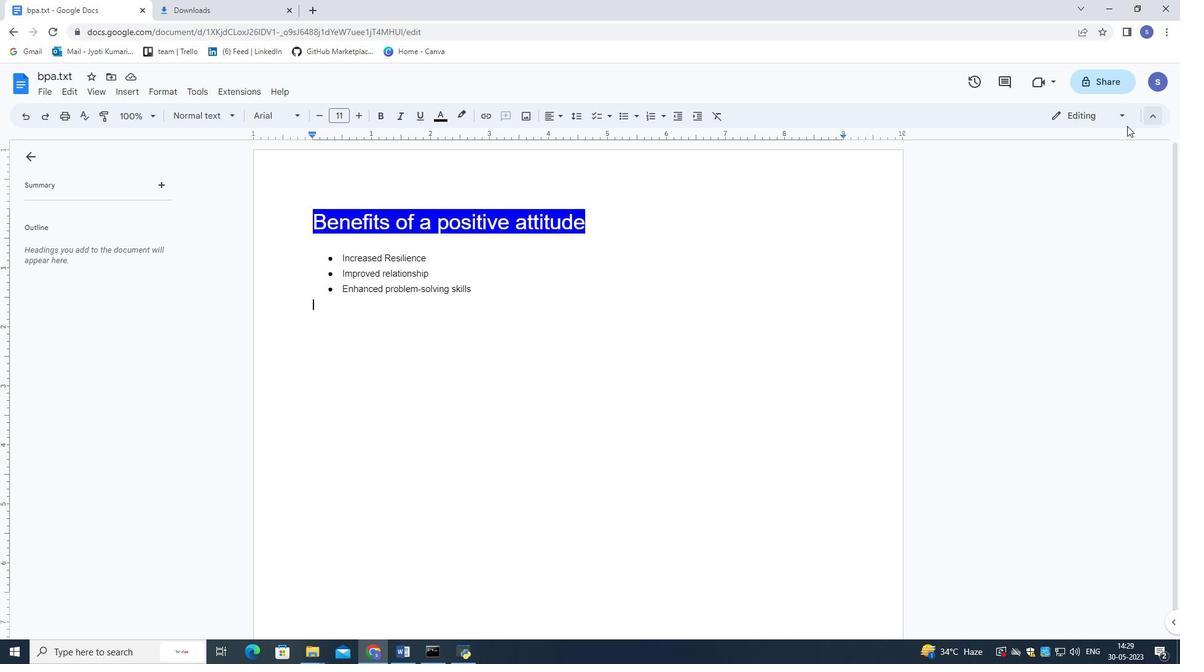 
Action: Mouse pressed left at (1125, 115)
Screenshot: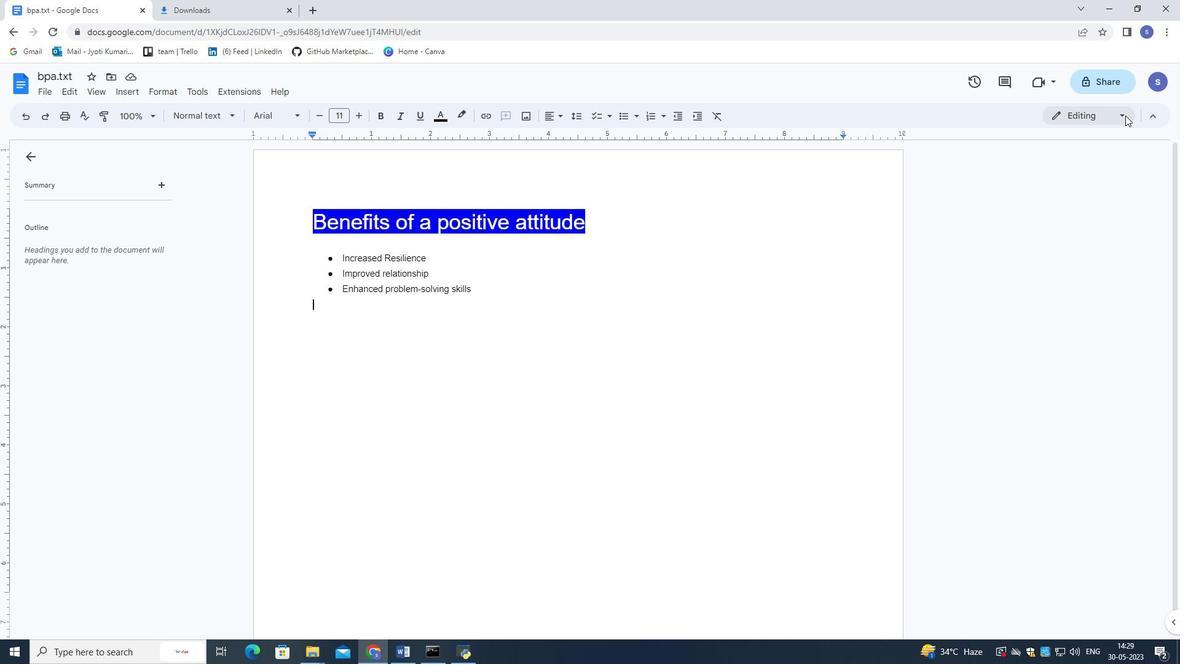 
Action: Mouse moved to (103, 154)
Screenshot: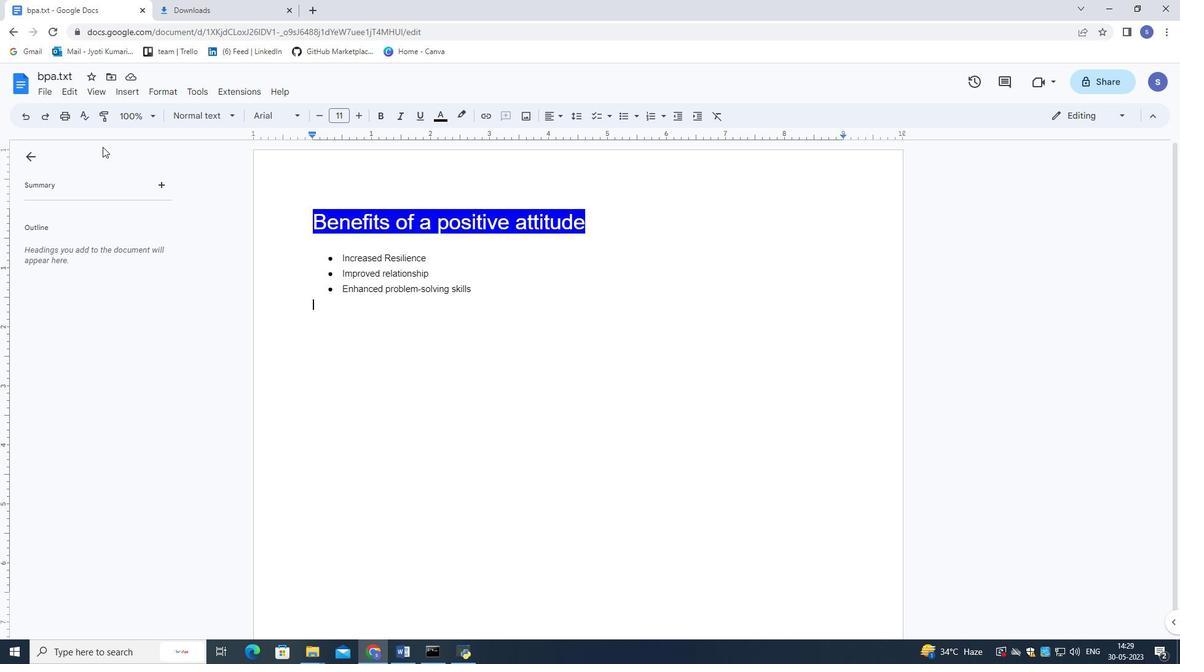 
